 Task: Slide 4 - Executive Summary.
Action: Mouse moved to (35, 79)
Screenshot: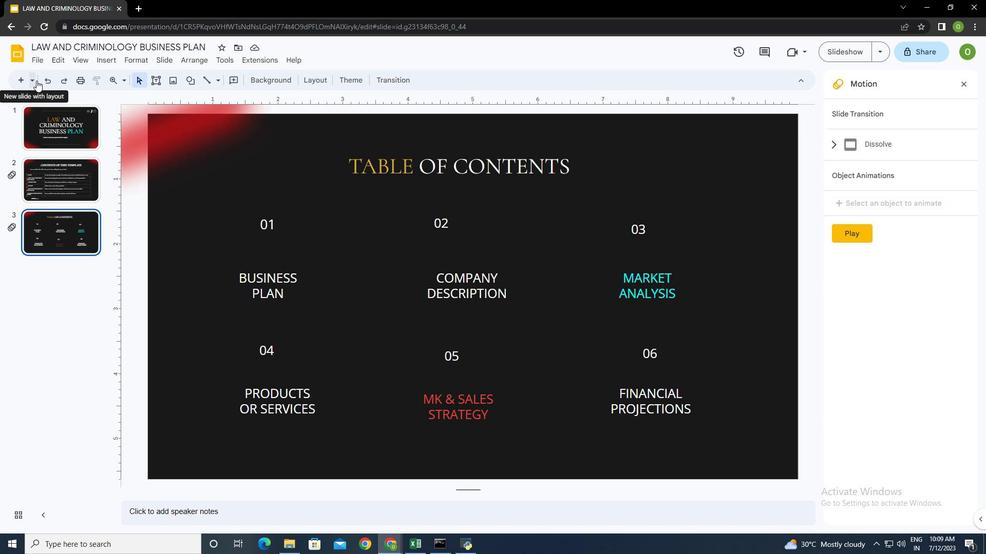 
Action: Mouse pressed left at (35, 79)
Screenshot: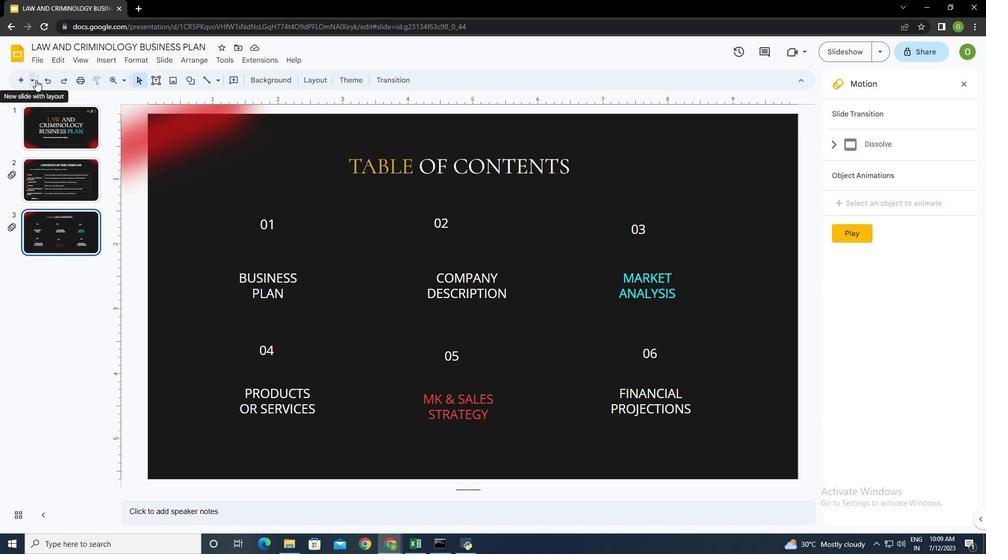 
Action: Mouse moved to (186, 164)
Screenshot: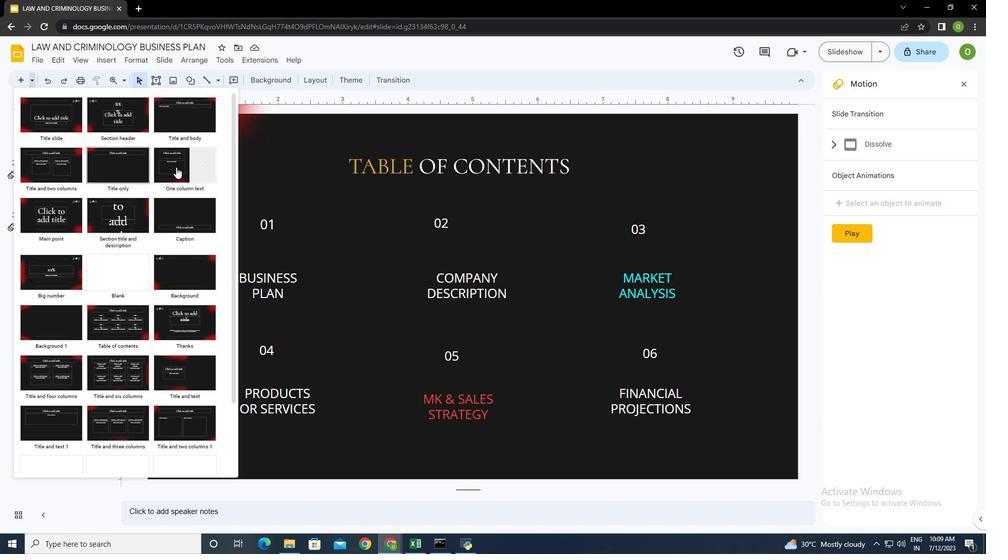 
Action: Mouse pressed left at (186, 164)
Screenshot: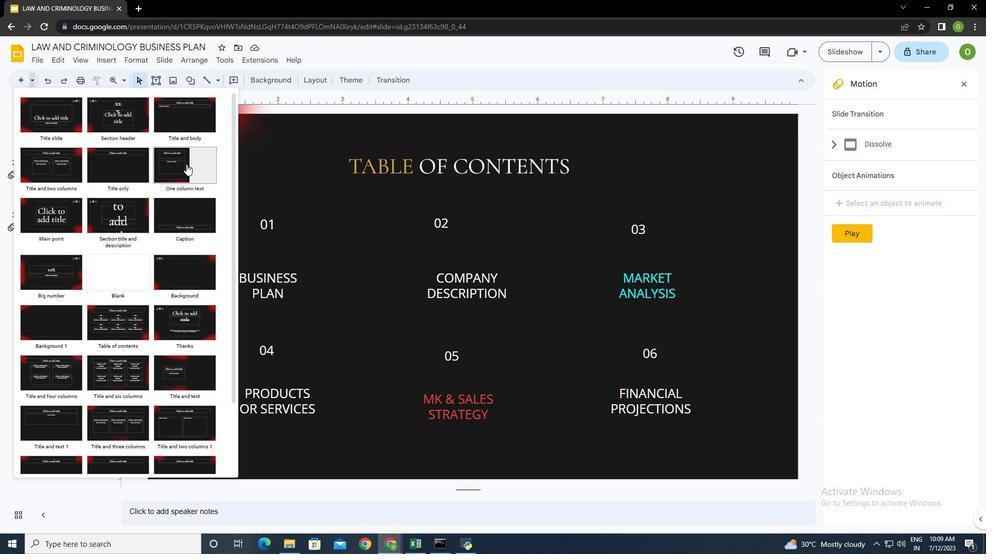 
Action: Mouse moved to (259, 189)
Screenshot: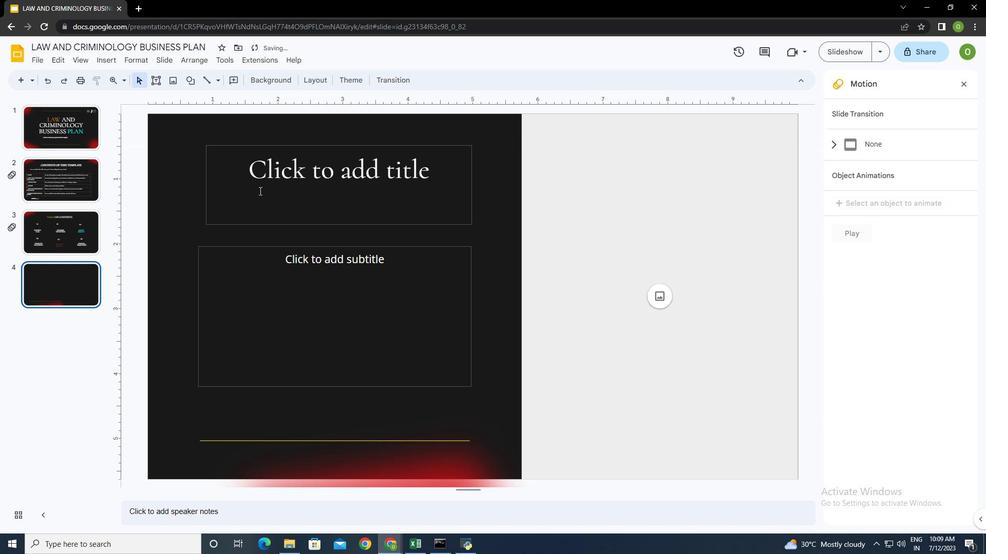 
Action: Mouse pressed left at (259, 189)
Screenshot: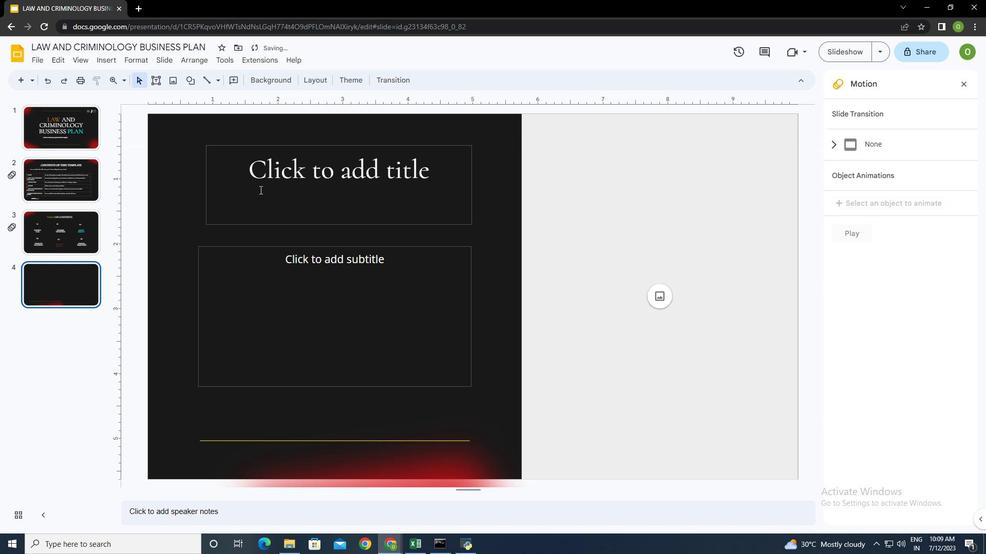 
Action: Mouse moved to (259, 189)
Screenshot: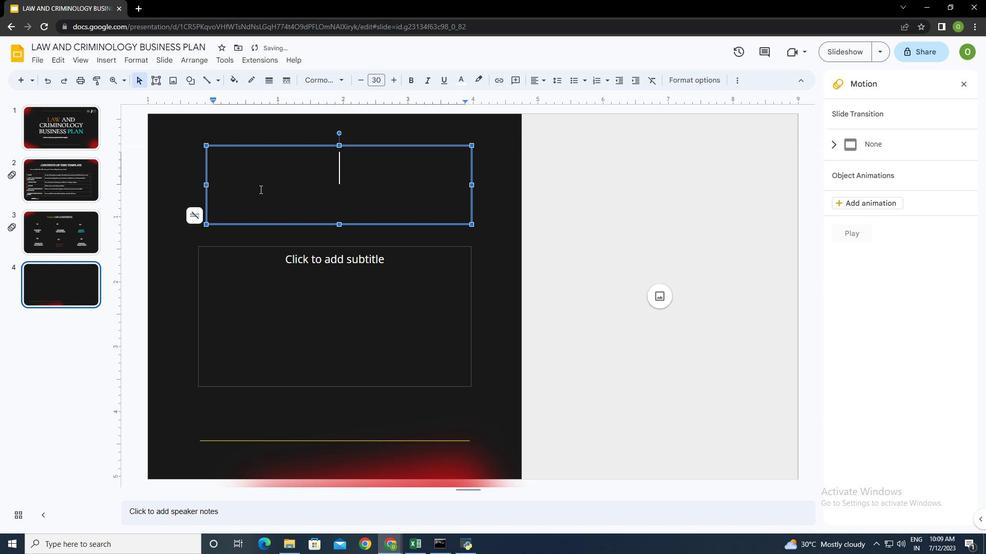 
Action: Key pressed executive<Key.space>summary
Screenshot: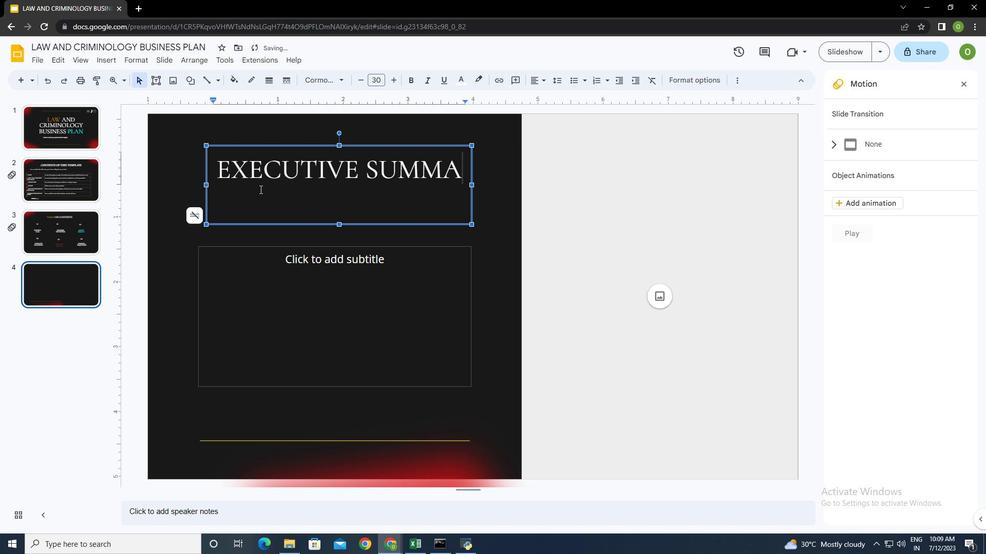 
Action: Mouse moved to (413, 205)
Screenshot: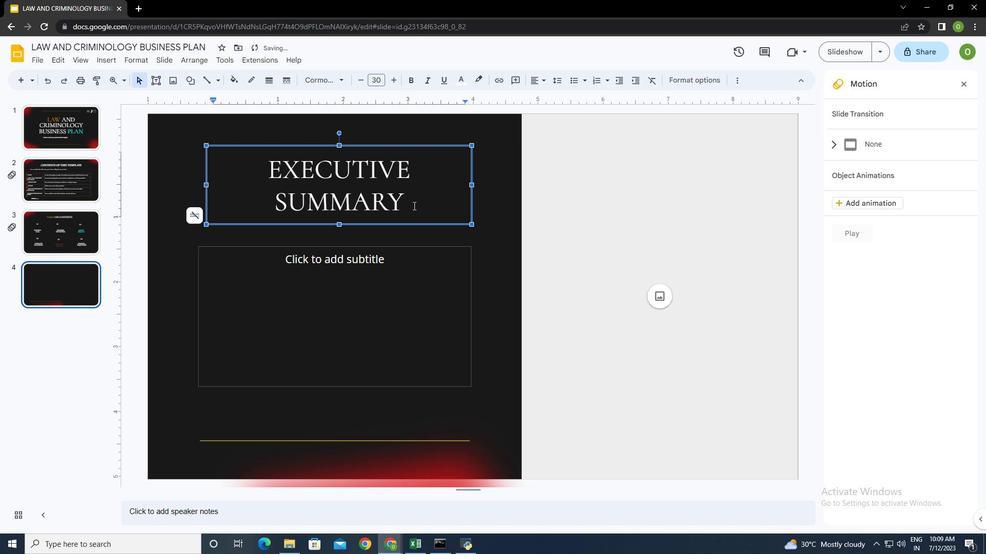 
Action: Mouse pressed left at (413, 205)
Screenshot: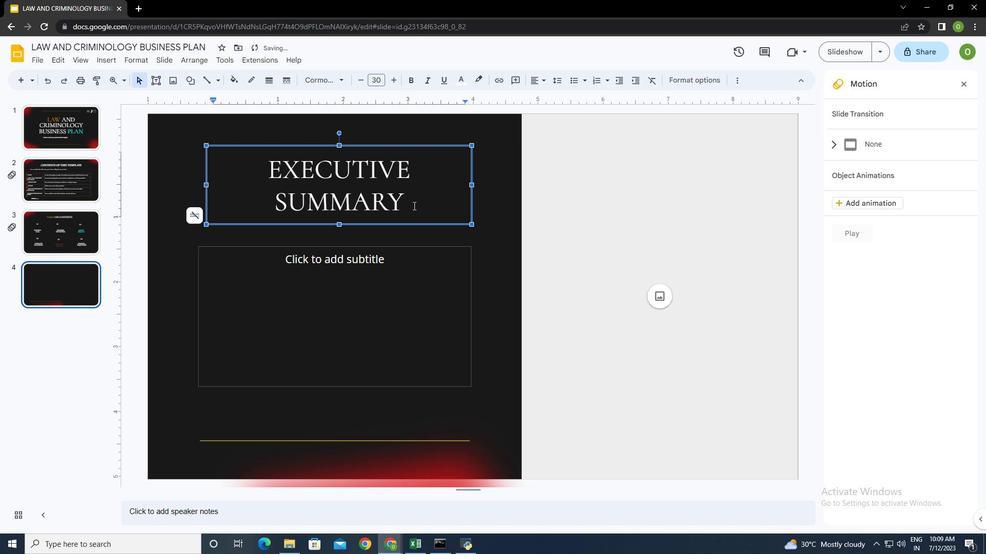 
Action: Mouse moved to (262, 170)
Screenshot: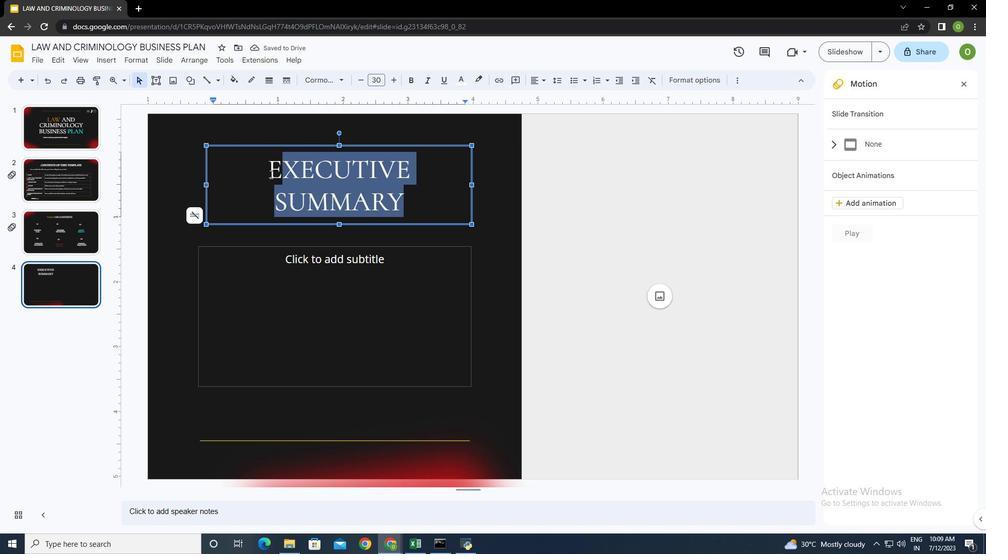 
Action: Mouse pressed left at (262, 170)
Screenshot: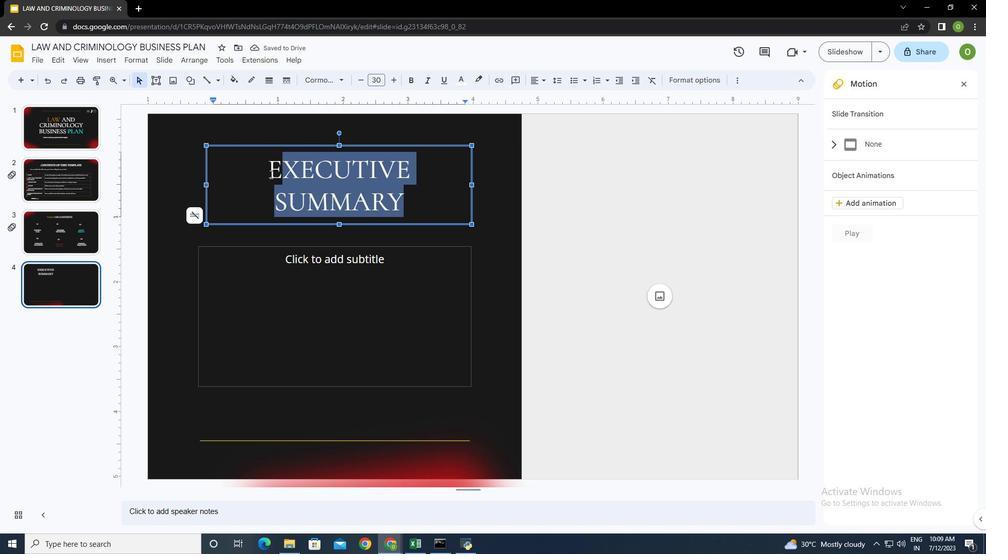 
Action: Mouse moved to (260, 167)
Screenshot: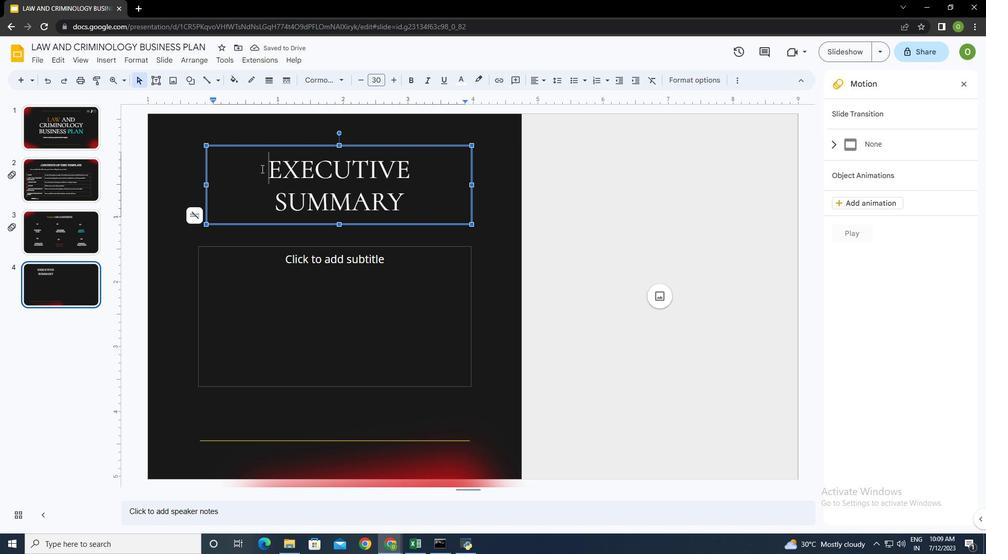 
Action: Mouse pressed left at (260, 167)
Screenshot: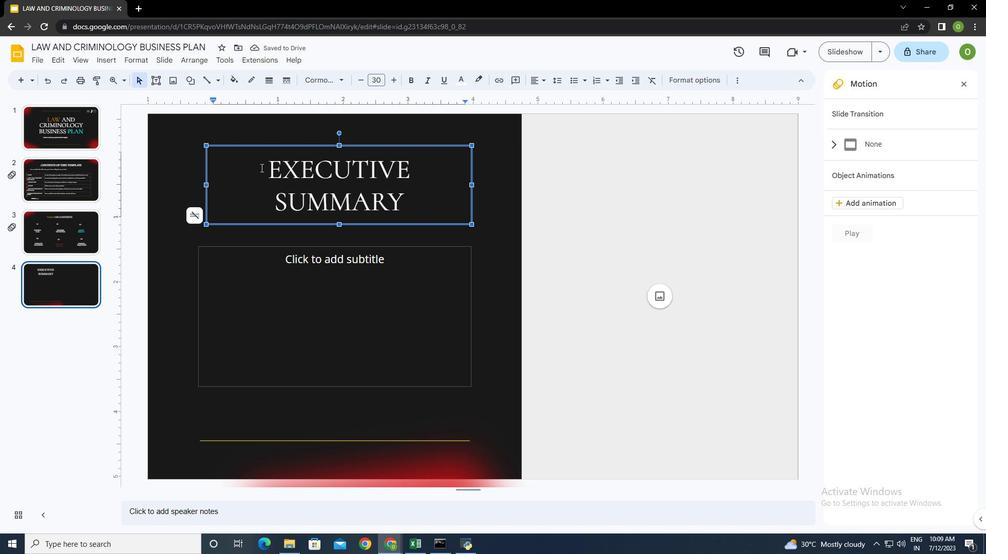 
Action: Mouse moved to (440, 79)
Screenshot: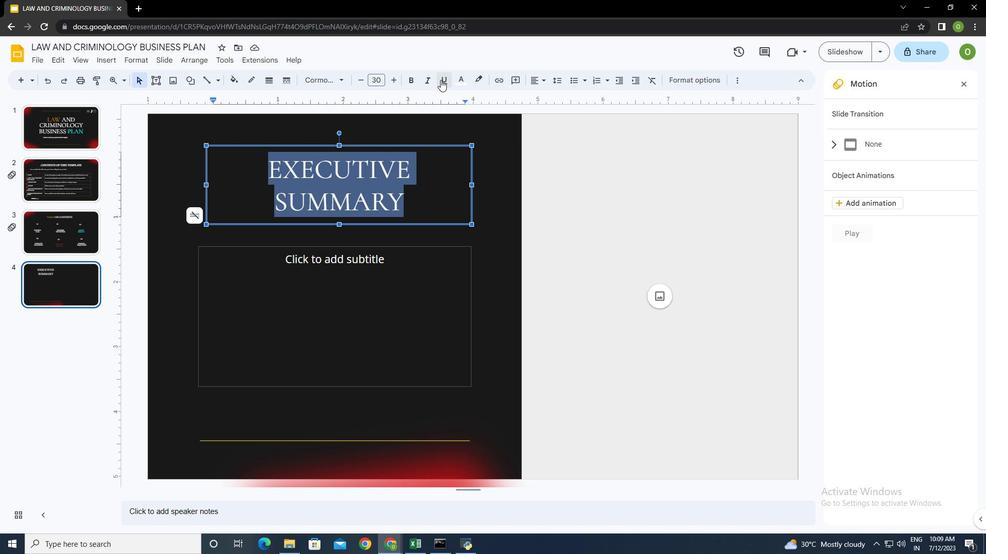 
Action: Mouse pressed left at (440, 79)
Screenshot: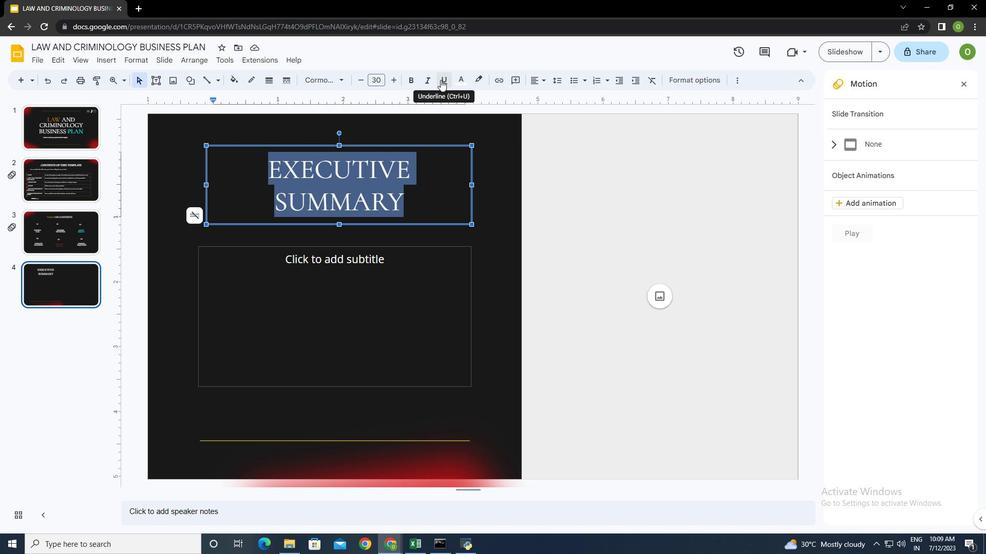 
Action: Mouse moved to (359, 80)
Screenshot: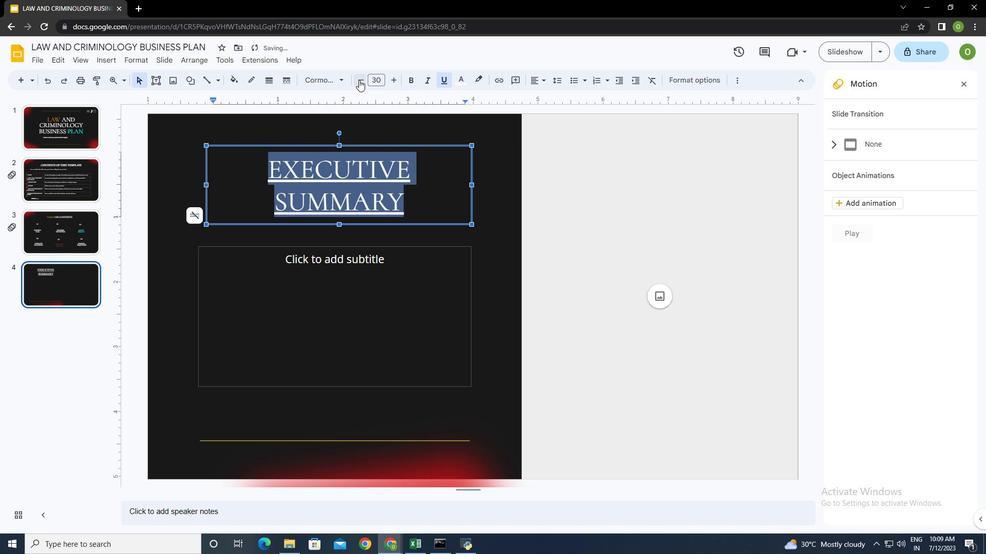 
Action: Mouse pressed left at (359, 80)
Screenshot: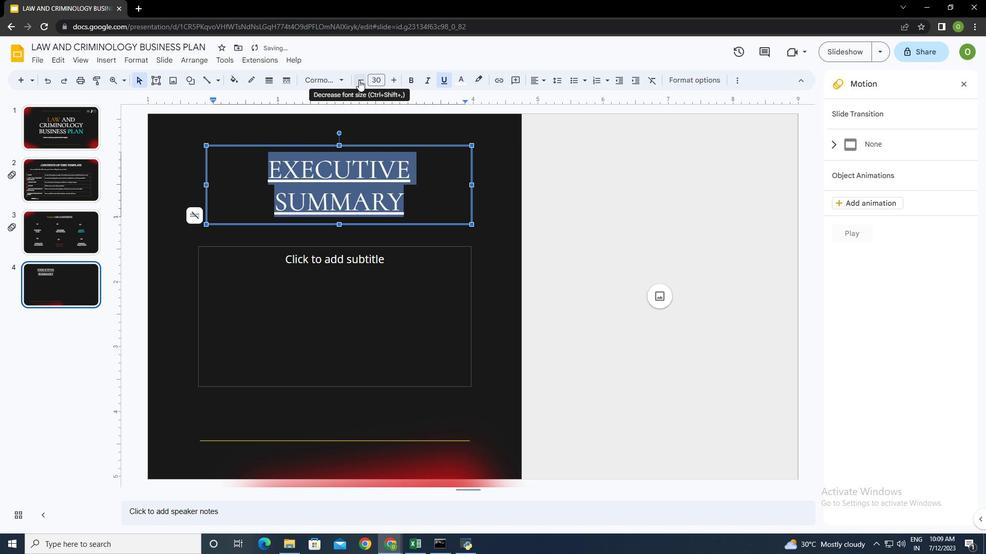 
Action: Mouse pressed left at (359, 80)
Screenshot: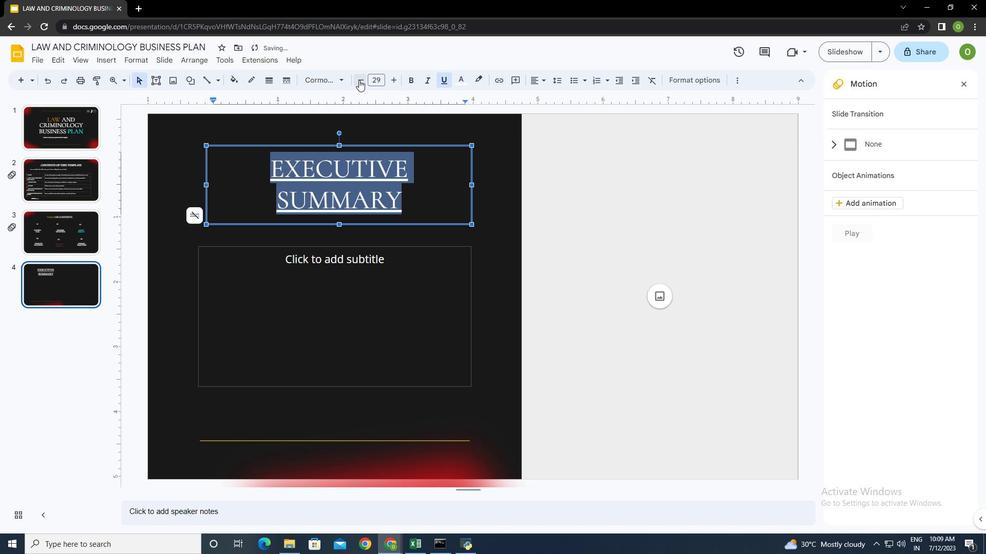 
Action: Mouse moved to (427, 78)
Screenshot: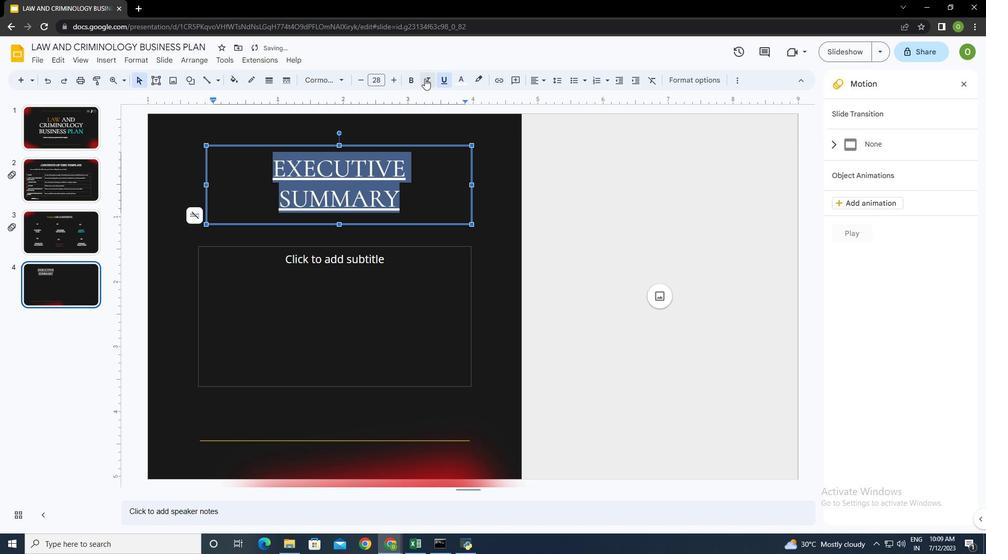 
Action: Mouse pressed left at (427, 78)
Screenshot: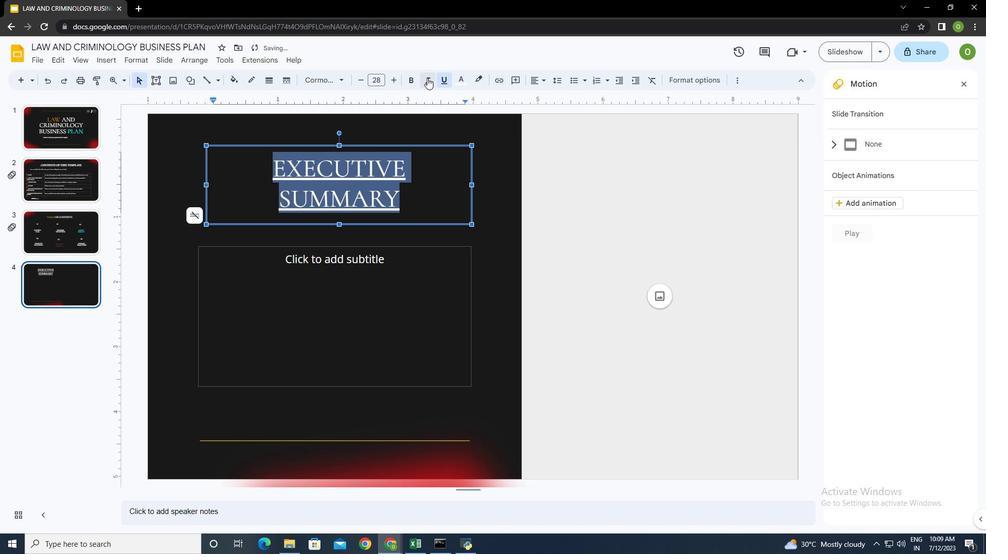 
Action: Mouse moved to (339, 223)
Screenshot: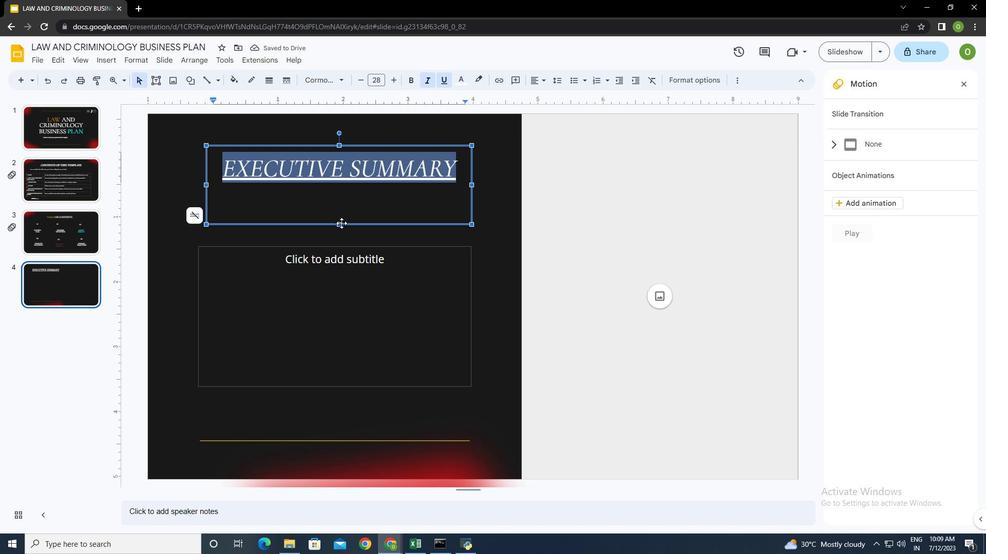 
Action: Mouse pressed left at (339, 223)
Screenshot: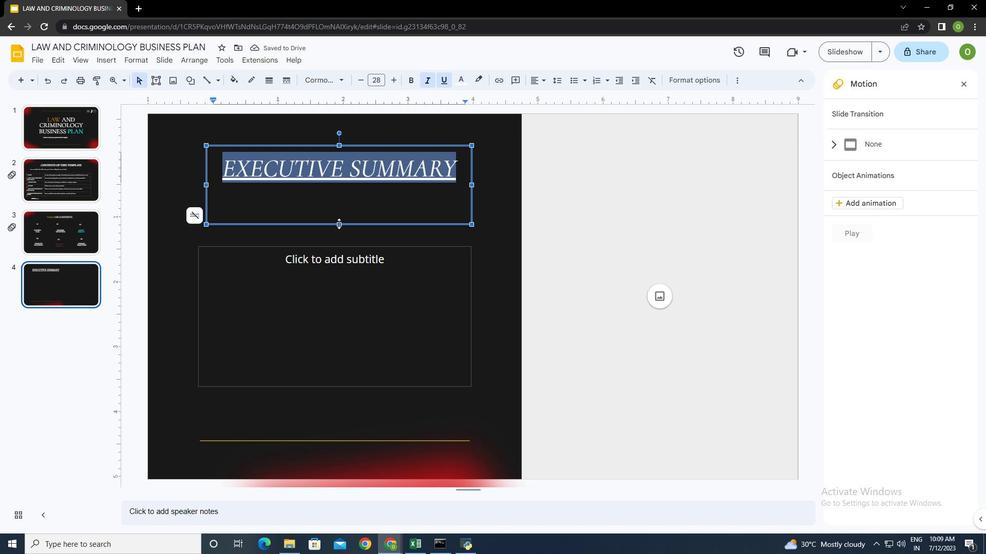 
Action: Mouse moved to (340, 207)
Screenshot: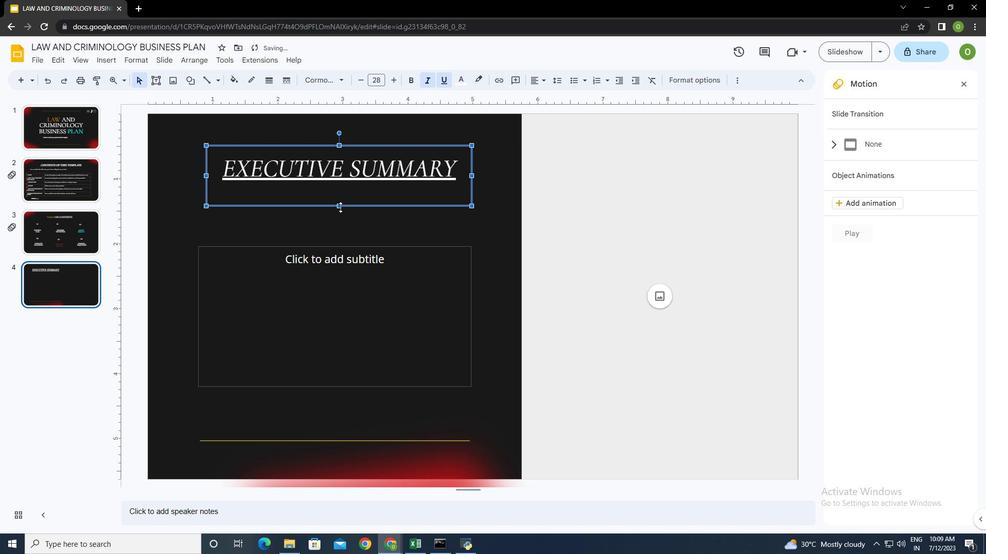 
Action: Mouse pressed left at (340, 207)
Screenshot: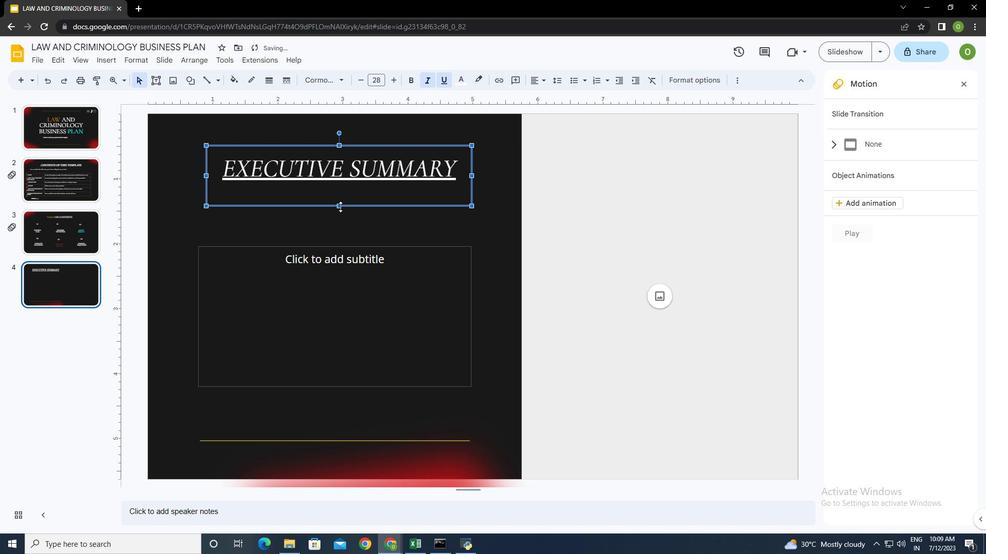 
Action: Mouse moved to (460, 82)
Screenshot: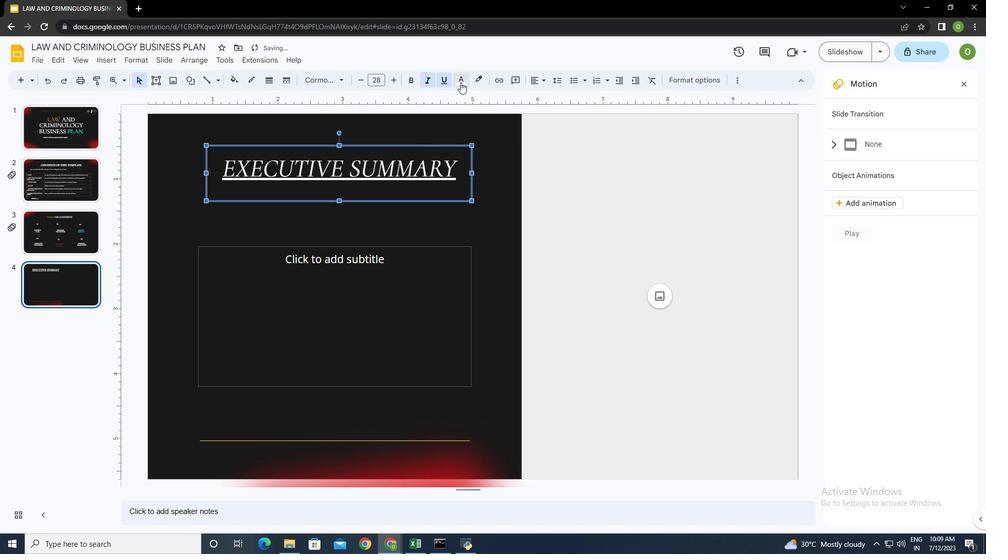 
Action: Mouse pressed left at (460, 82)
Screenshot: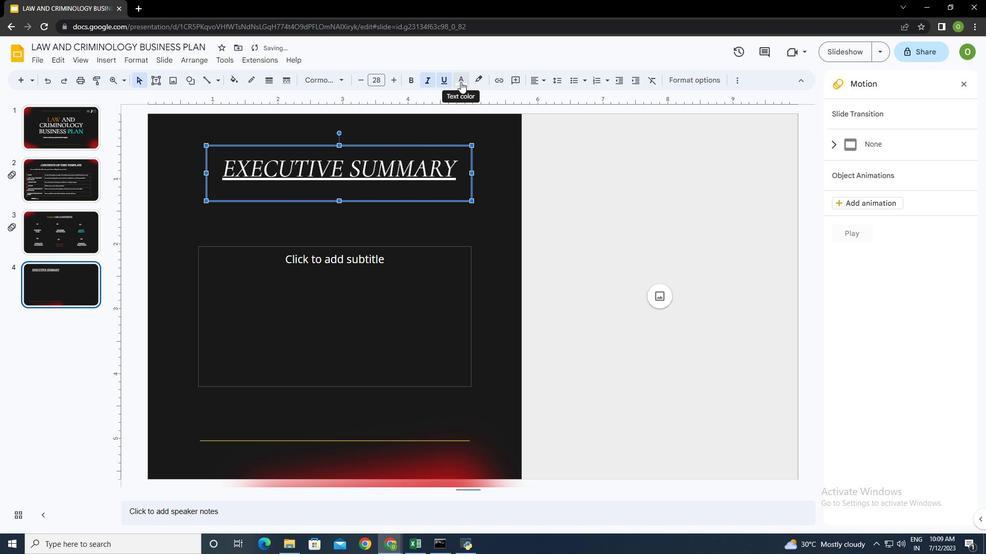 
Action: Mouse moved to (522, 178)
Screenshot: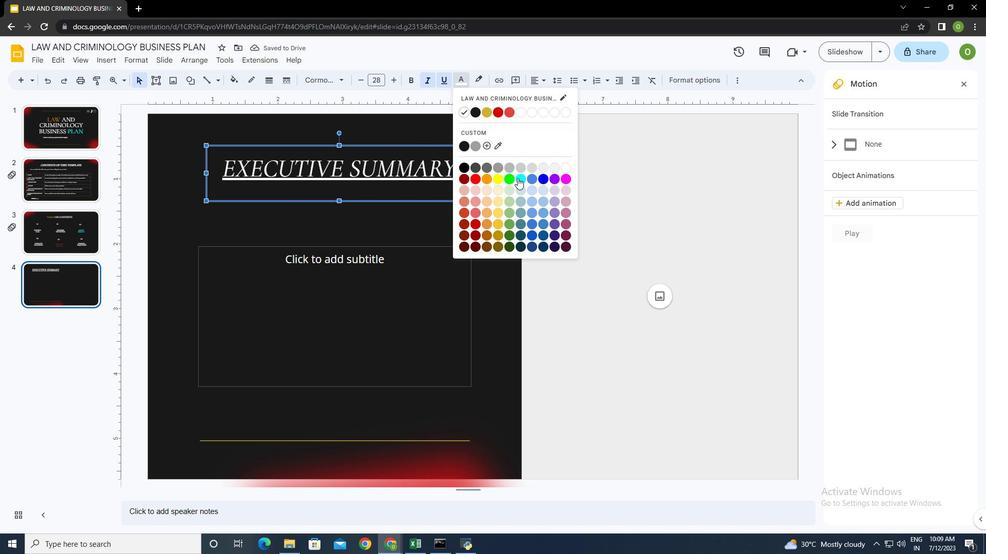 
Action: Mouse pressed left at (522, 178)
Screenshot: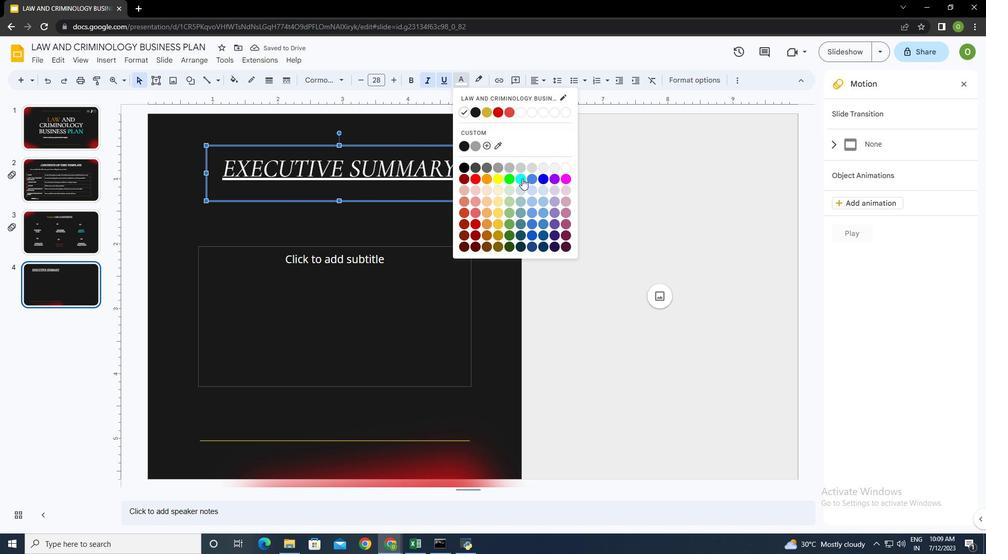 
Action: Mouse moved to (246, 285)
Screenshot: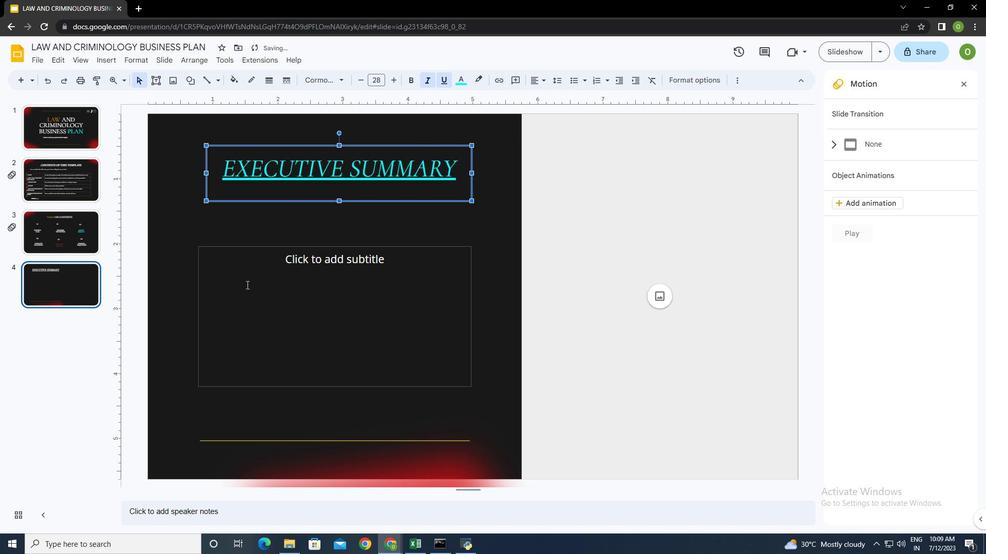 
Action: Mouse pressed left at (246, 285)
Screenshot: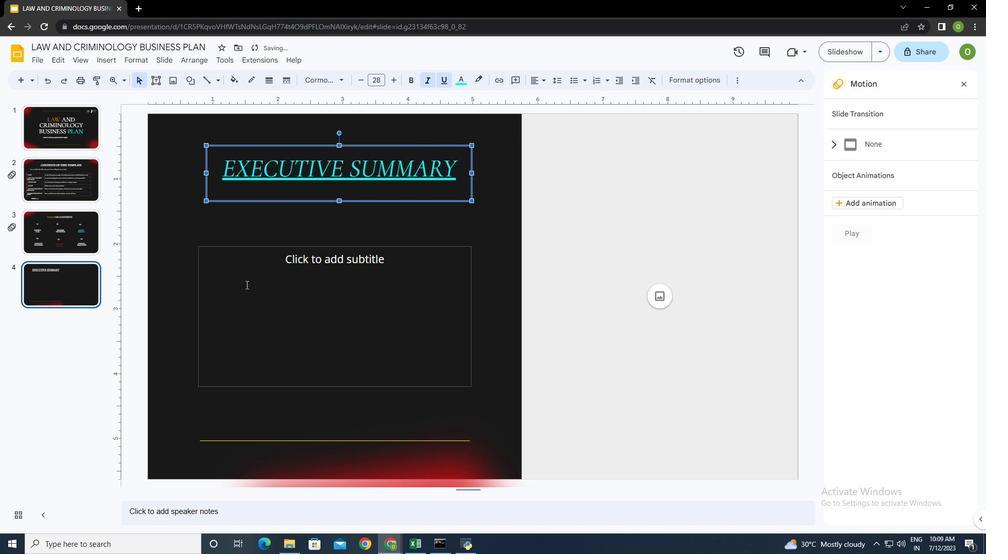
Action: Mouse moved to (246, 285)
Screenshot: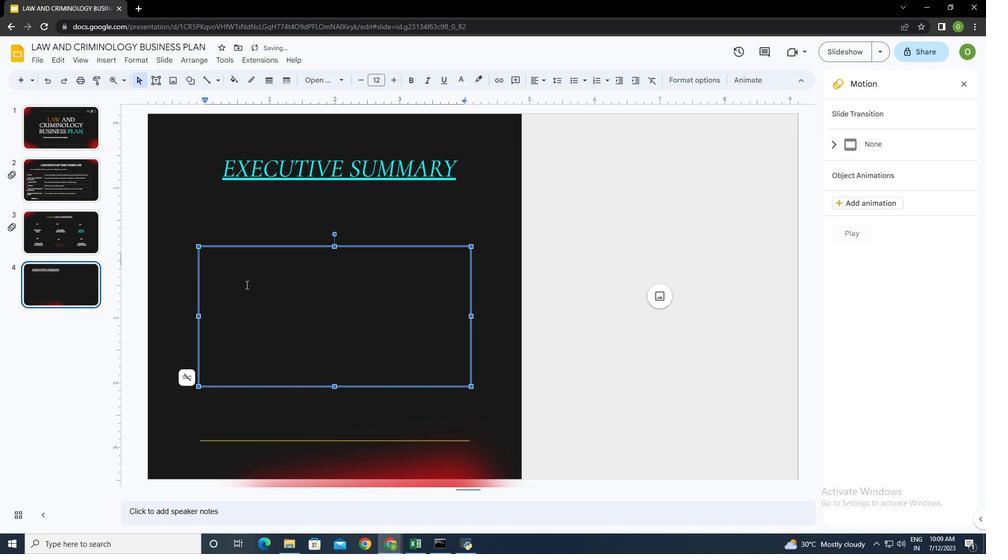 
Action: Key pressed <Key.caps_lock><Key.shift>oUR<Key.space>BUSINESS<Key.space>PLAN<Key.space>OUTLINES<Key.space>THE<Key.space>STATEGY<Key.space>FOR<Key.space>SOFTAGE,<Key.space>A<Key.space>STRUCTURE<Key.space>THAT<Key.space>PROVIDES<Key.space>TO<Key.space>OUR<Key.space>MISSION<Key.space>IS<Key.space>TO<Key.space>THE<Key.space>COMPANAY<Key.enter><Key.shift><Key.shift><Key.shift><Key.shift><Key.shift><Key.shift><Key.shift><Key.shift><Key.shift><Key.shift><Key.shift><Key.shift>tHE<Key.space>MARKET<Key.space>ANALYSIS<Key.space>SHOW<Key.space>THAT<Key.space>THERE<Key.space>IS<Key.space>A<Key.space>HIGH<Key.space>DEMAND<Key.space>FOR<Key.space>OUR<Key.space>PRODUCTS/<Key.space>SERVICES<Key.space>IN<Key.space>THE<Key.space>INDUSTRY.<Key.space><Key.shift>wE<Key.space>HAVE<Key.space>IDENTIFIED<Key.space>KEY<Key.space>COMPETITORS<Key.space>AND<Key.space>BELIEVE<Key.space>WE<Key.space>CAN<Key.space>DIFFERENTIATE<Key.space>OURSELVES<Key.space>THROUGH<Key.space>OUR<Key.space>UNIQUE<Key.space>SELLING<Key.space>PROPOSITIONS
Screenshot: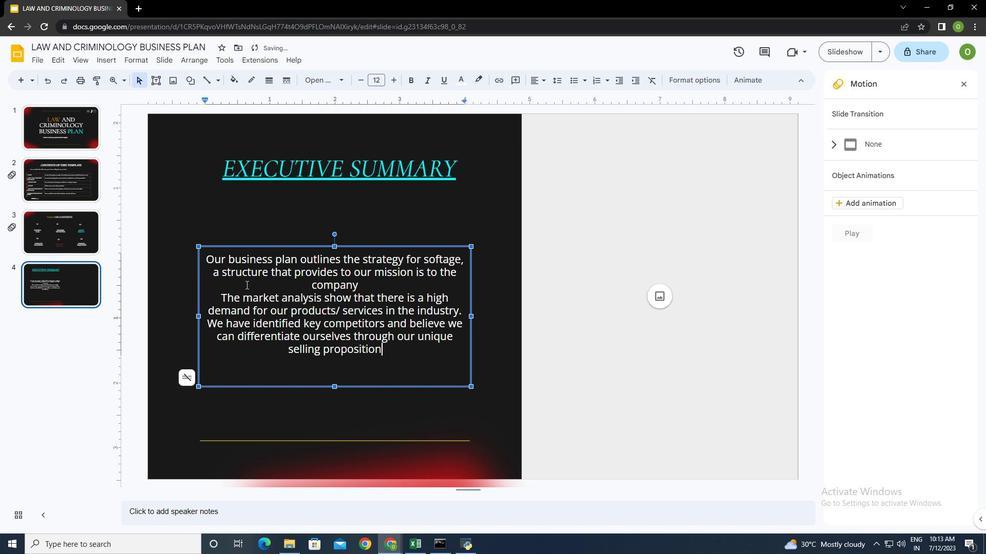 
Action: Mouse moved to (390, 350)
Screenshot: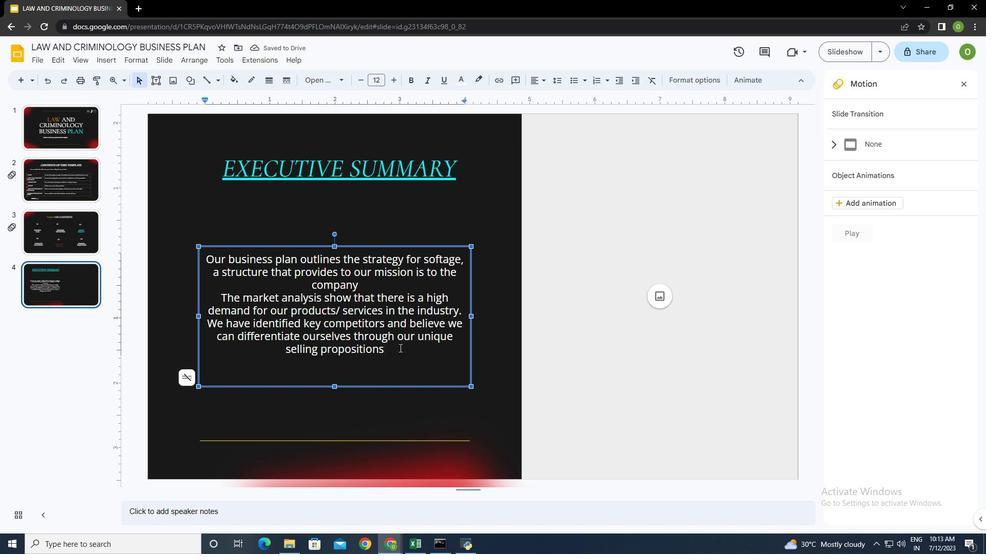 
Action: Mouse pressed left at (390, 350)
Screenshot: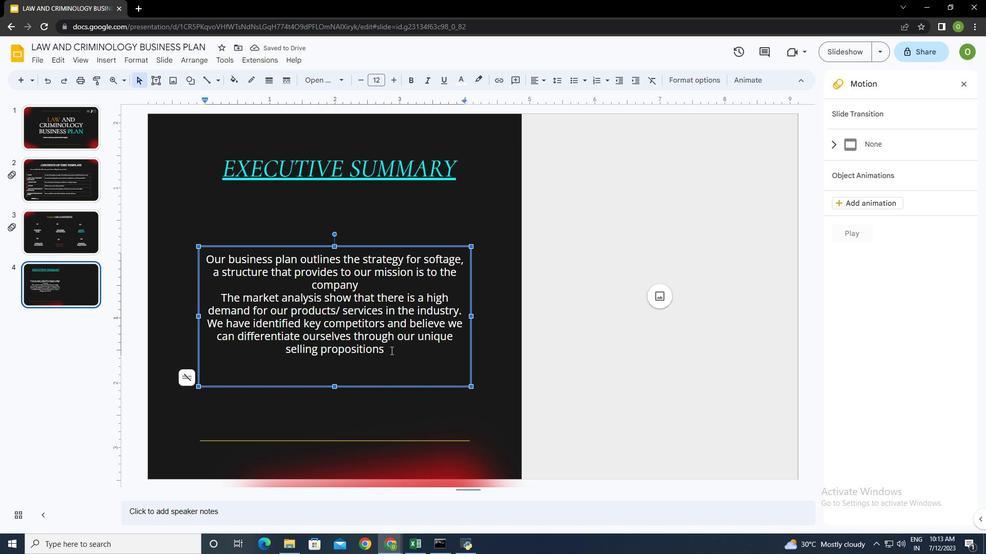 
Action: Mouse moved to (322, 79)
Screenshot: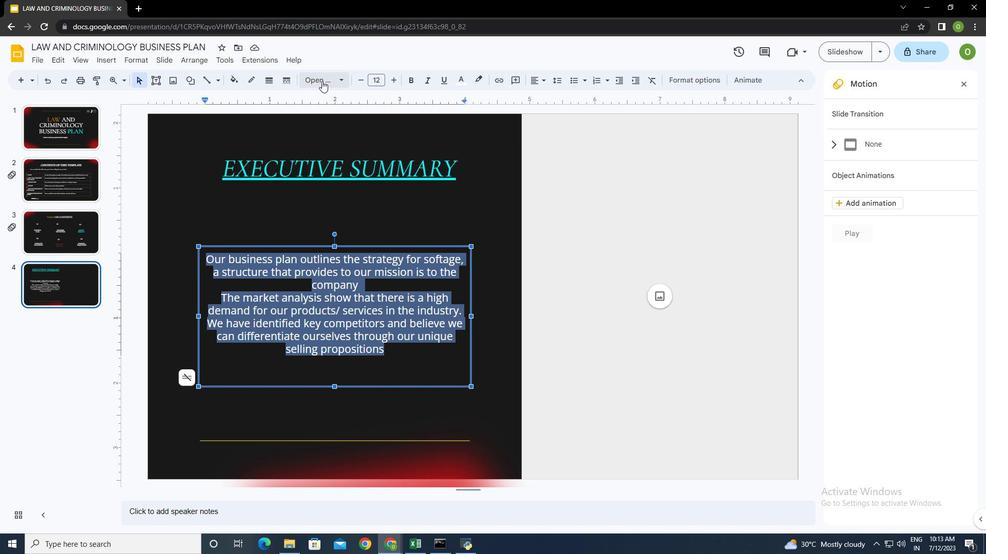 
Action: Mouse pressed left at (322, 79)
Screenshot: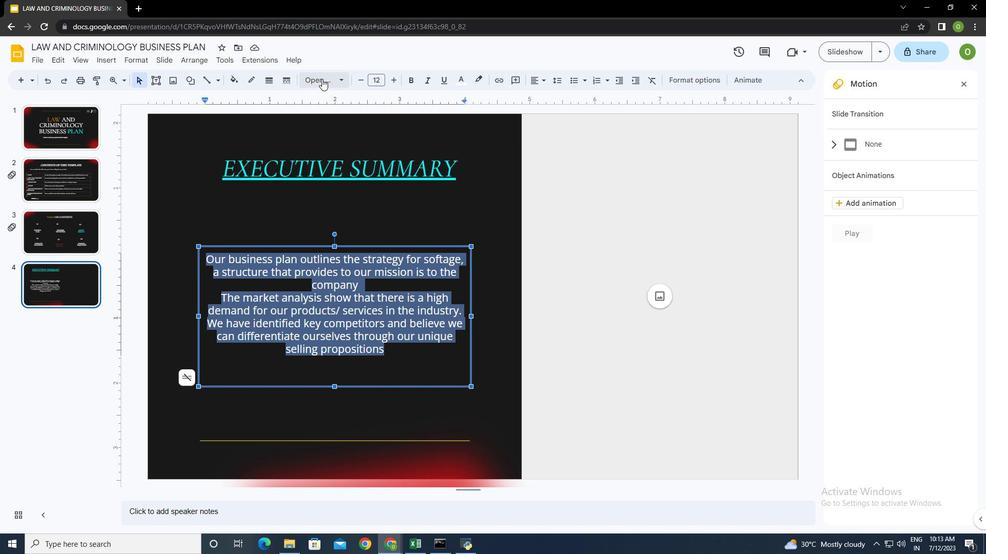 
Action: Mouse moved to (338, 212)
Screenshot: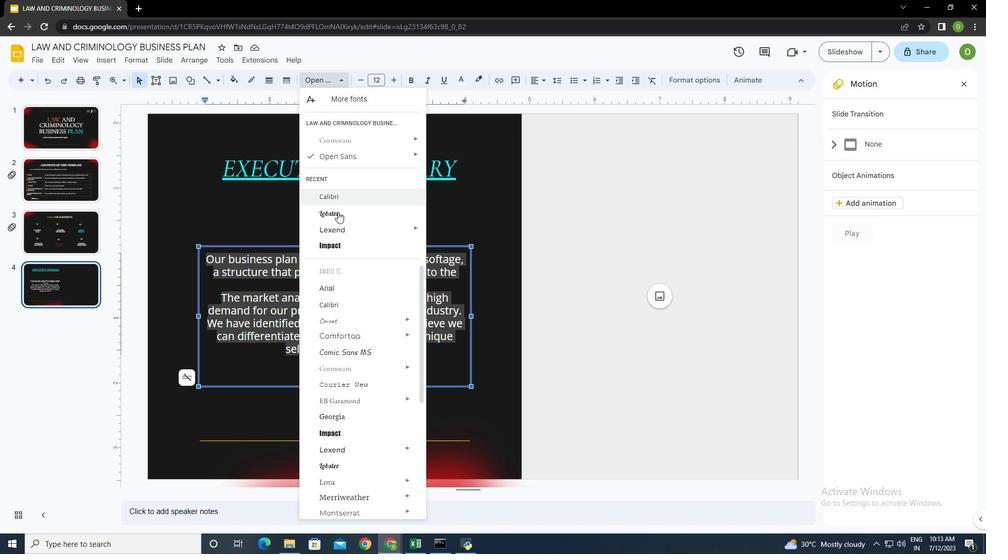 
Action: Mouse pressed left at (338, 212)
Screenshot: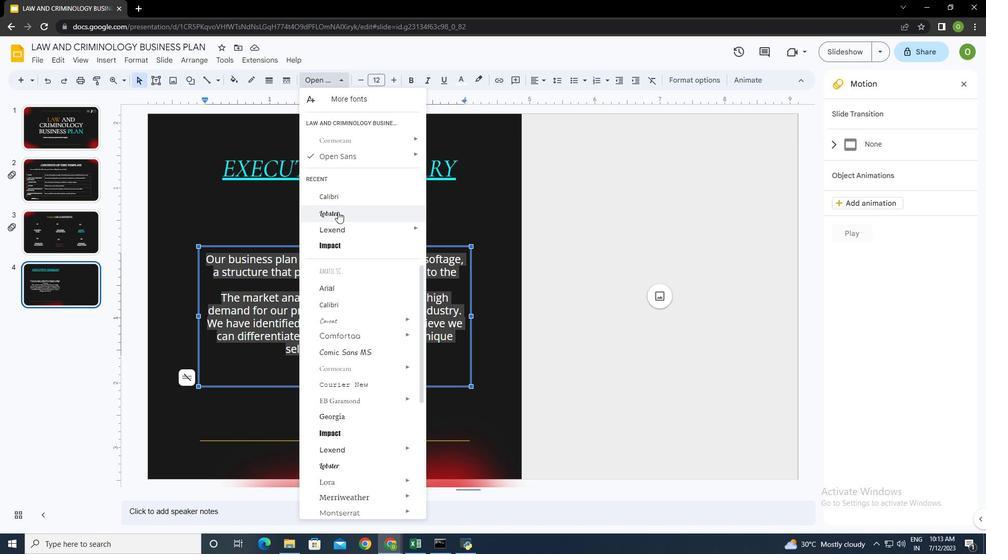 
Action: Mouse moved to (334, 387)
Screenshot: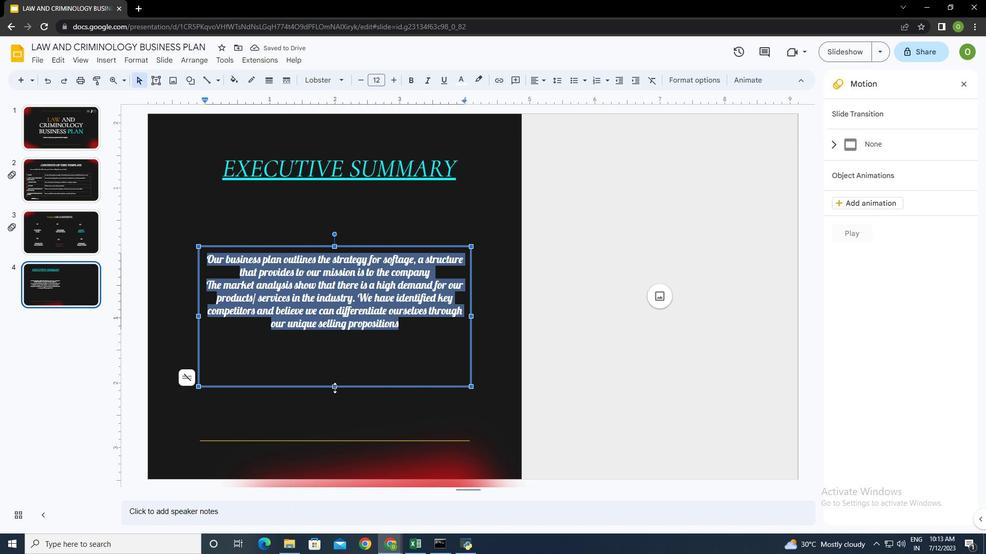 
Action: Mouse pressed left at (334, 387)
Screenshot: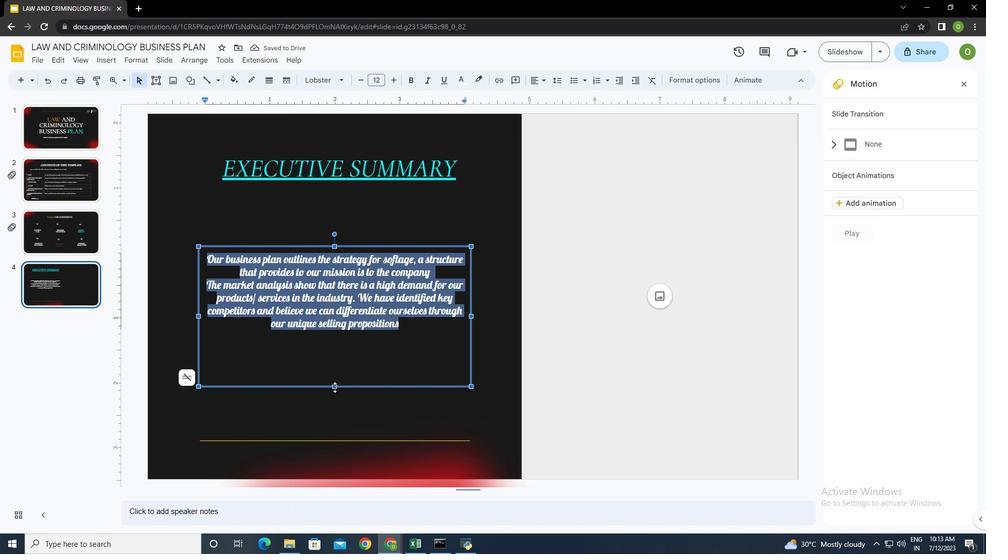 
Action: Mouse moved to (406, 324)
Screenshot: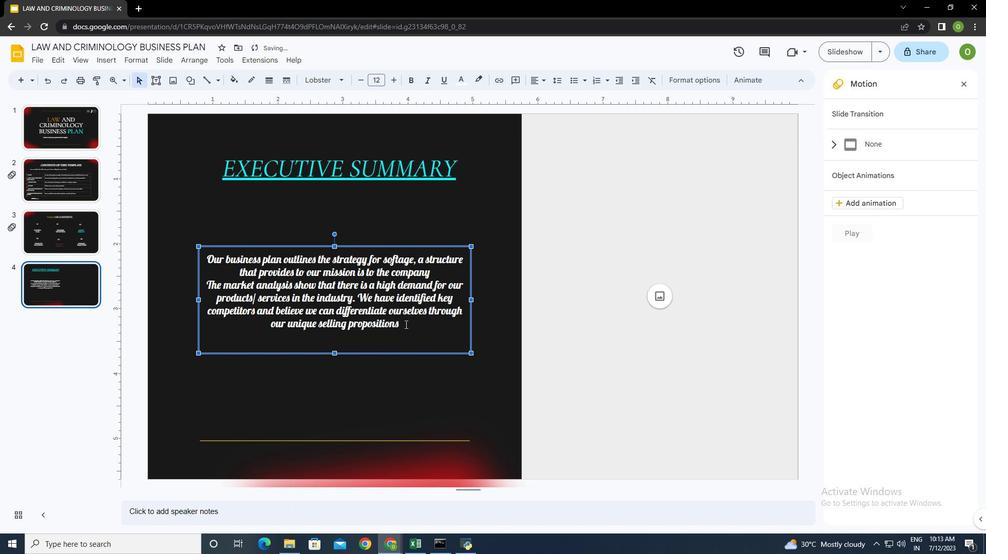 
Action: Mouse pressed left at (406, 324)
Screenshot: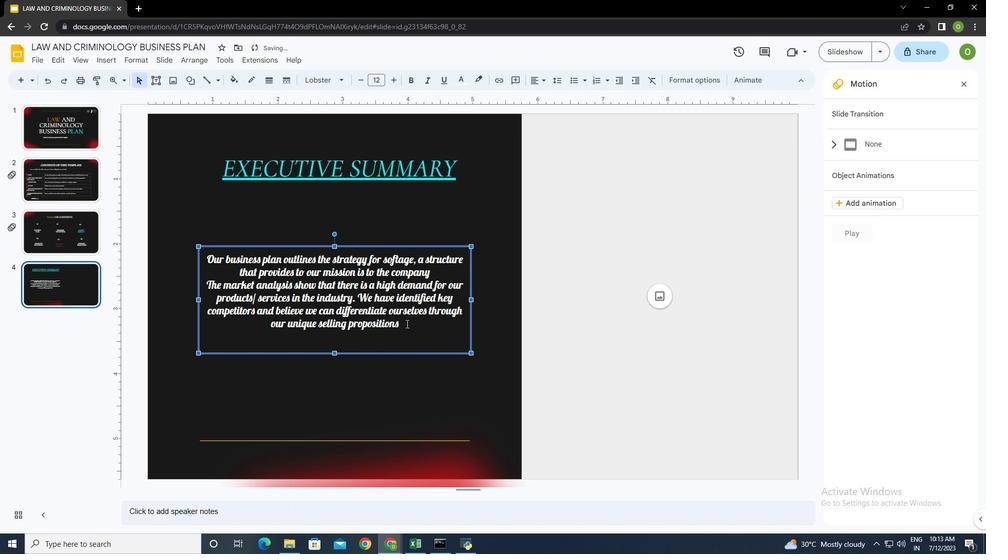 
Action: Mouse moved to (406, 325)
Screenshot: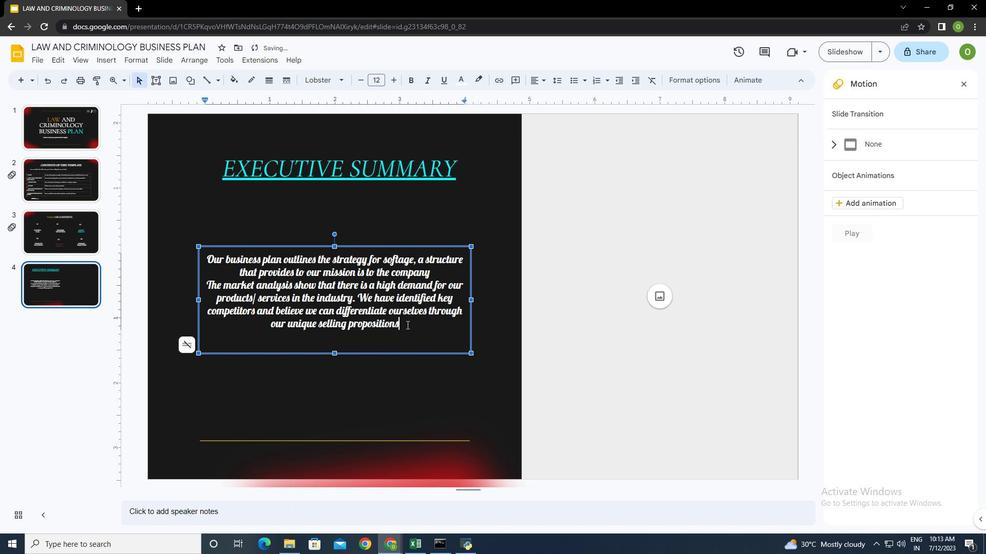 
Action: Mouse pressed left at (406, 325)
Screenshot: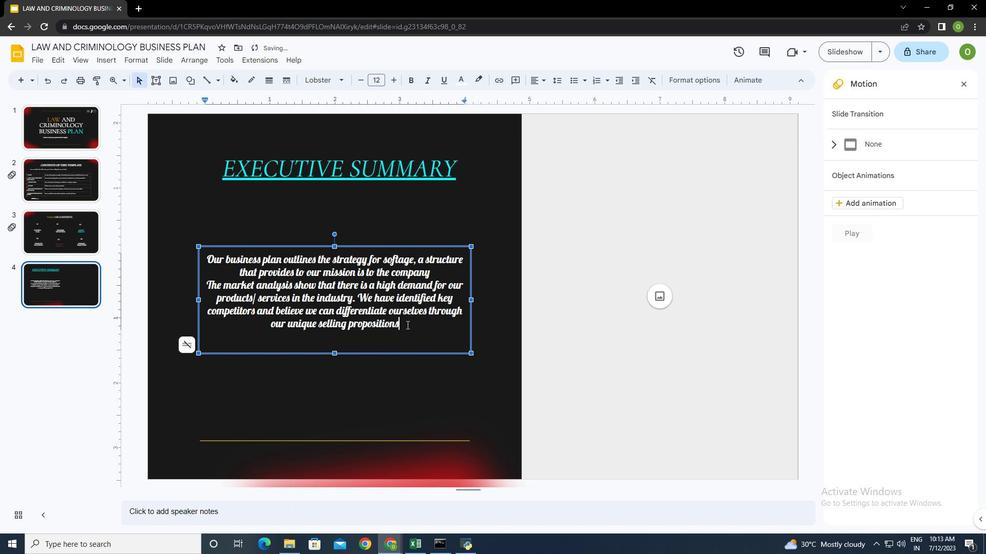 
Action: Mouse moved to (390, 79)
Screenshot: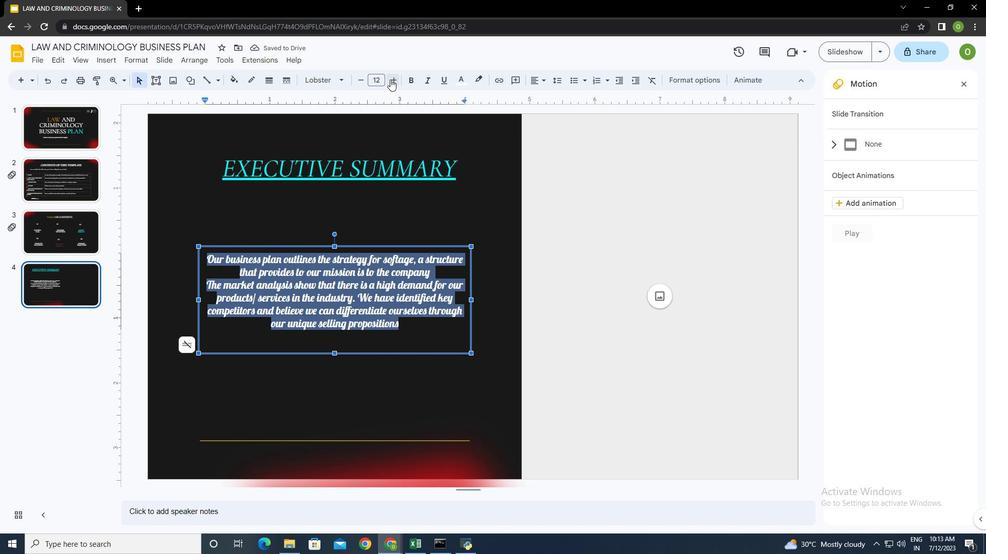 
Action: Mouse pressed left at (390, 79)
Screenshot: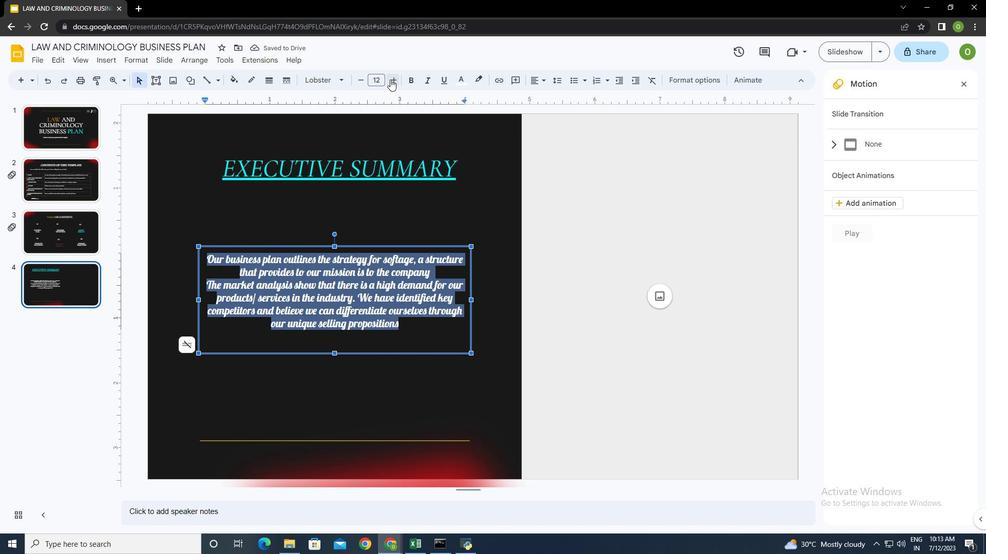 
Action: Mouse pressed left at (390, 79)
Screenshot: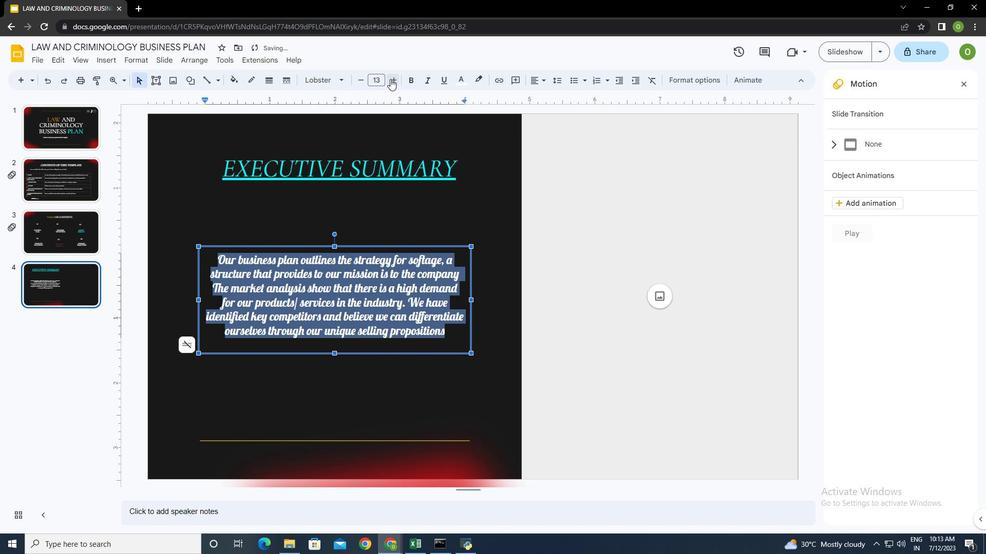 
Action: Mouse moved to (333, 353)
Screenshot: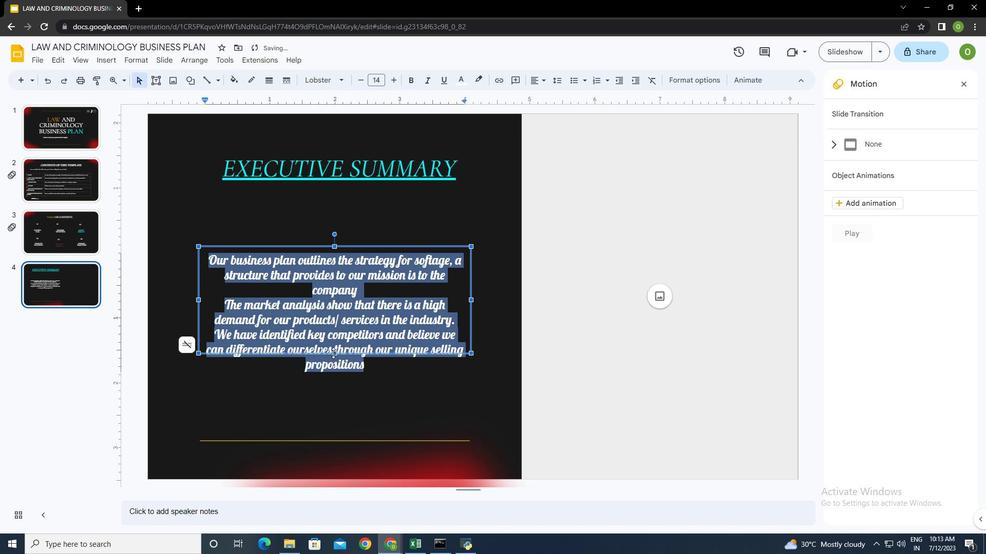 
Action: Mouse pressed left at (333, 353)
Screenshot: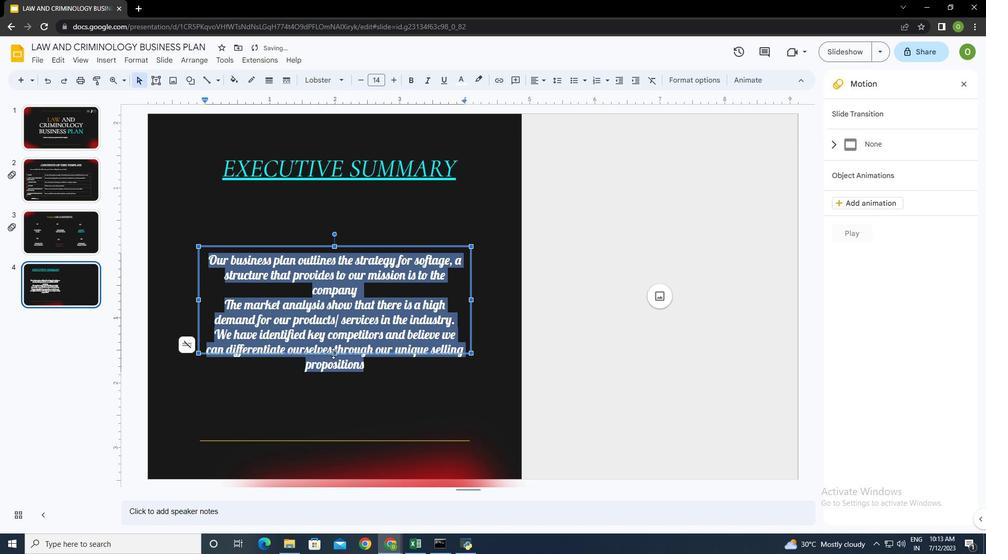 
Action: Mouse moved to (333, 378)
Screenshot: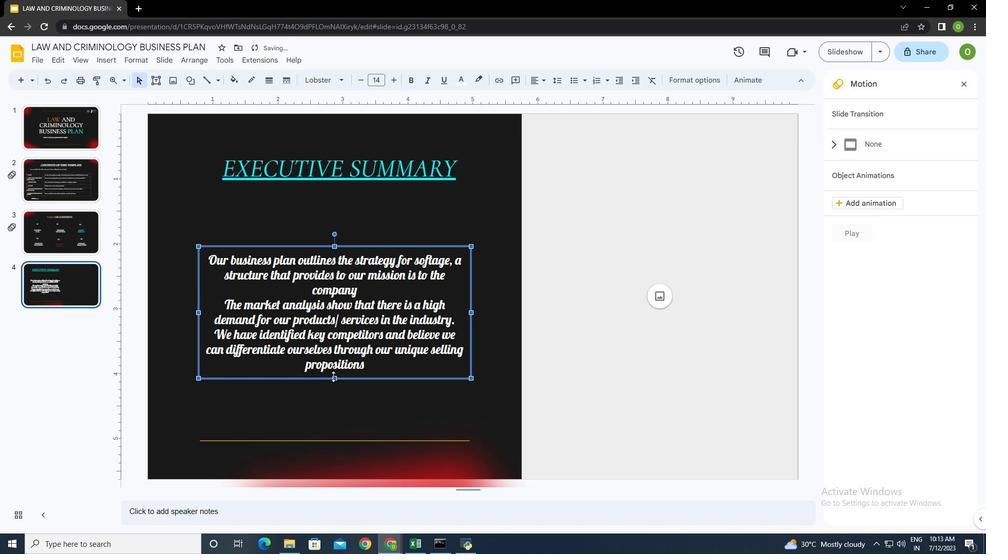 
Action: Mouse pressed left at (333, 378)
Screenshot: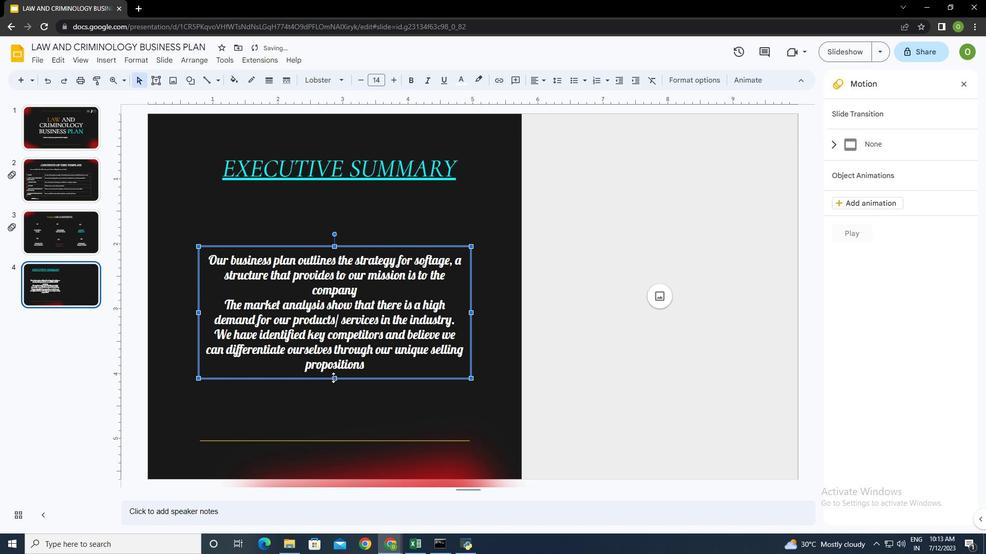 
Action: Mouse moved to (387, 375)
Screenshot: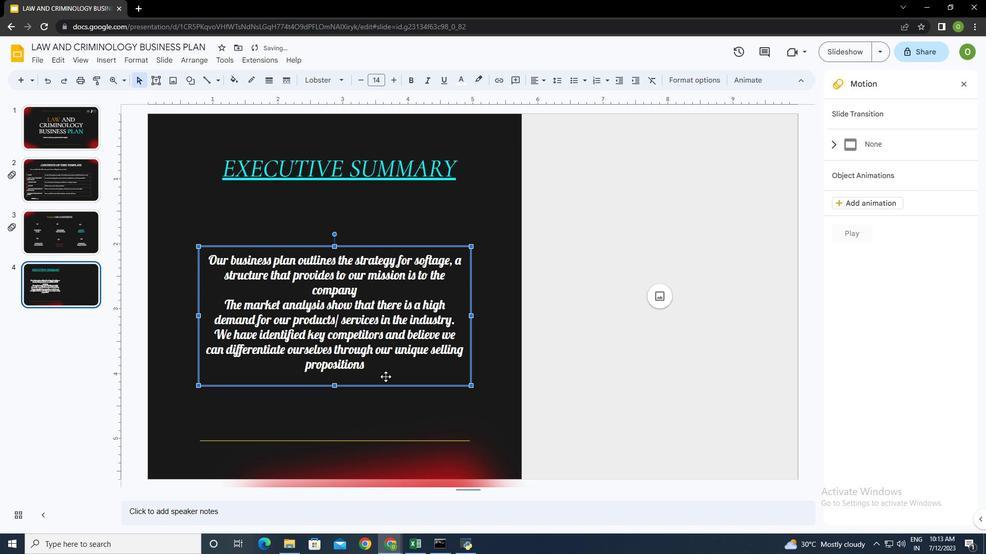 
Action: Mouse pressed left at (387, 375)
Screenshot: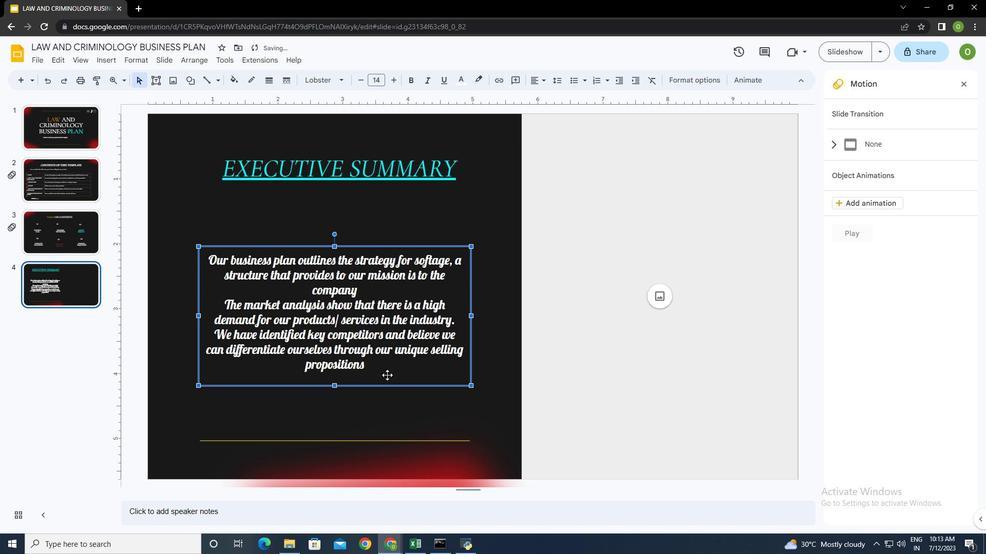 
Action: Mouse moved to (449, 289)
Screenshot: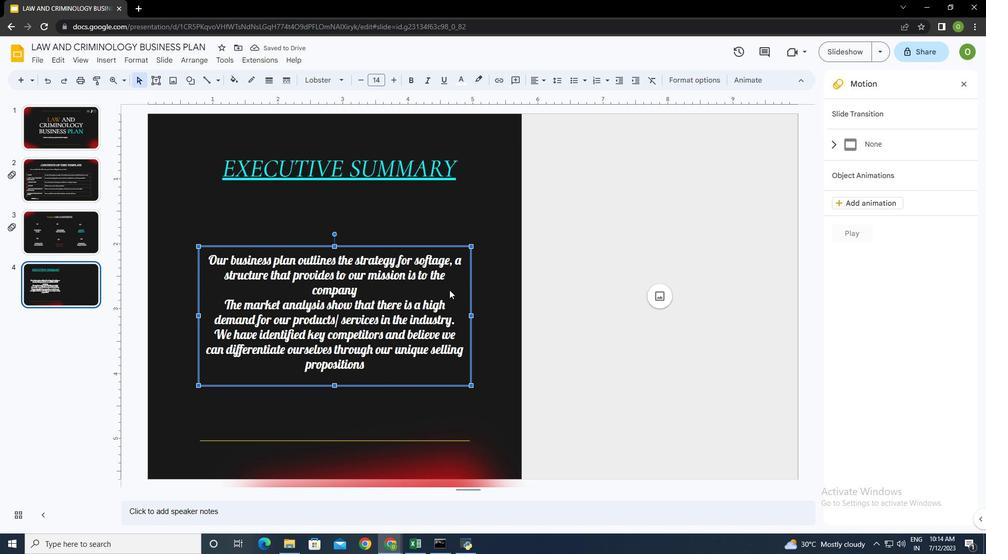 
Action: Mouse pressed left at (449, 289)
Screenshot: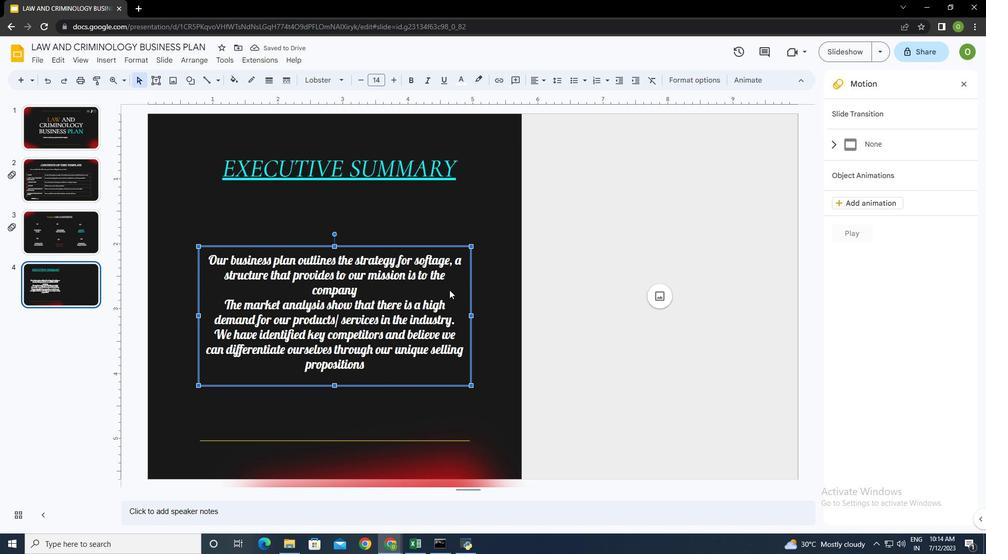 
Action: Mouse moved to (456, 163)
Screenshot: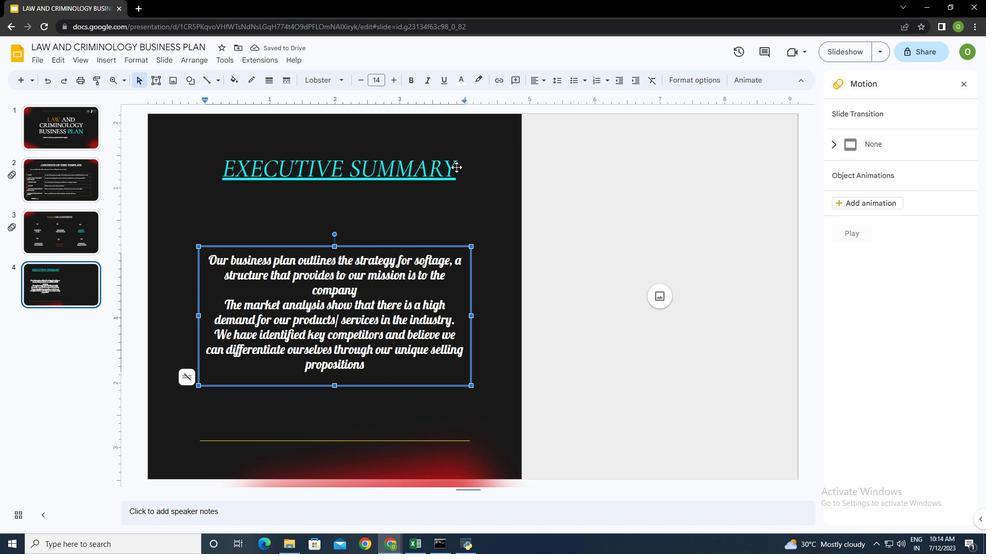 
Action: Mouse pressed left at (456, 163)
Screenshot: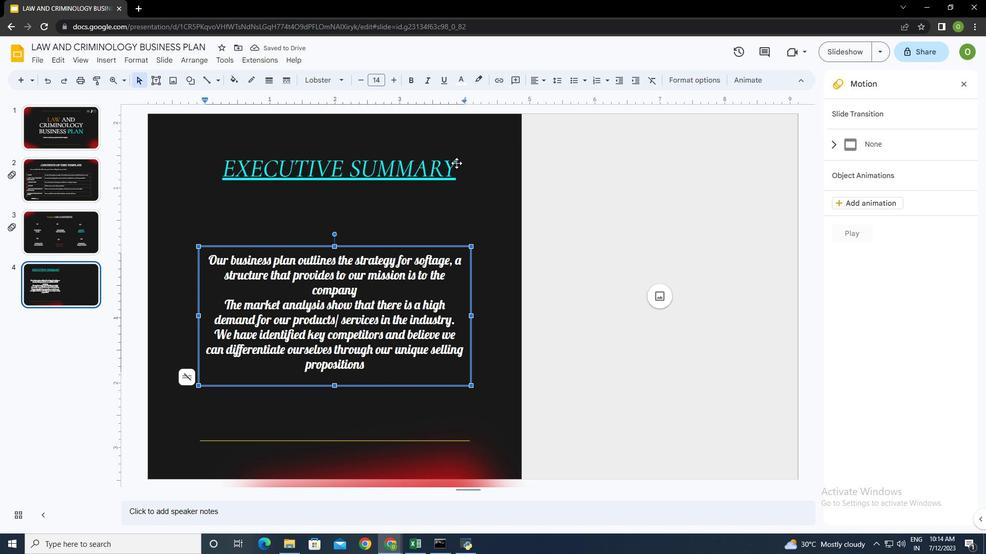 
Action: Mouse moved to (462, 170)
Screenshot: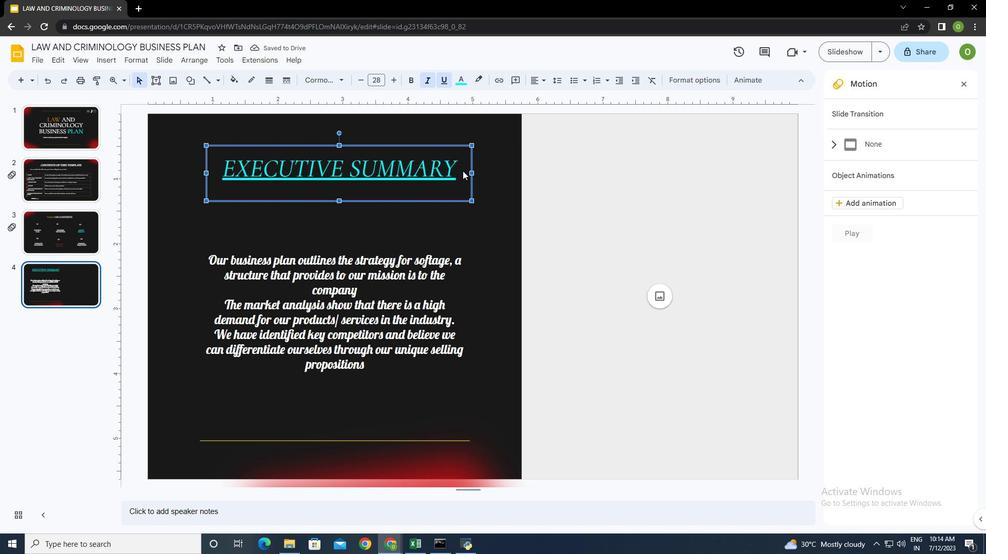 
Action: Mouse pressed left at (462, 170)
Screenshot: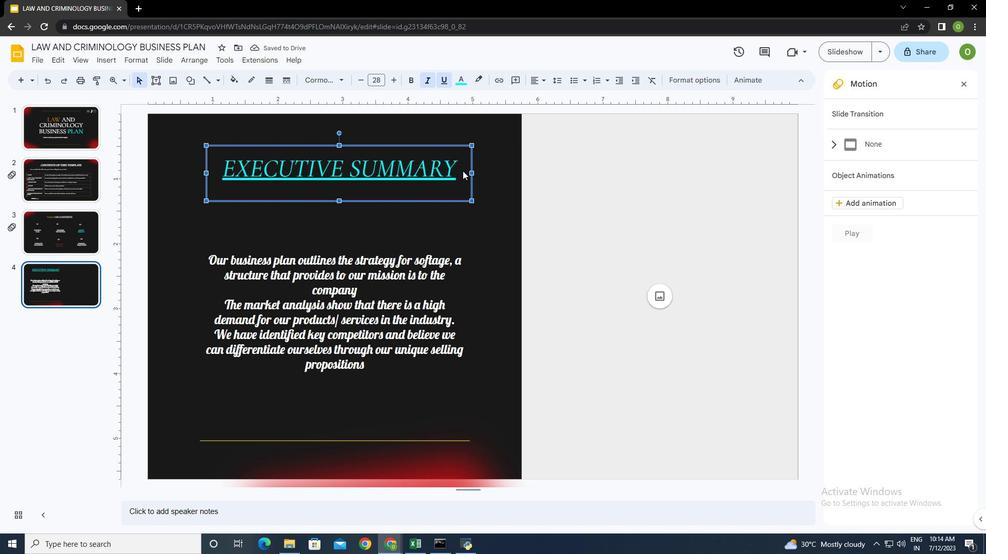 
Action: Mouse moved to (450, 180)
Screenshot: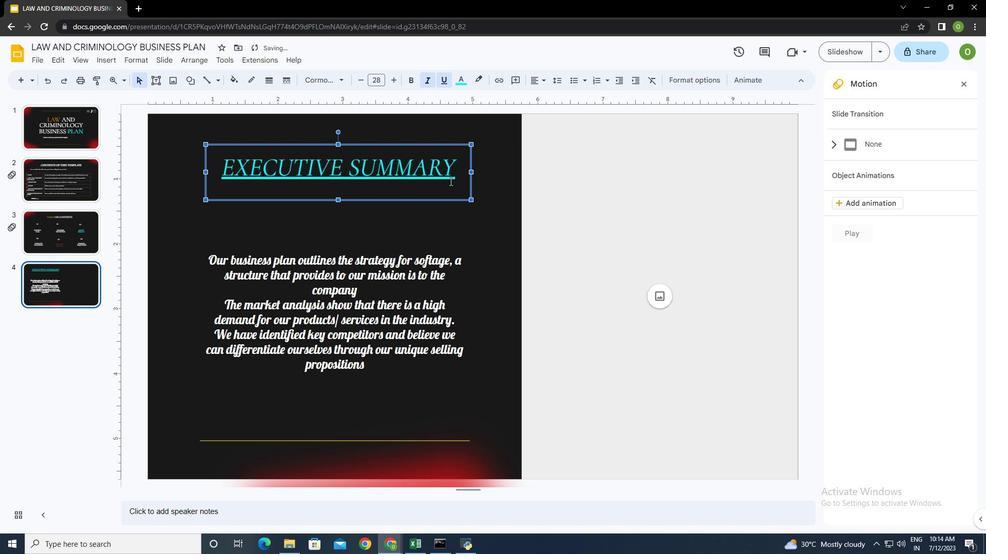 
Action: Mouse pressed left at (450, 180)
Screenshot: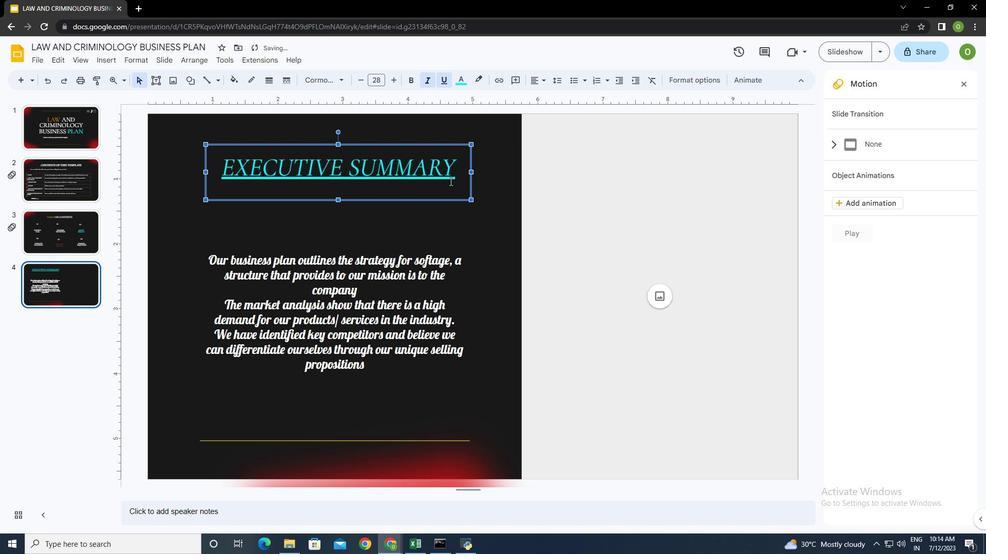 
Action: Mouse moved to (483, 258)
Screenshot: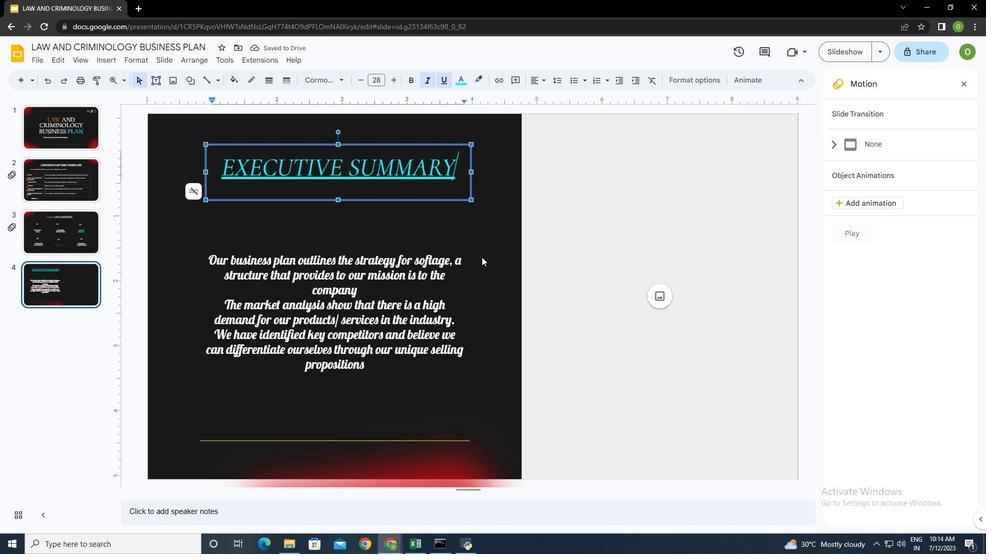 
Action: Mouse pressed left at (483, 258)
Screenshot: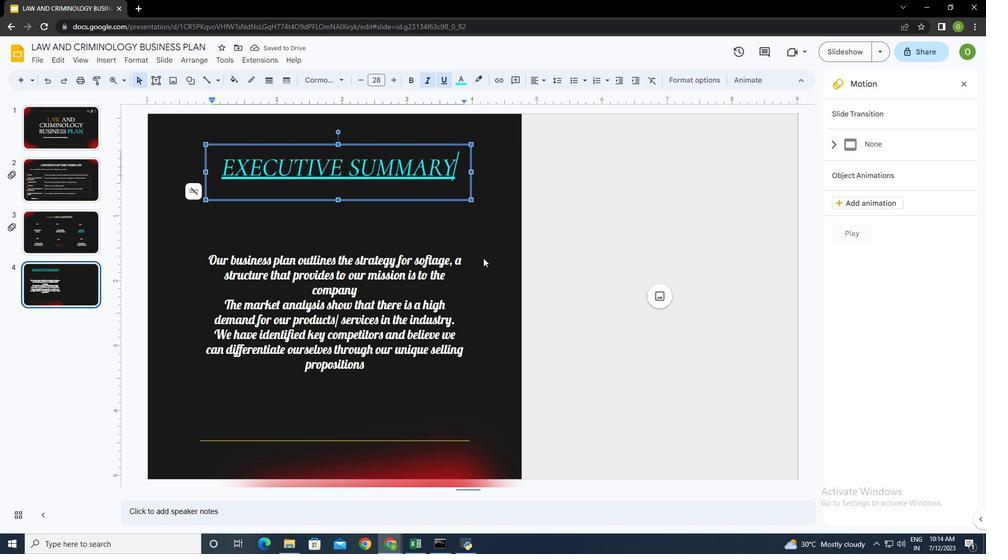 
Action: Mouse moved to (442, 372)
Screenshot: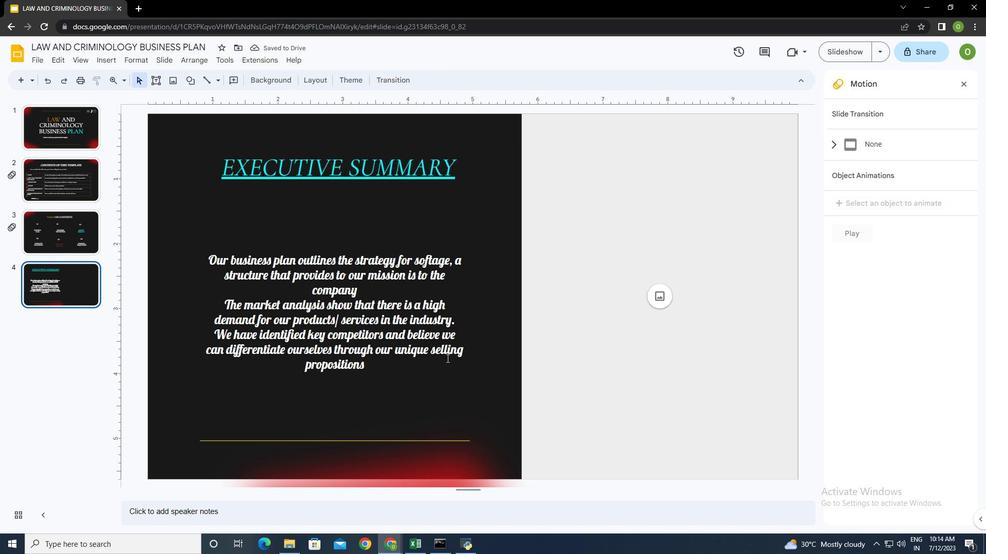 
Action: Mouse pressed left at (442, 372)
Screenshot: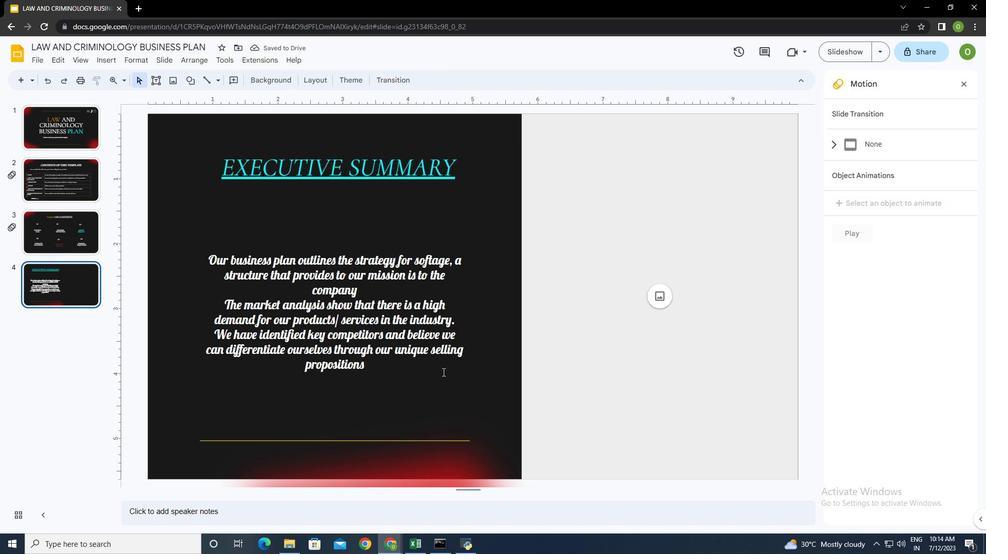 
Action: Mouse moved to (661, 297)
Screenshot: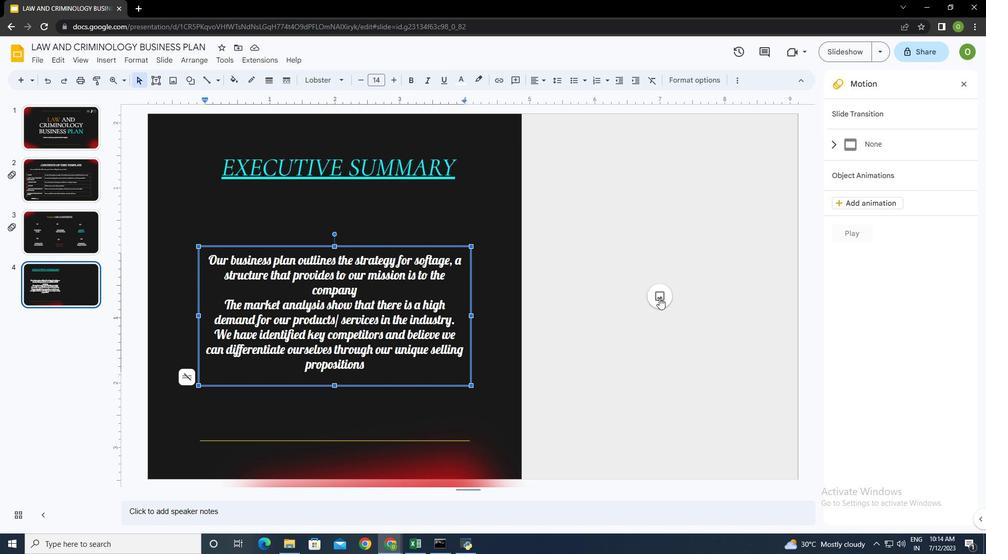 
Action: Mouse pressed left at (661, 297)
Screenshot: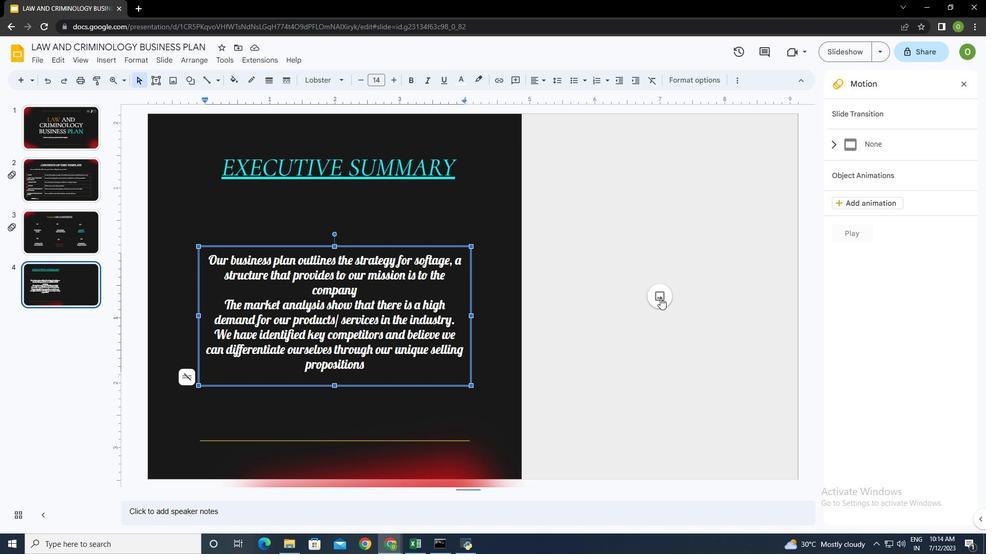 
Action: Mouse moved to (723, 304)
Screenshot: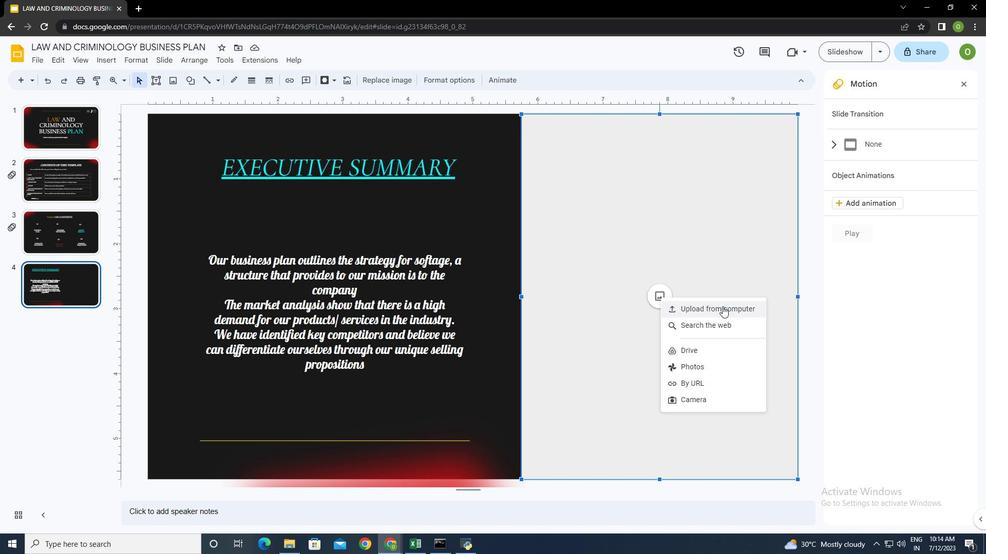 
Action: Mouse pressed left at (723, 304)
Screenshot: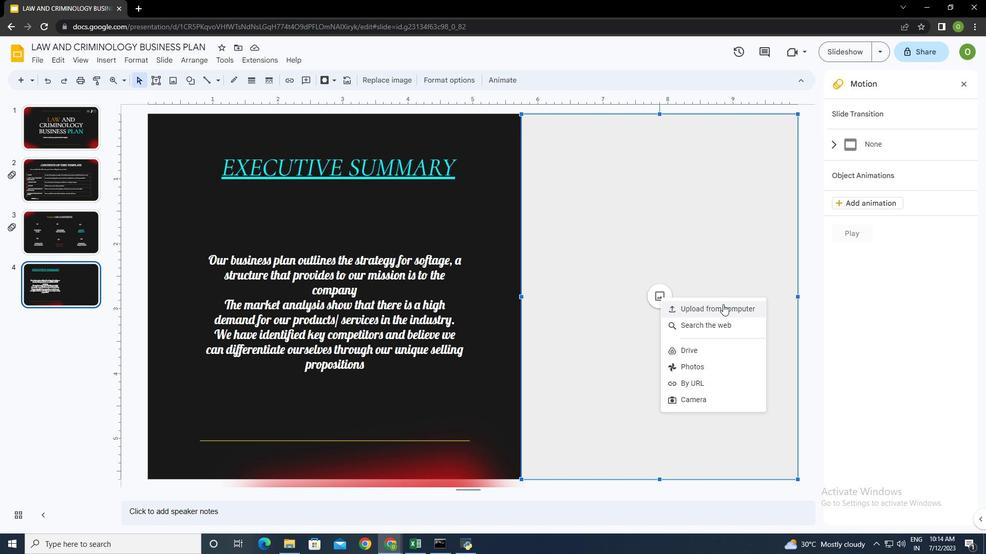 
Action: Mouse moved to (51, 104)
Screenshot: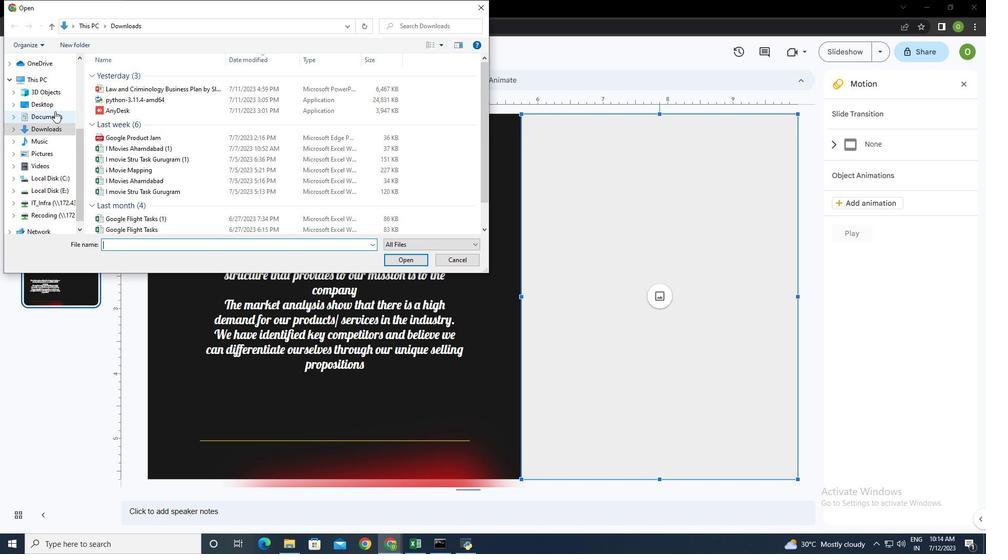 
Action: Mouse pressed left at (51, 104)
Screenshot: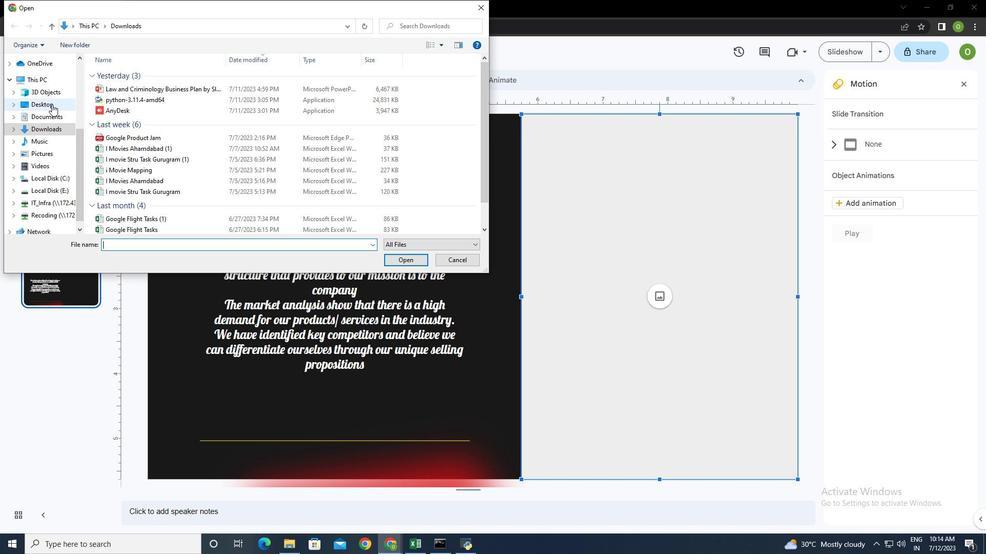 
Action: Mouse moved to (150, 109)
Screenshot: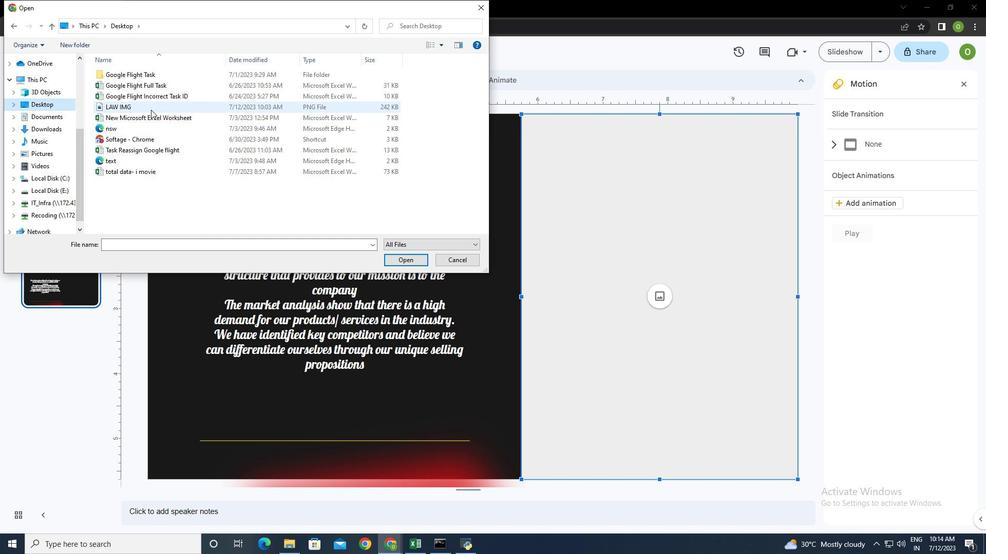 
Action: Mouse pressed left at (150, 109)
Screenshot: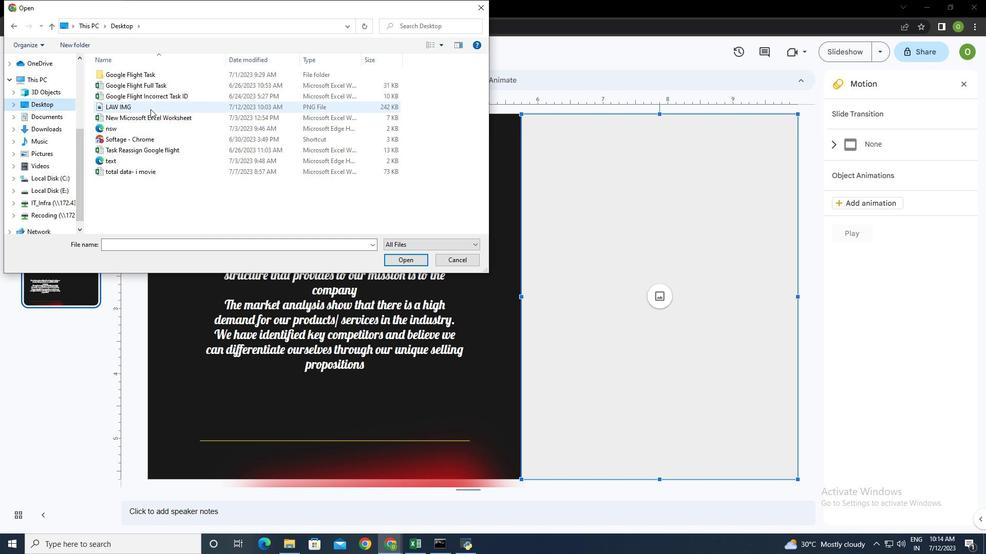 
Action: Mouse pressed left at (150, 109)
Screenshot: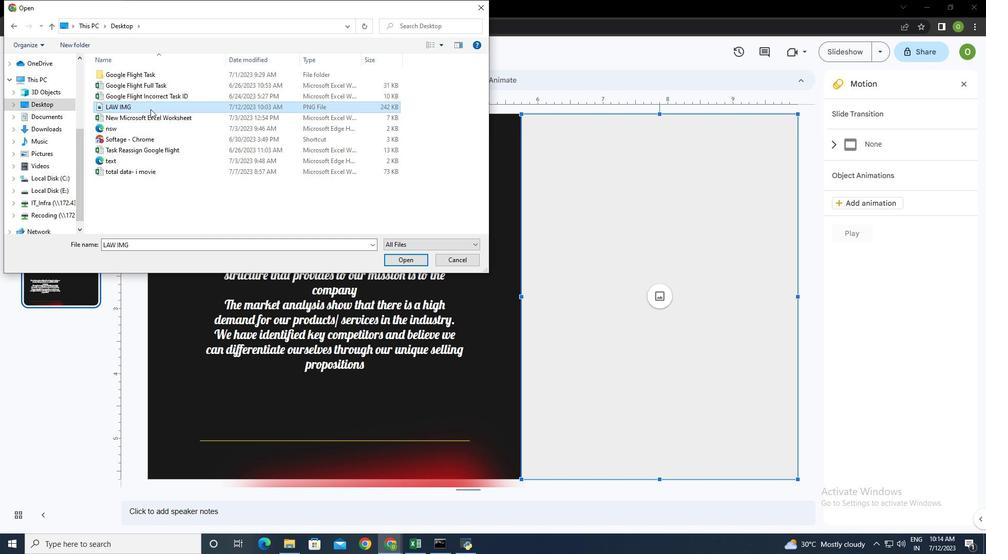 
Action: Mouse moved to (670, 326)
Screenshot: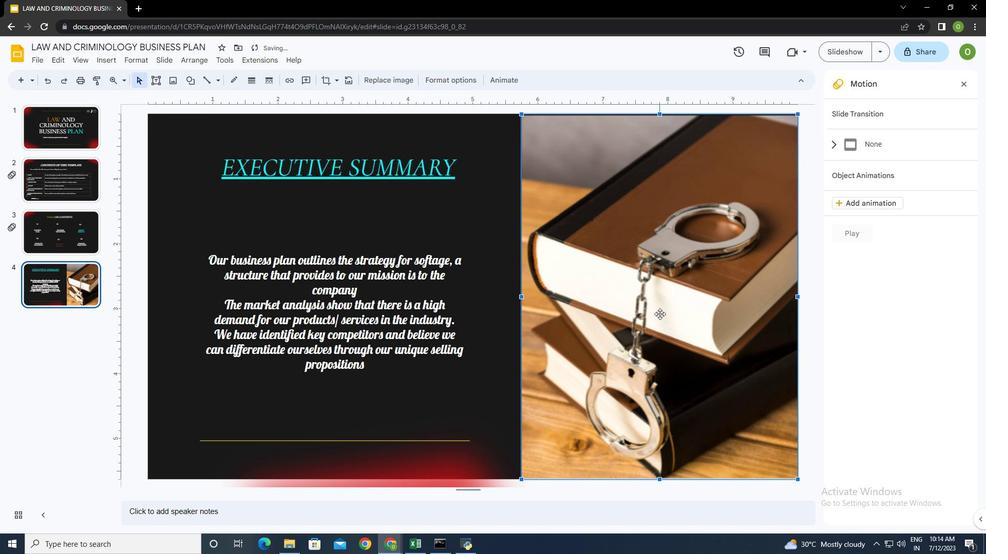 
Action: Mouse pressed left at (670, 326)
Screenshot: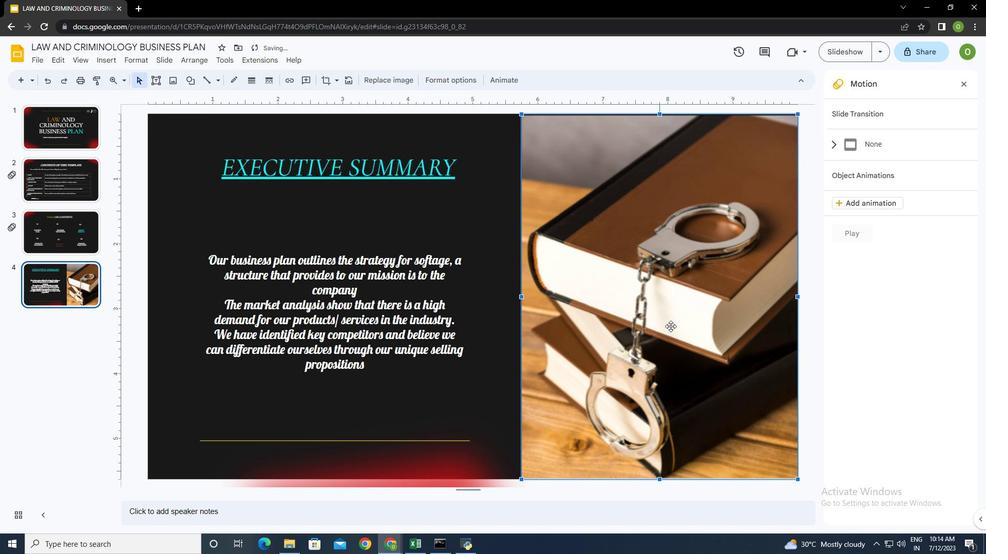 
Action: Mouse moved to (796, 115)
Screenshot: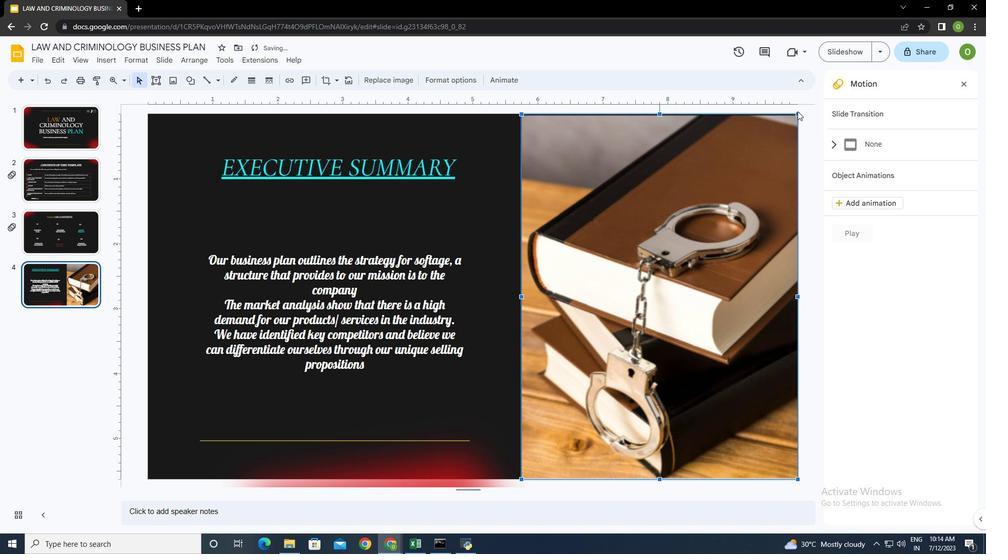 
Action: Mouse pressed left at (796, 115)
Screenshot: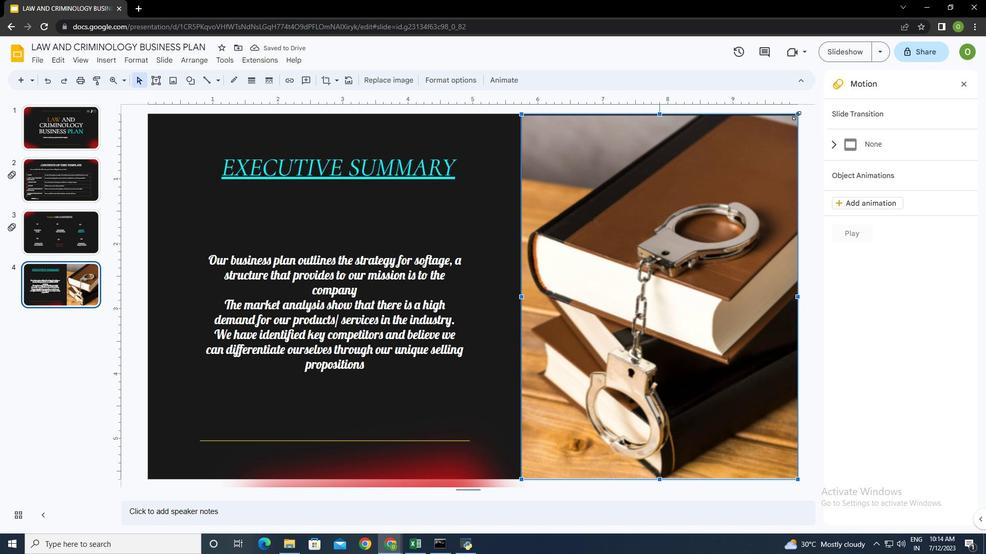 
Action: Mouse moved to (690, 239)
Screenshot: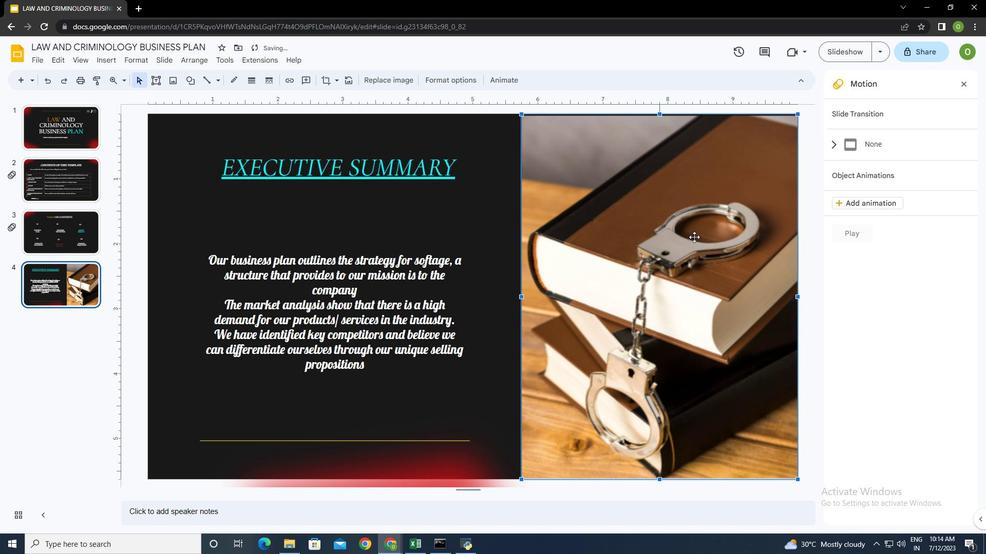 
Action: Mouse pressed left at (690, 239)
Screenshot: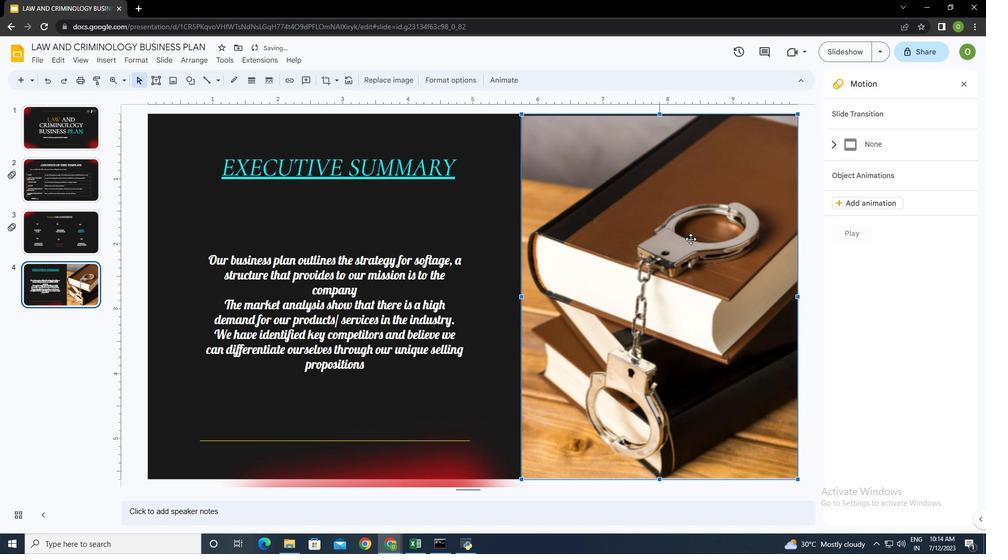 
Action: Mouse moved to (831, 140)
Screenshot: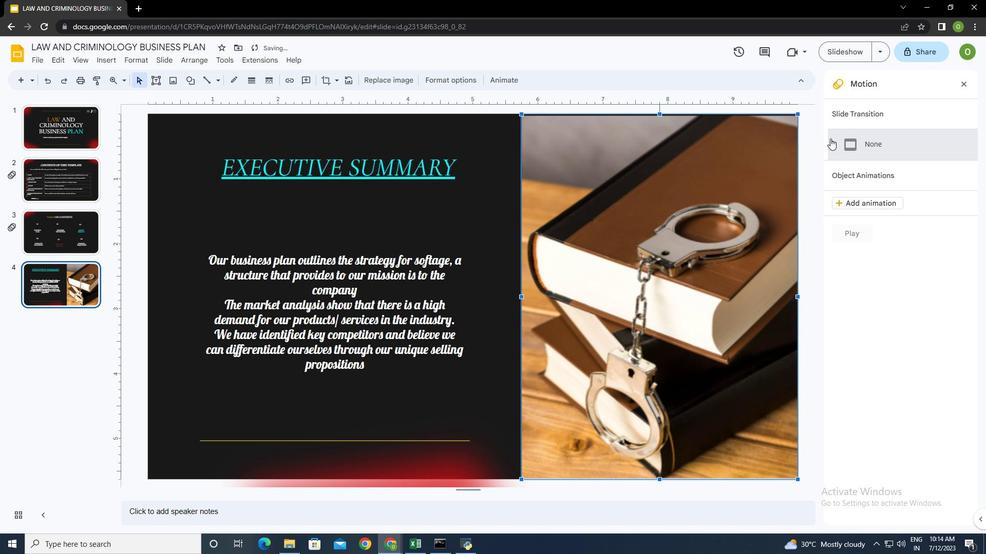 
Action: Mouse pressed left at (831, 140)
Screenshot: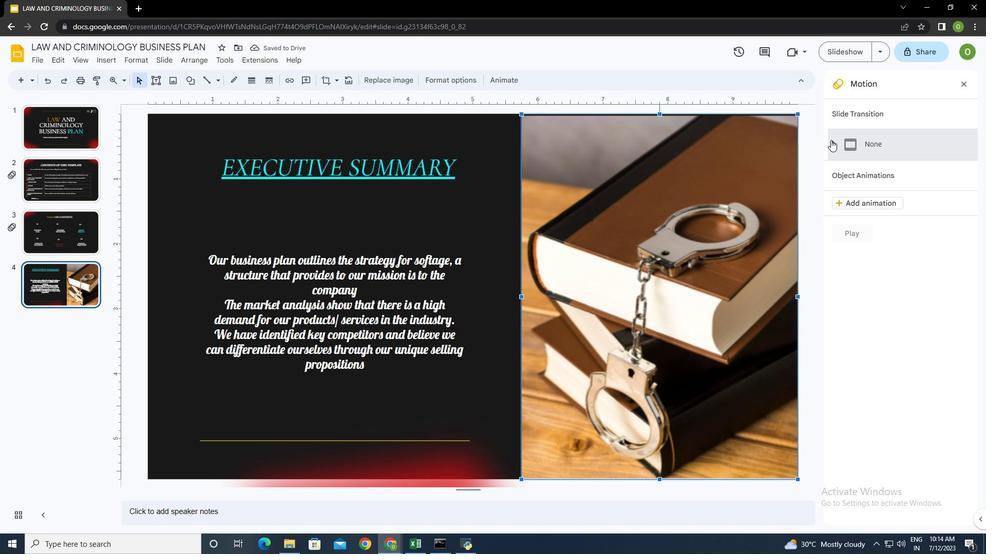 
Action: Mouse moved to (869, 177)
Screenshot: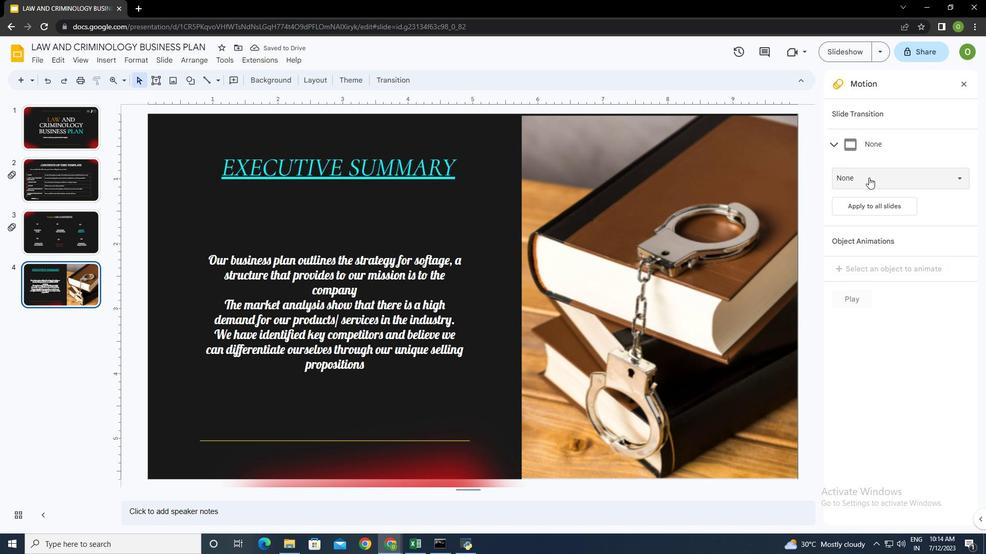 
Action: Mouse pressed left at (869, 177)
Screenshot: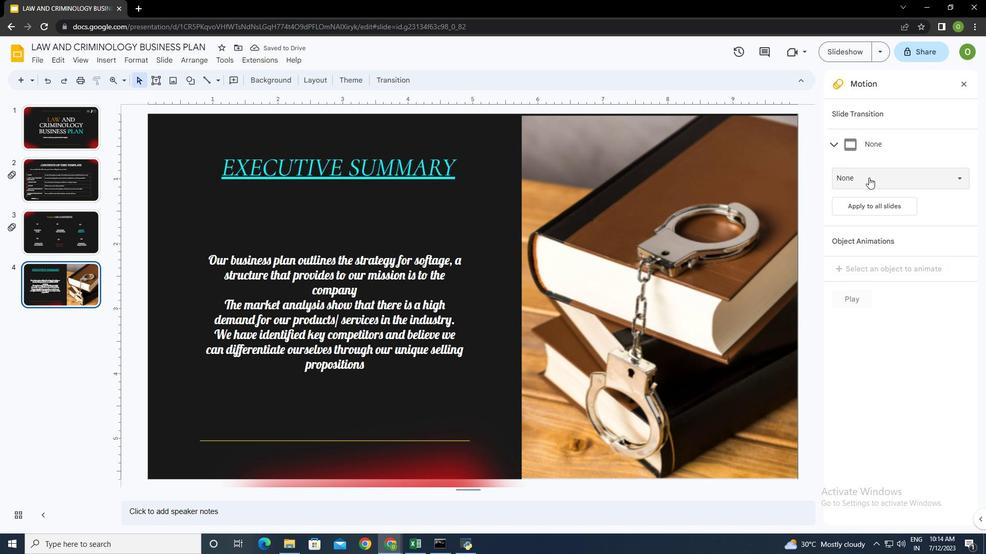 
Action: Mouse moved to (873, 249)
Screenshot: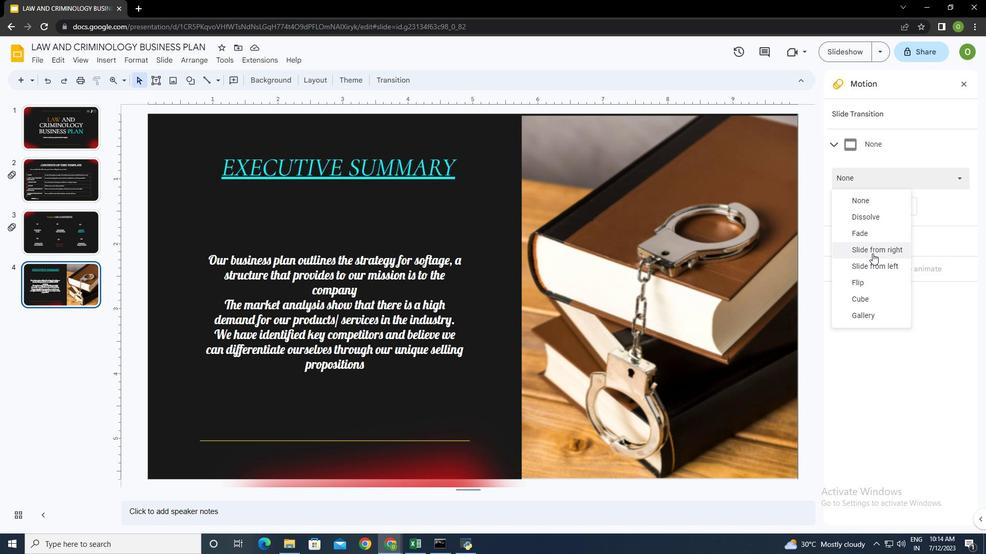 
Action: Mouse pressed left at (873, 249)
Screenshot: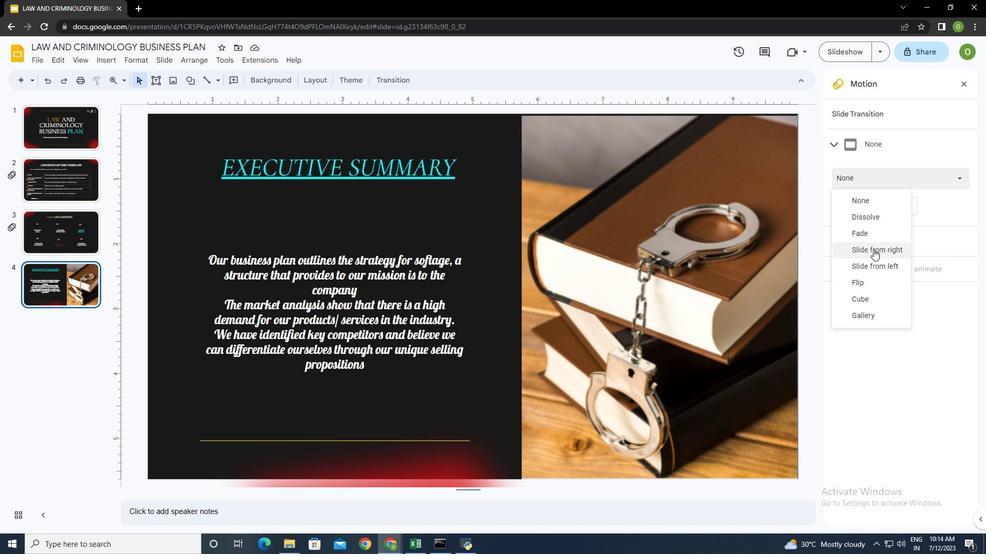 
Action: Mouse moved to (955, 200)
Screenshot: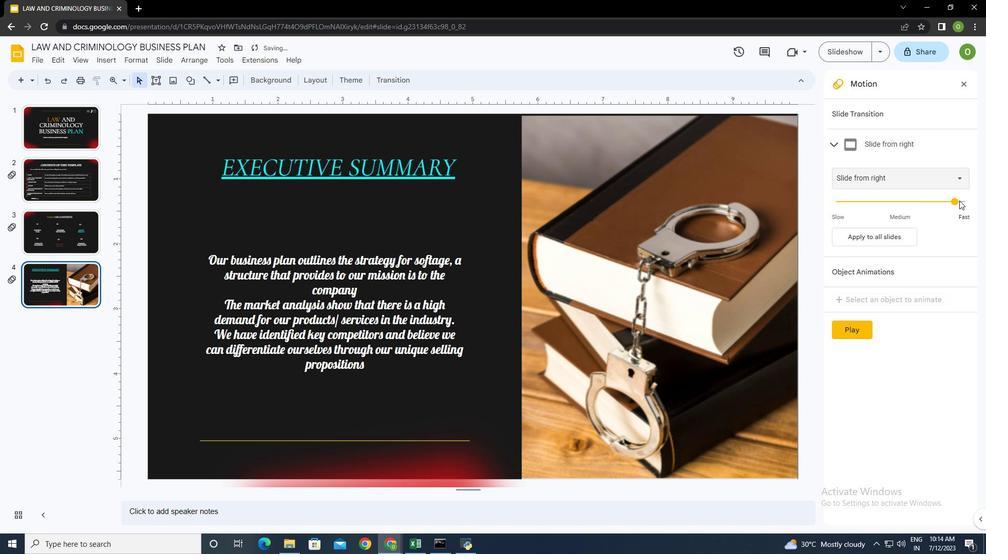 
Action: Mouse pressed left at (955, 200)
Screenshot: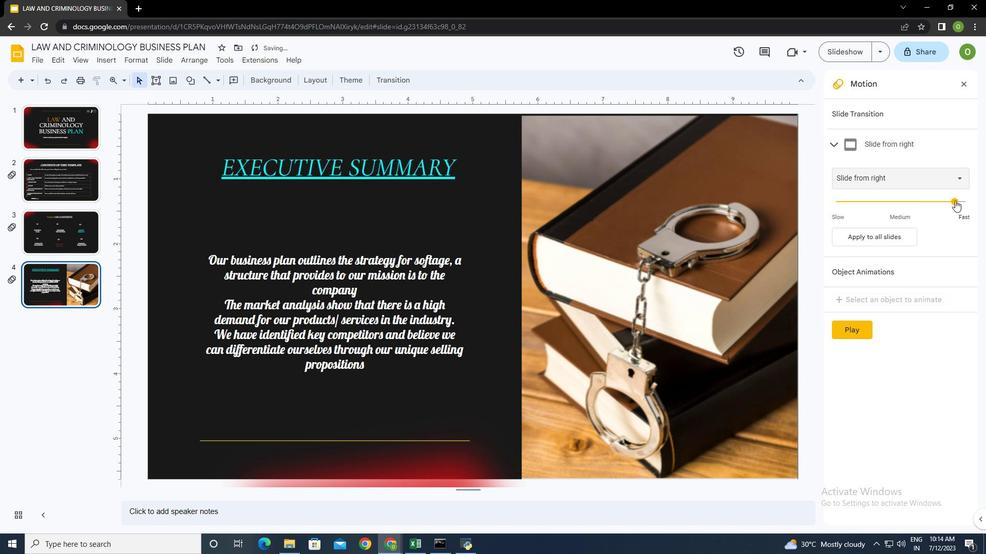 
Action: Mouse moved to (849, 330)
Screenshot: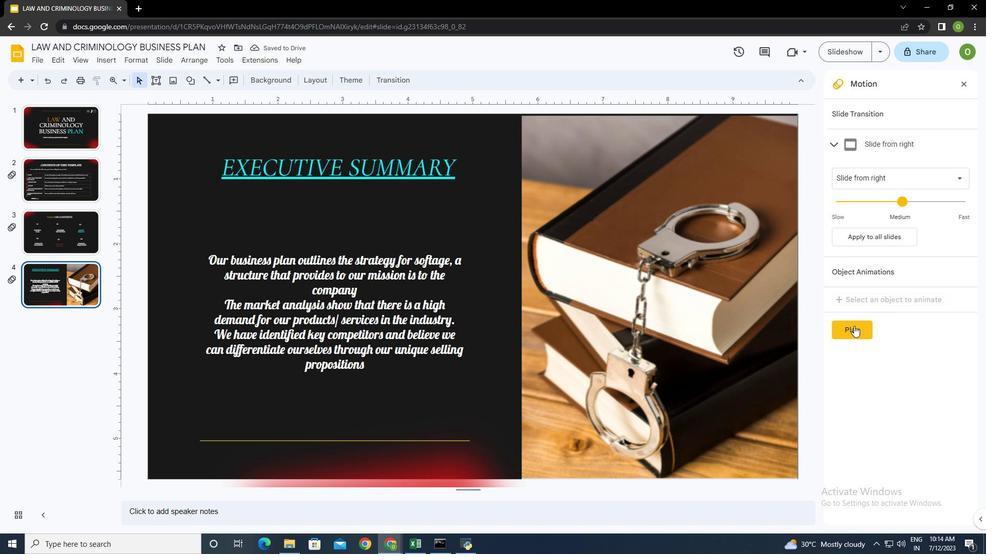 
Action: Mouse pressed left at (849, 330)
Screenshot: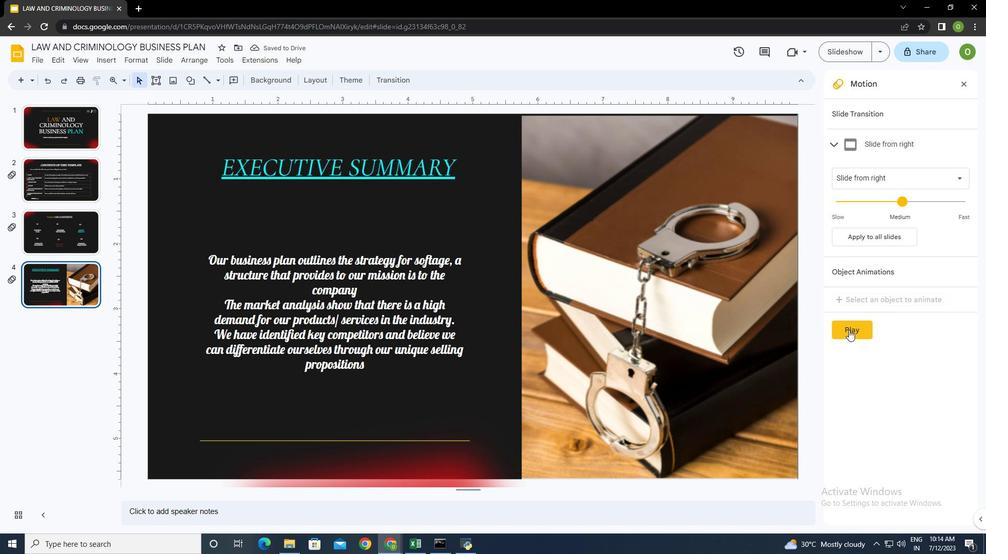 
Action: Mouse moved to (859, 331)
Screenshot: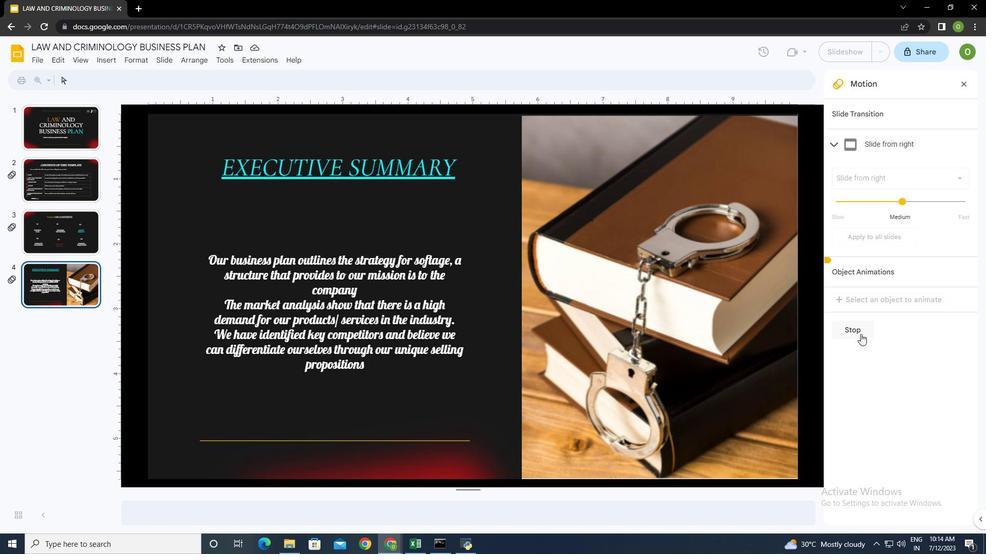 
Action: Mouse pressed left at (859, 331)
Screenshot: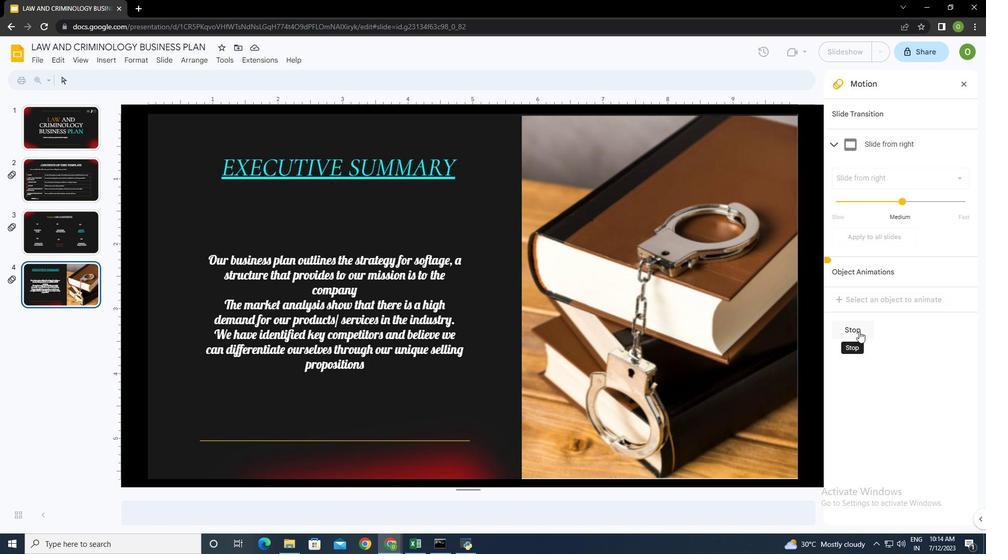 
Action: Mouse moved to (963, 84)
Screenshot: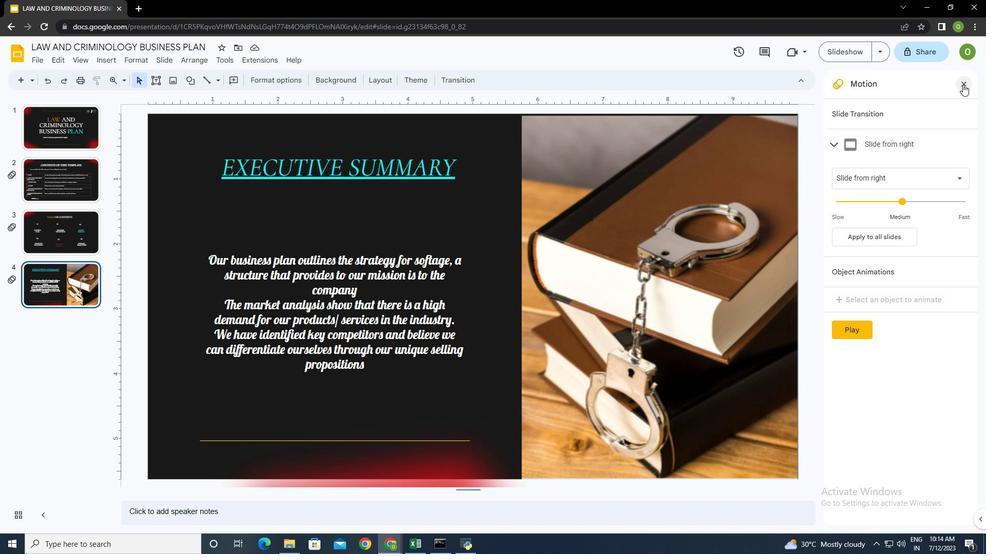 
Action: Mouse pressed left at (963, 84)
Screenshot: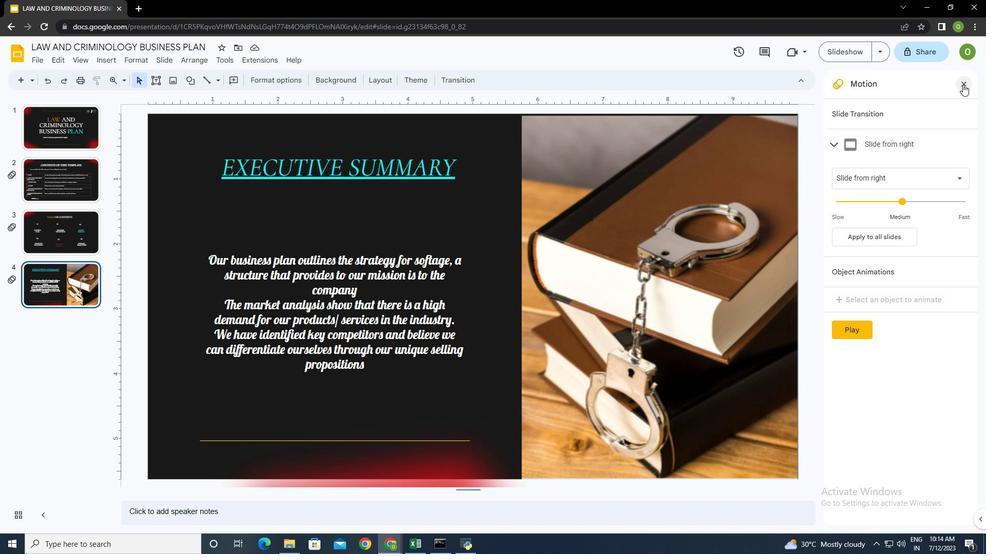 
Action: Mouse moved to (554, 219)
Screenshot: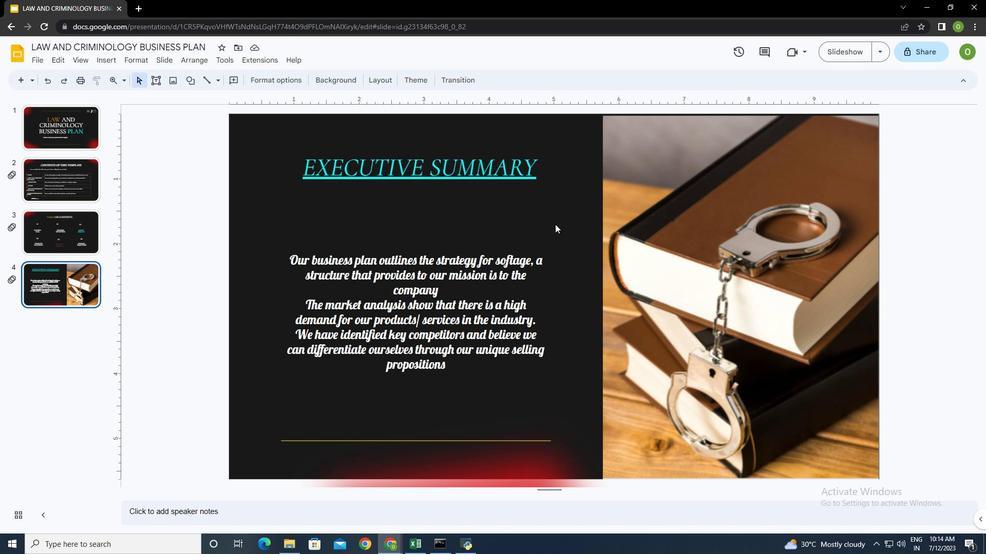 
Action: Mouse pressed left at (554, 219)
Screenshot: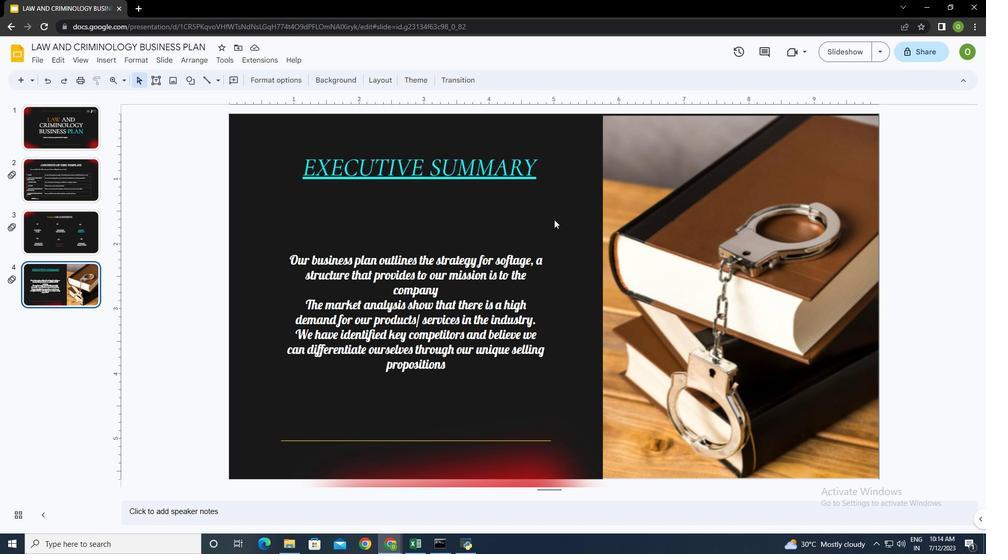 
Action: Mouse moved to (289, 78)
Screenshot: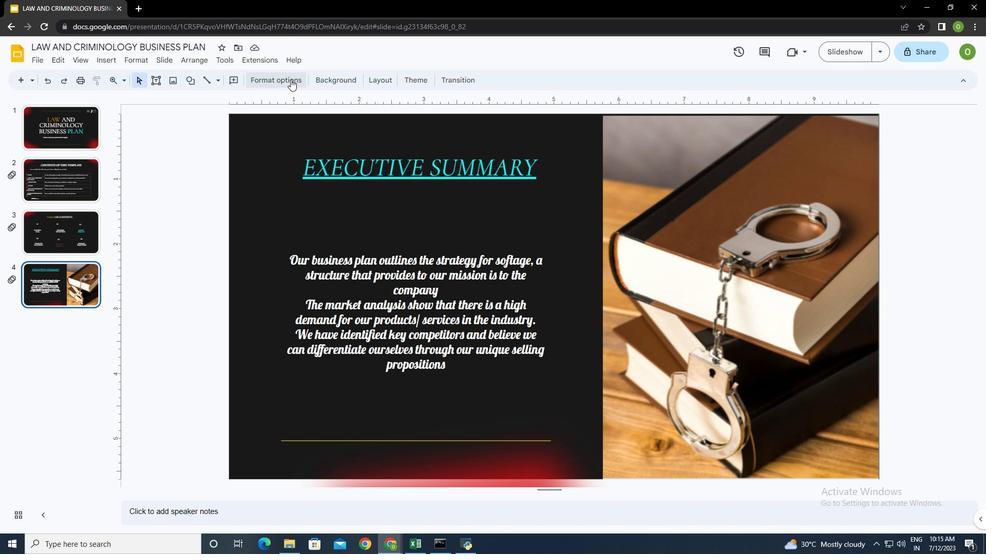 
Action: Mouse pressed left at (289, 78)
Screenshot: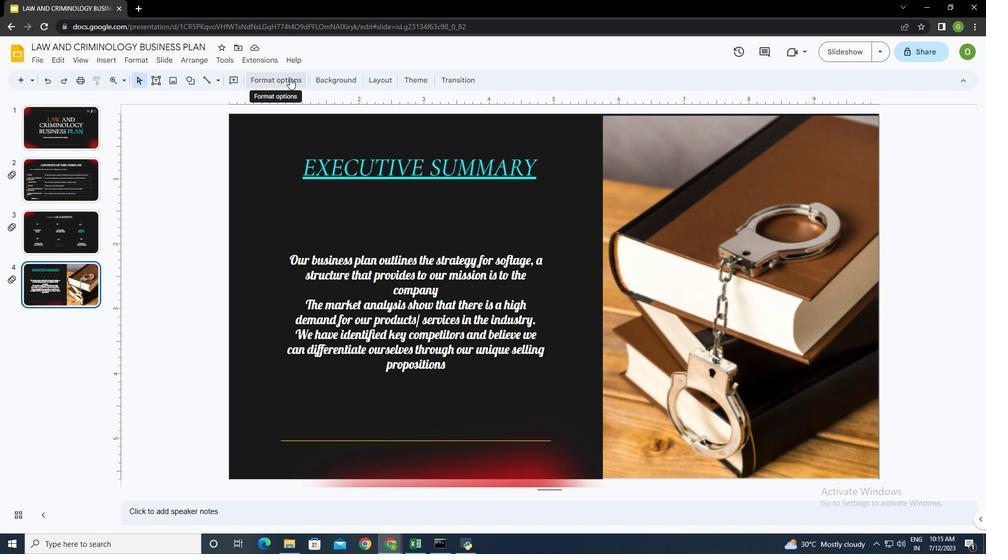 
Action: Mouse moved to (331, 165)
Screenshot: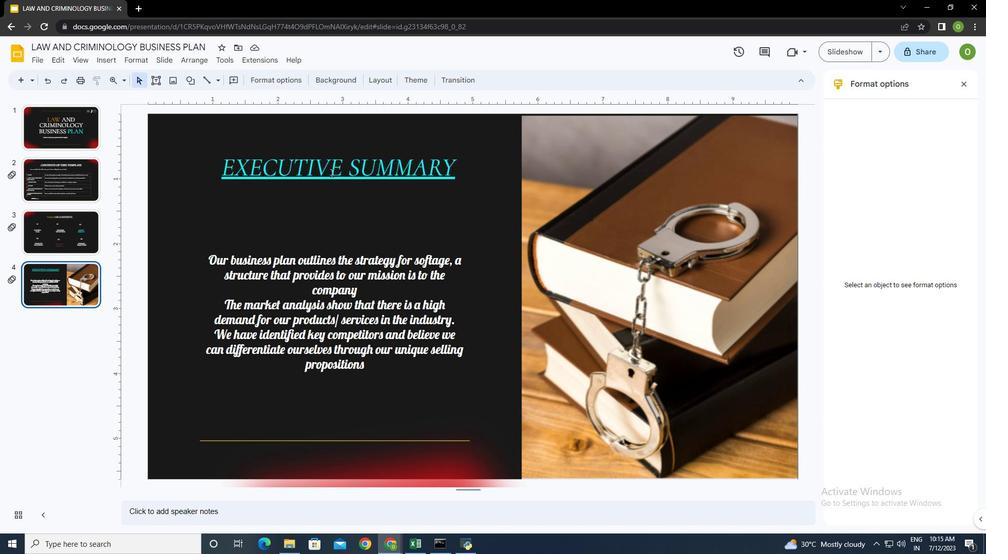 
Action: Mouse pressed left at (331, 165)
Screenshot: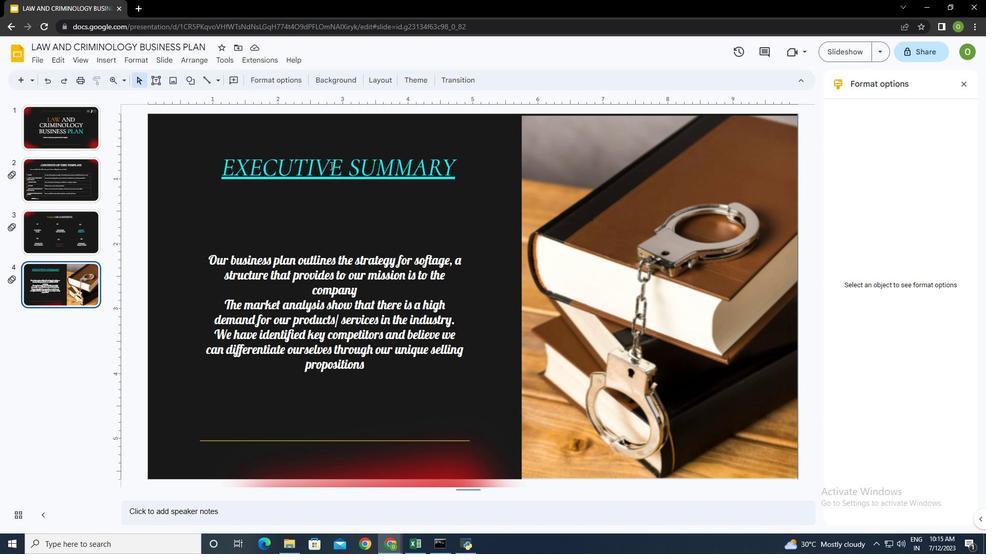 
Action: Mouse moved to (869, 166)
Screenshot: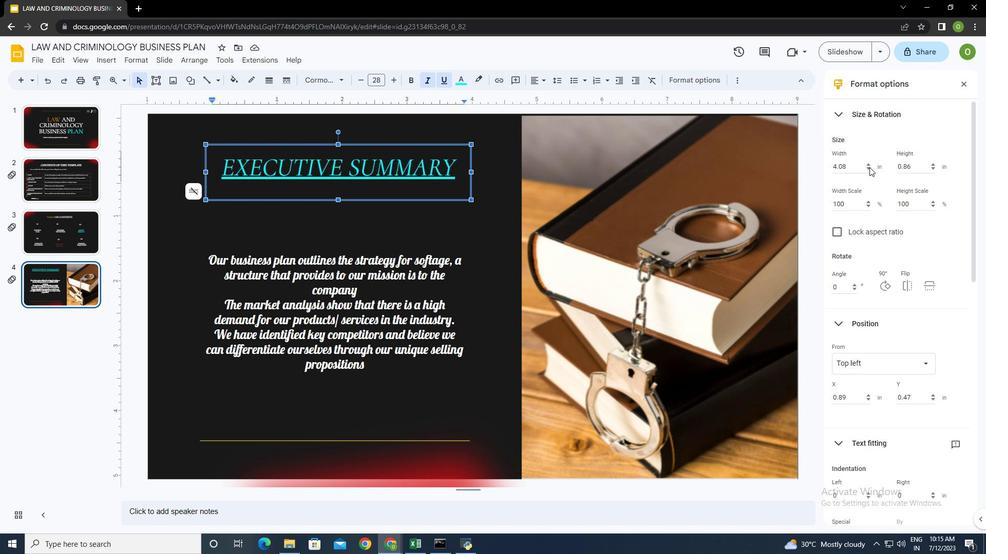 
Action: Mouse pressed left at (869, 166)
Screenshot: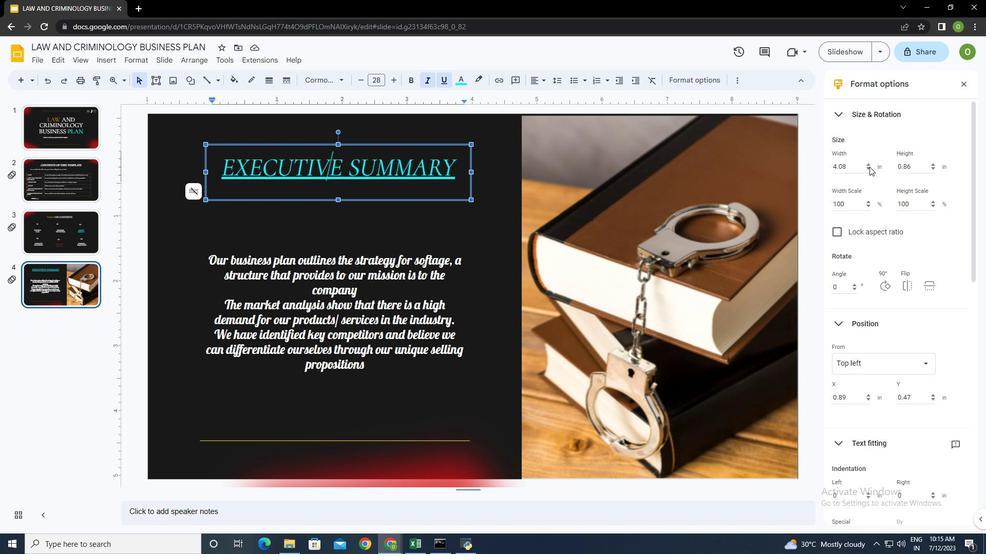 
Action: Mouse moved to (868, 167)
Screenshot: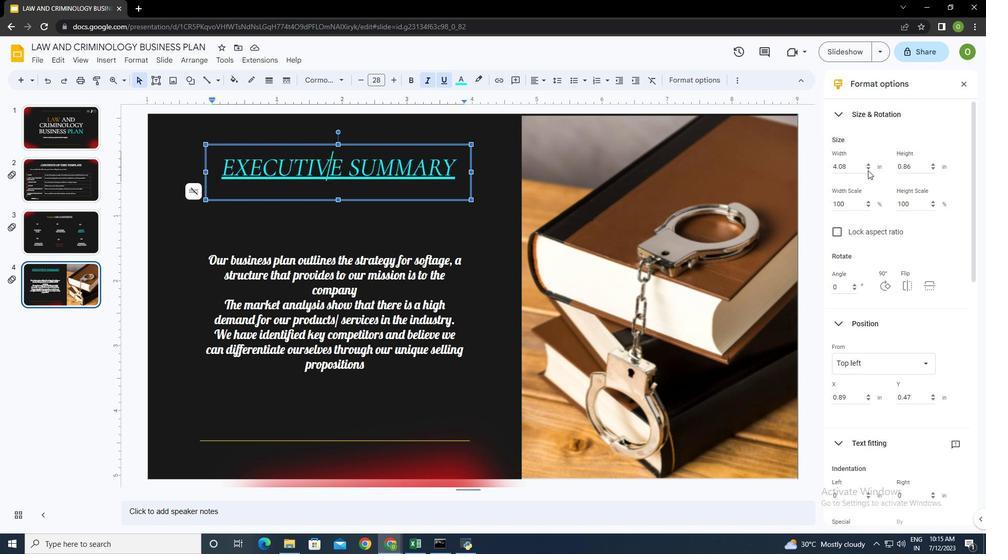 
Action: Mouse pressed left at (868, 167)
Screenshot: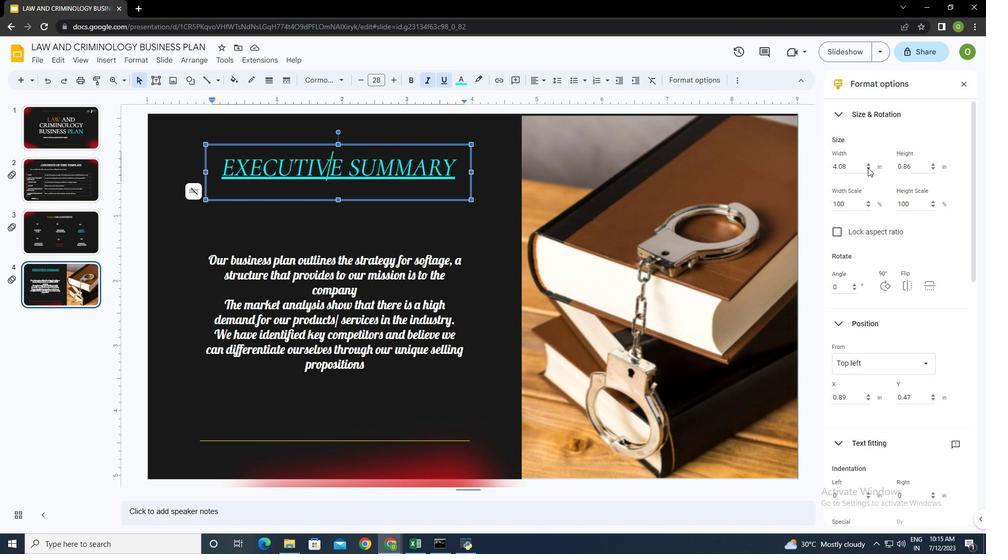 
Action: Mouse moved to (869, 162)
Screenshot: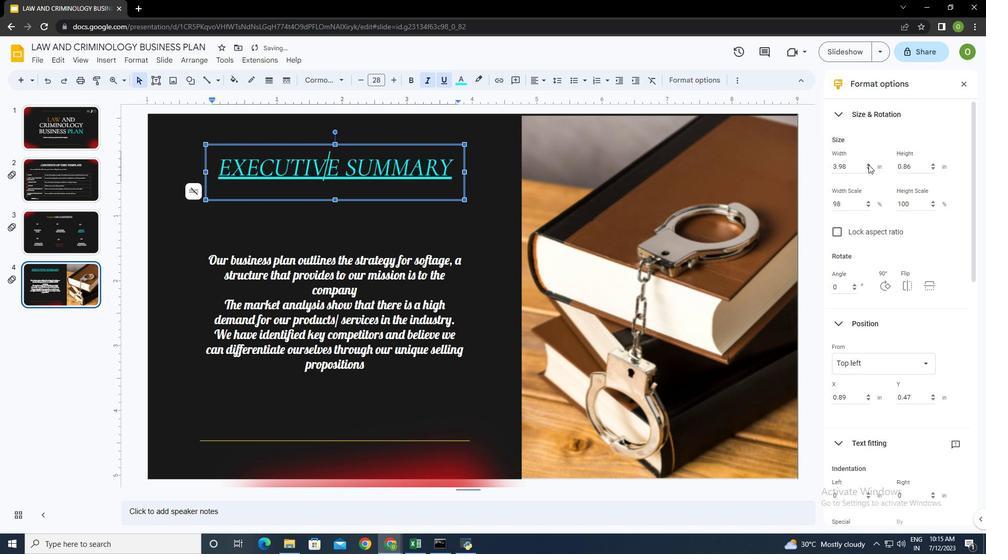 
Action: Mouse pressed left at (869, 162)
Screenshot: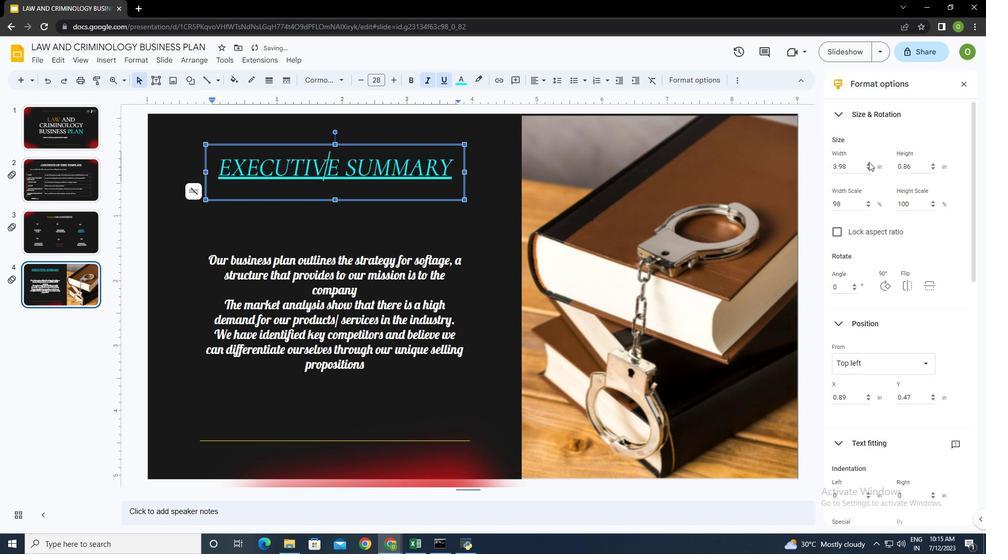 
Action: Mouse pressed left at (869, 162)
Screenshot: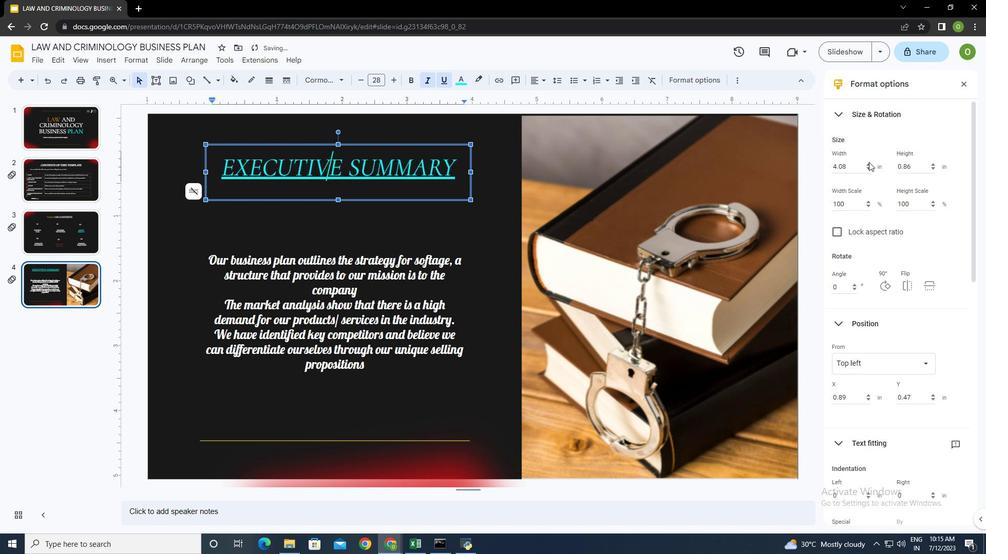 
Action: Mouse pressed left at (869, 162)
Screenshot: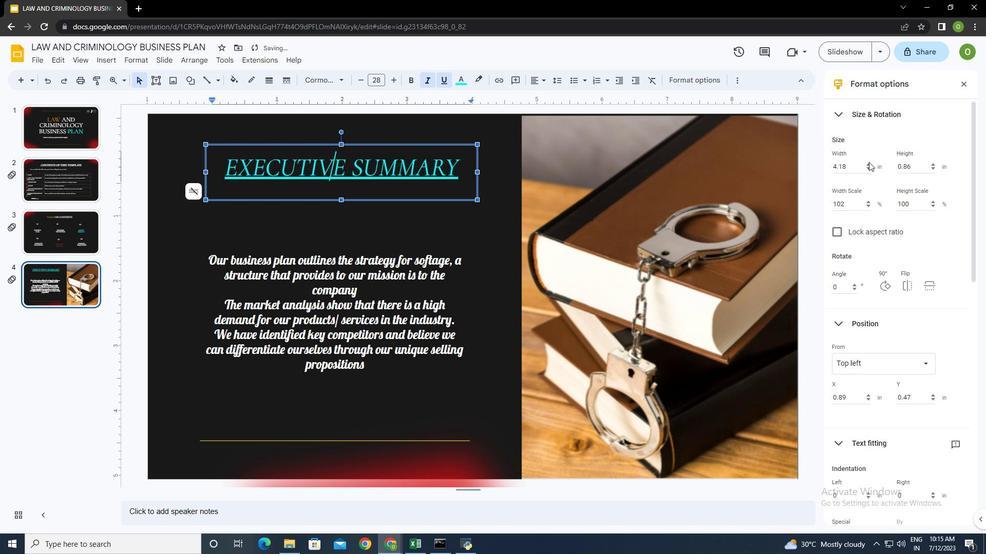 
Action: Mouse moved to (483, 229)
Screenshot: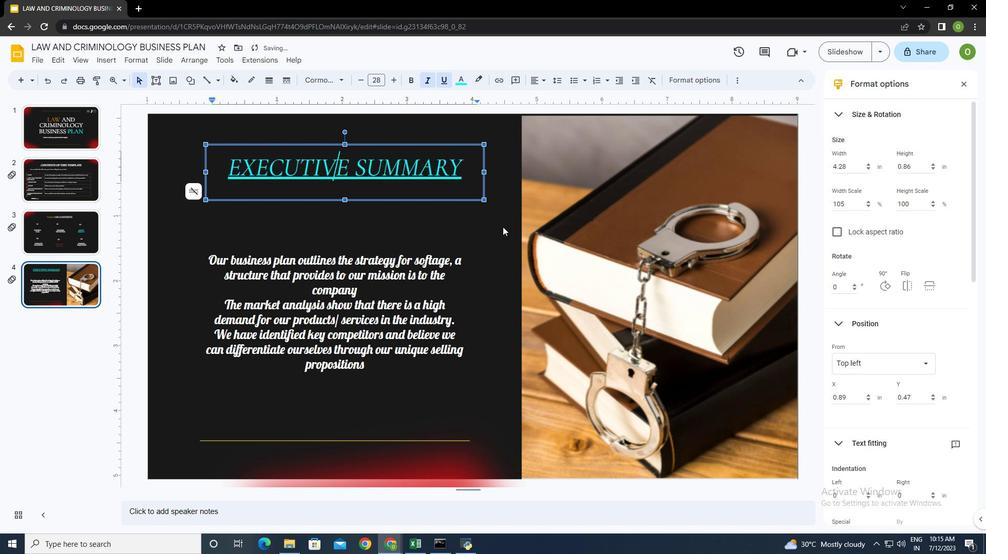 
Action: Mouse pressed left at (483, 229)
Screenshot: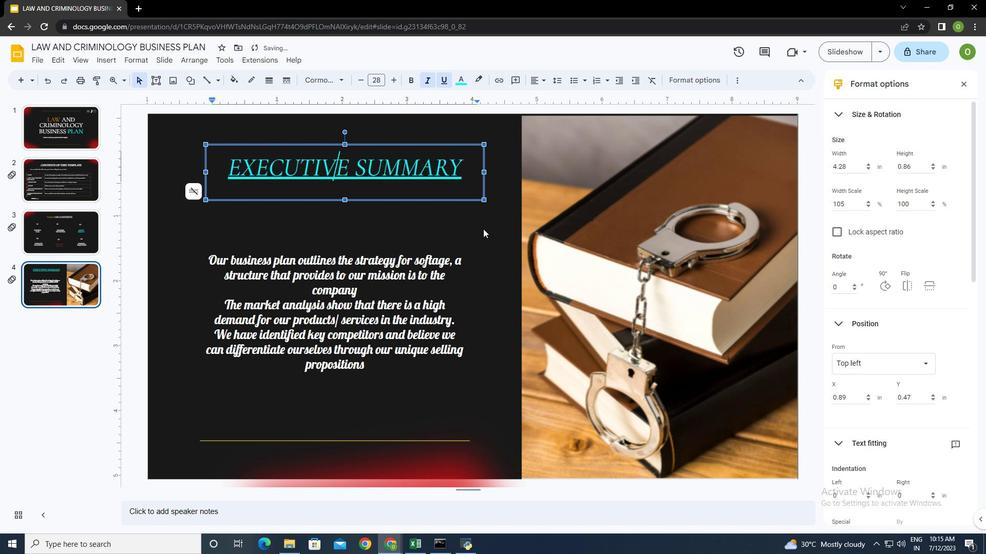 
Action: Mouse moved to (455, 285)
Screenshot: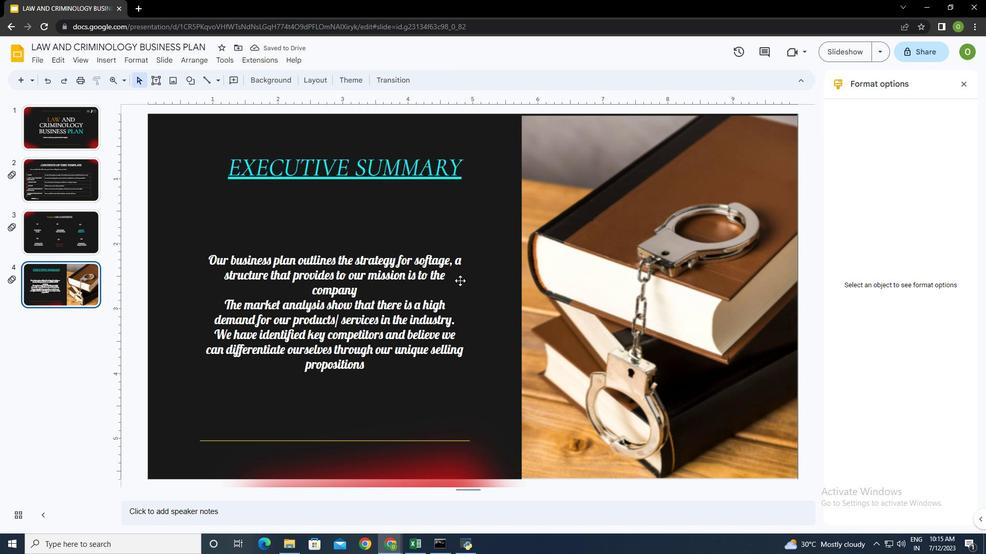 
Action: Mouse pressed left at (455, 285)
Screenshot: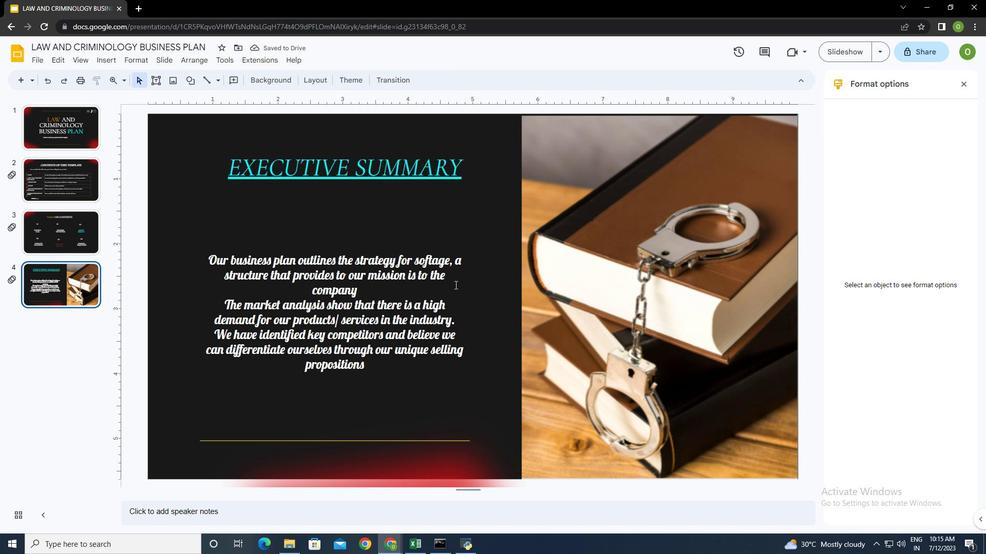 
Action: Mouse moved to (932, 169)
Screenshot: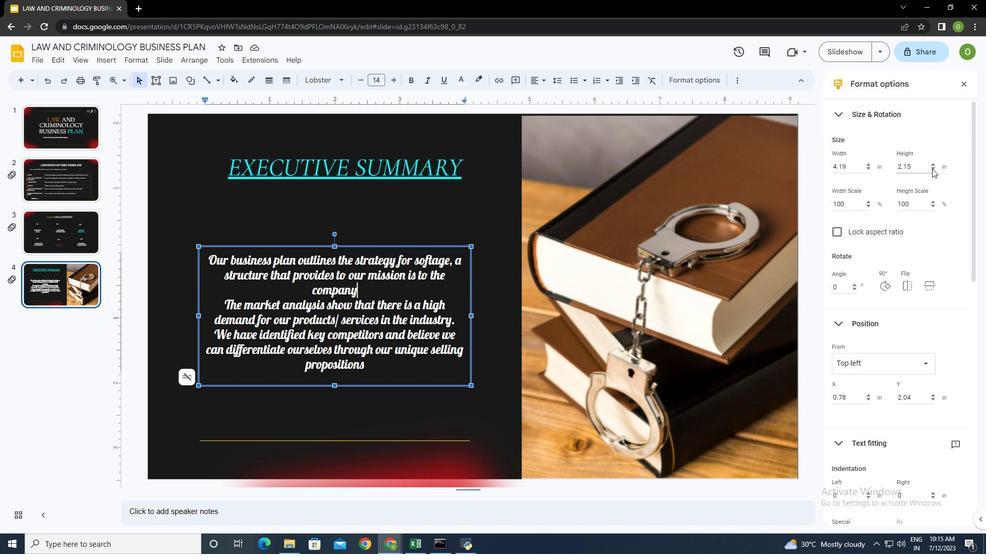 
Action: Mouse pressed left at (932, 169)
Screenshot: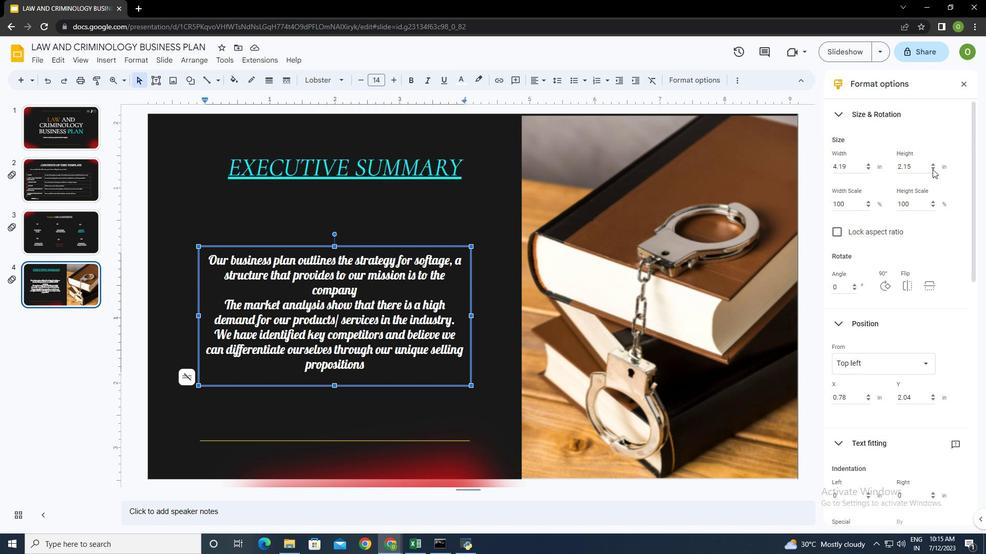 
Action: Mouse moved to (958, 327)
Screenshot: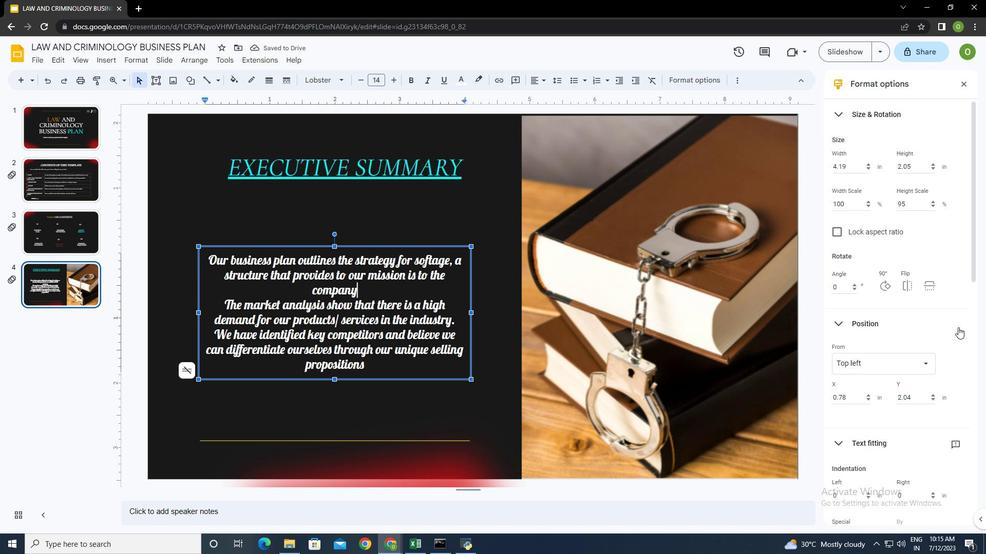 
Action: Mouse pressed left at (958, 327)
Screenshot: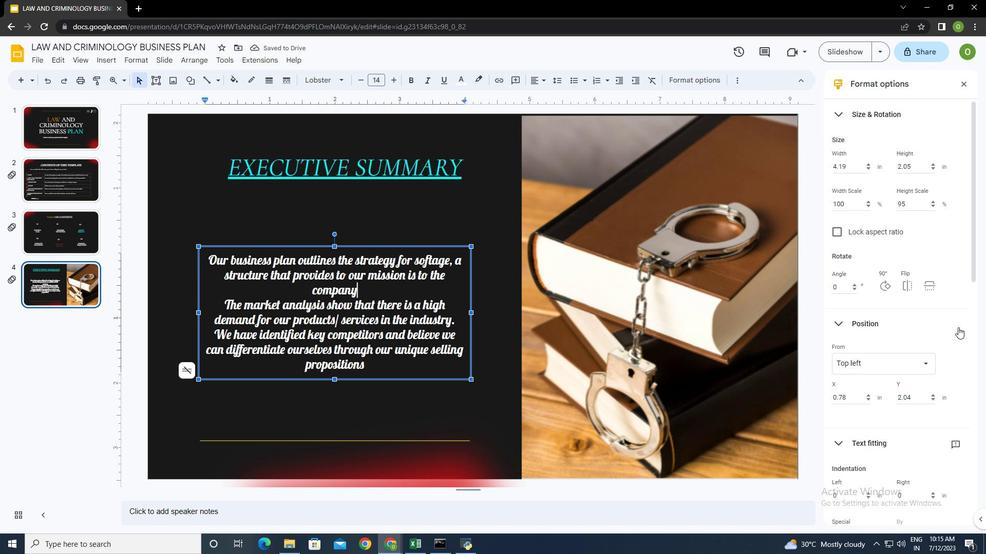 
Action: Mouse moved to (943, 323)
Screenshot: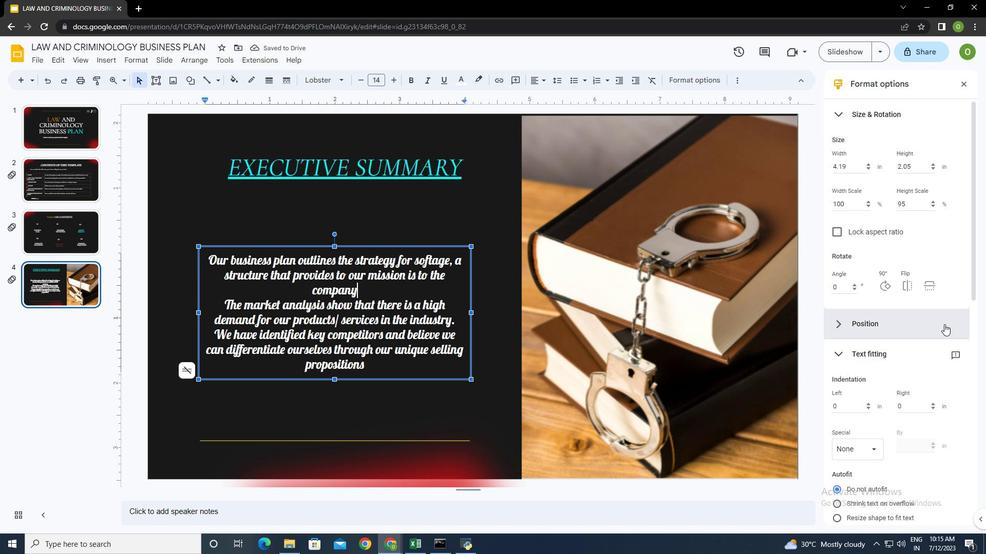 
Action: Mouse pressed left at (943, 323)
Screenshot: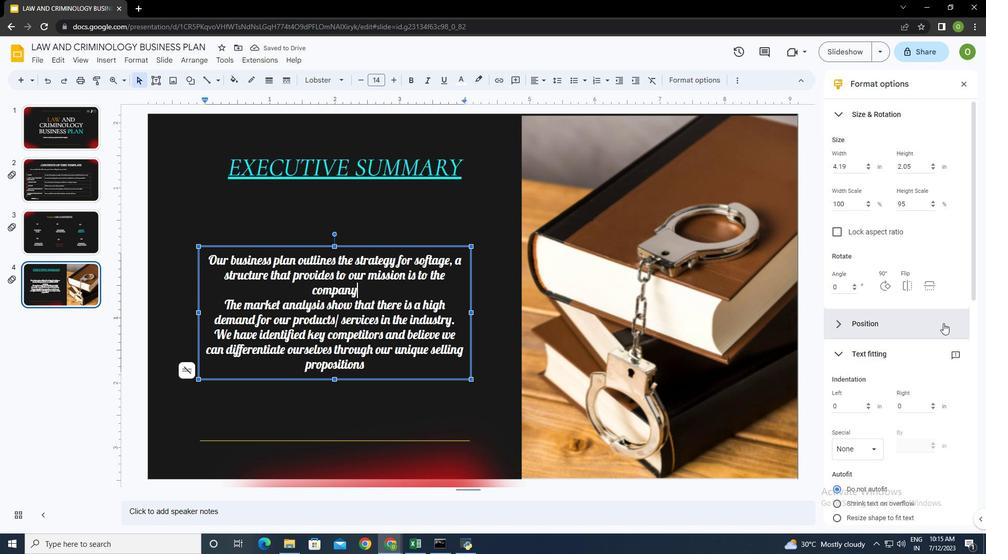
Action: Mouse moved to (932, 408)
Screenshot: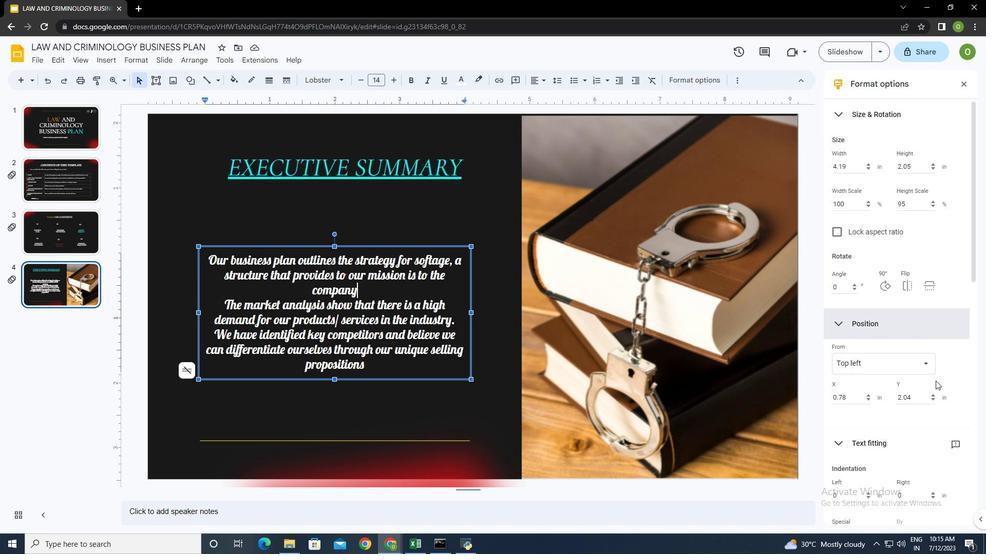 
Action: Mouse scrolled (932, 408) with delta (0, 0)
Screenshot: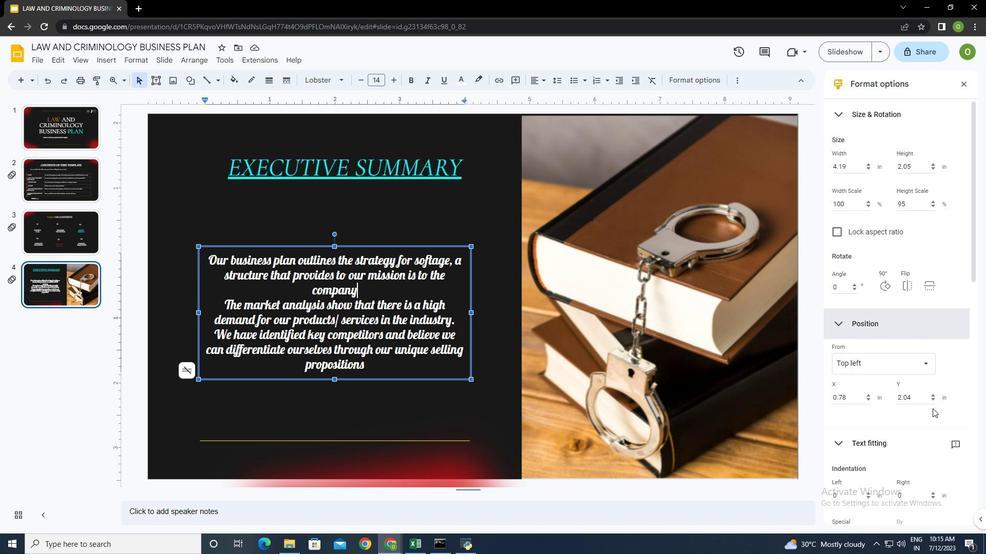 
Action: Mouse moved to (891, 308)
Screenshot: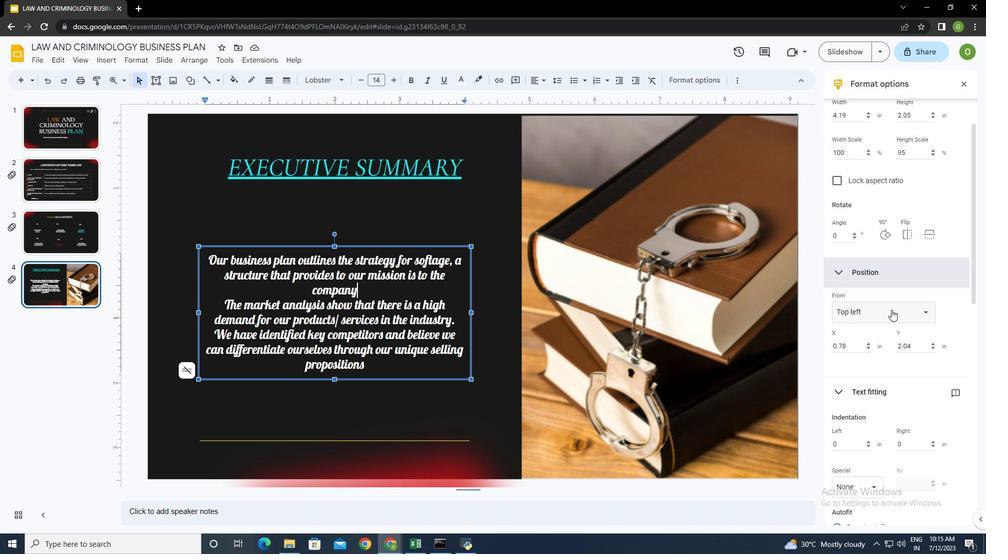 
Action: Mouse pressed left at (891, 308)
Screenshot: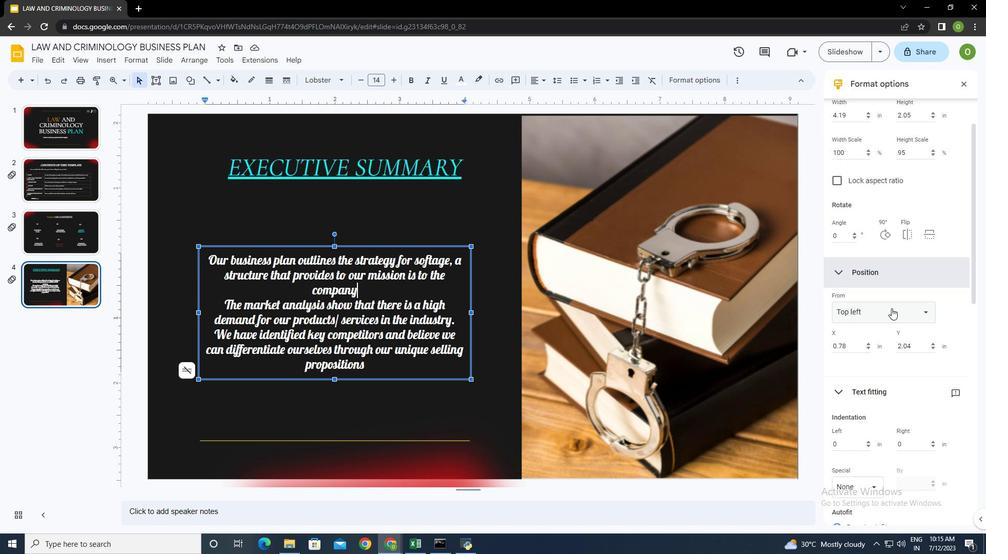 
Action: Mouse moved to (863, 355)
Screenshot: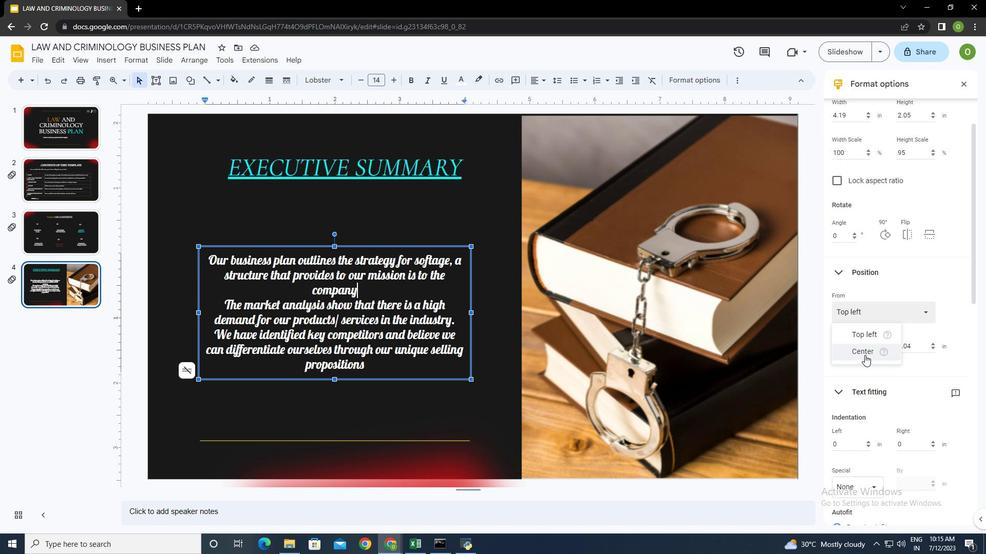 
Action: Mouse pressed left at (863, 355)
Screenshot: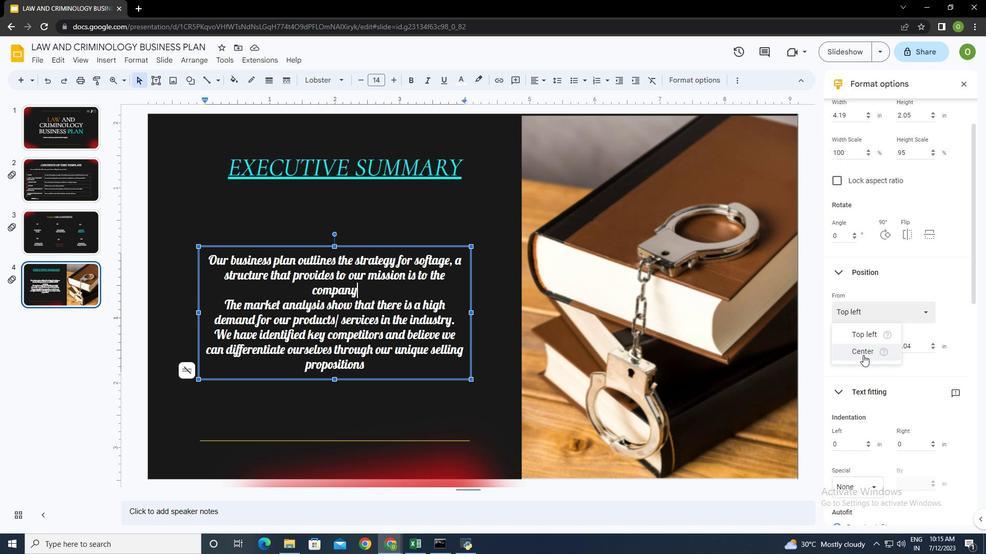 
Action: Mouse moved to (816, 376)
Screenshot: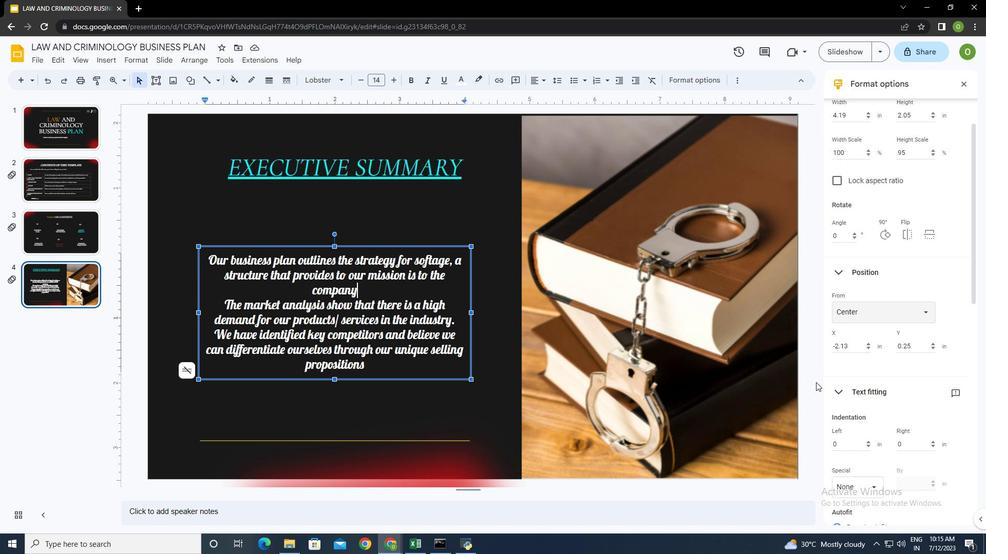 
Action: Mouse pressed left at (816, 376)
Screenshot: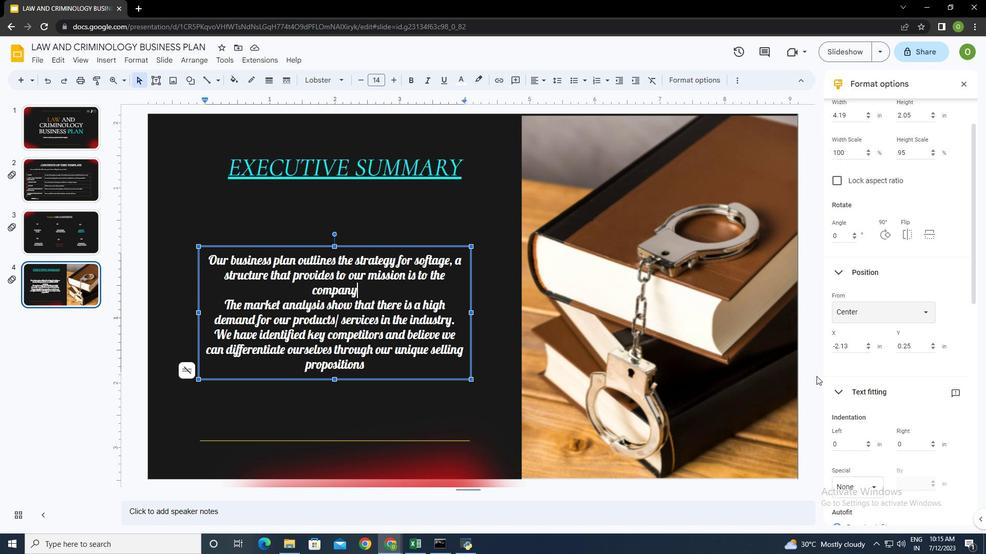 
Action: Mouse moved to (384, 310)
Screenshot: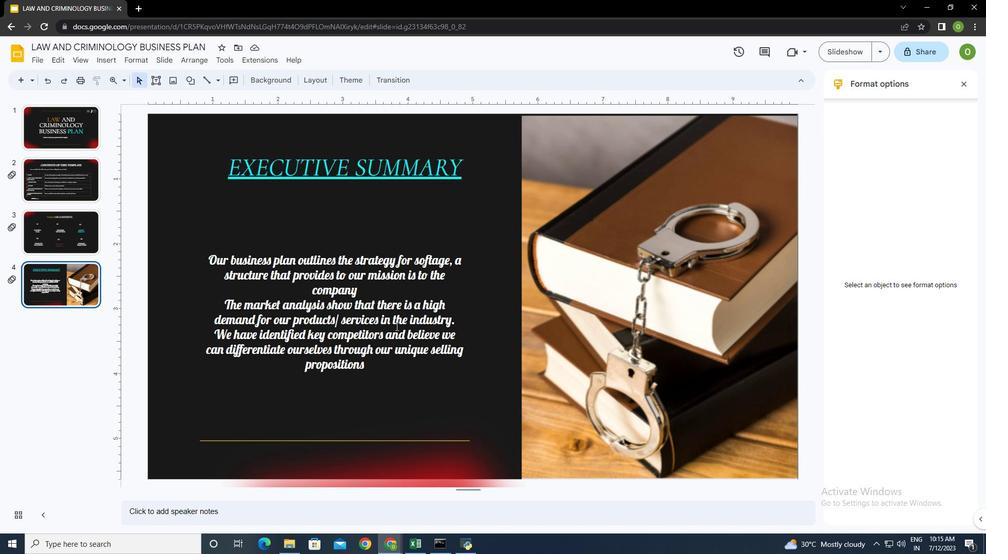 
Action: Mouse pressed left at (384, 310)
Screenshot: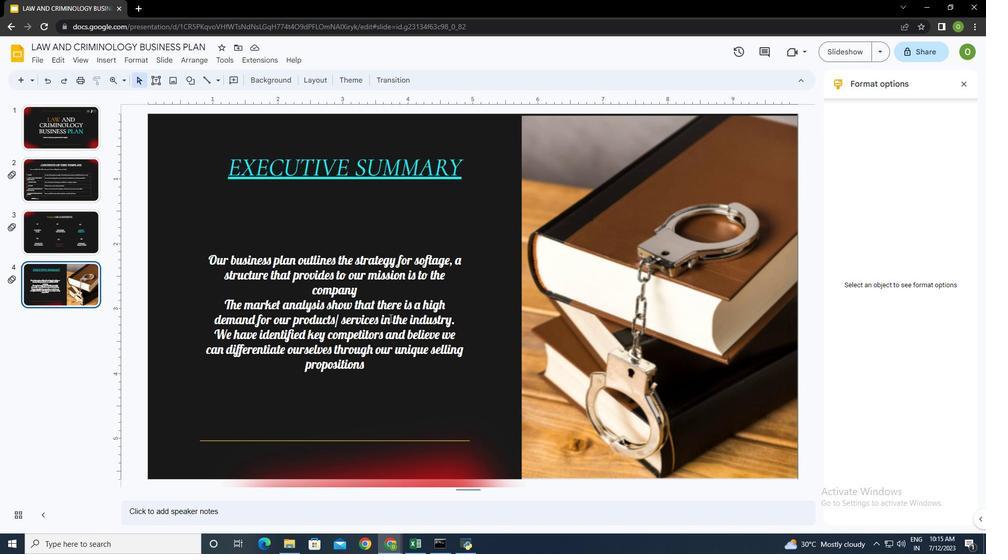 
Action: Mouse moved to (928, 434)
Screenshot: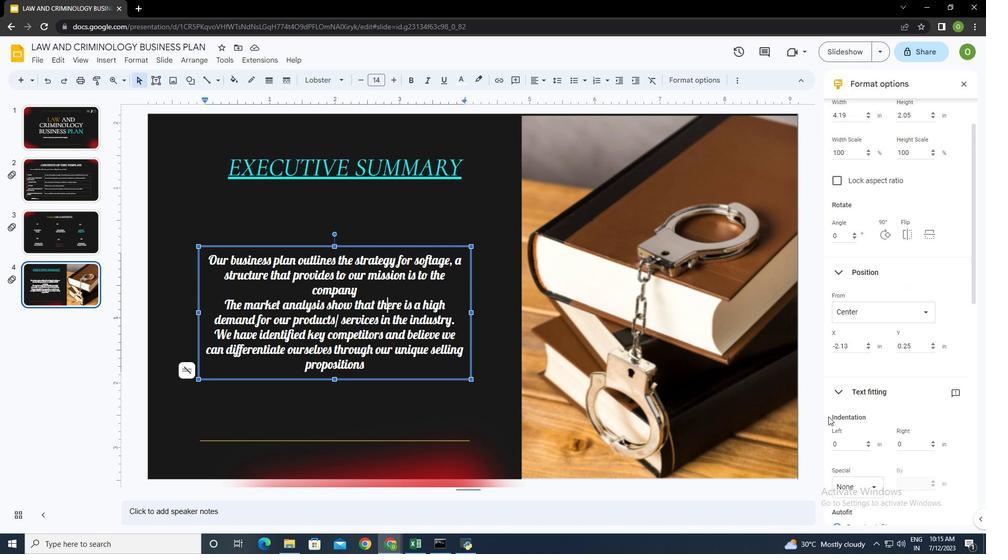 
Action: Mouse scrolled (928, 434) with delta (0, 0)
Screenshot: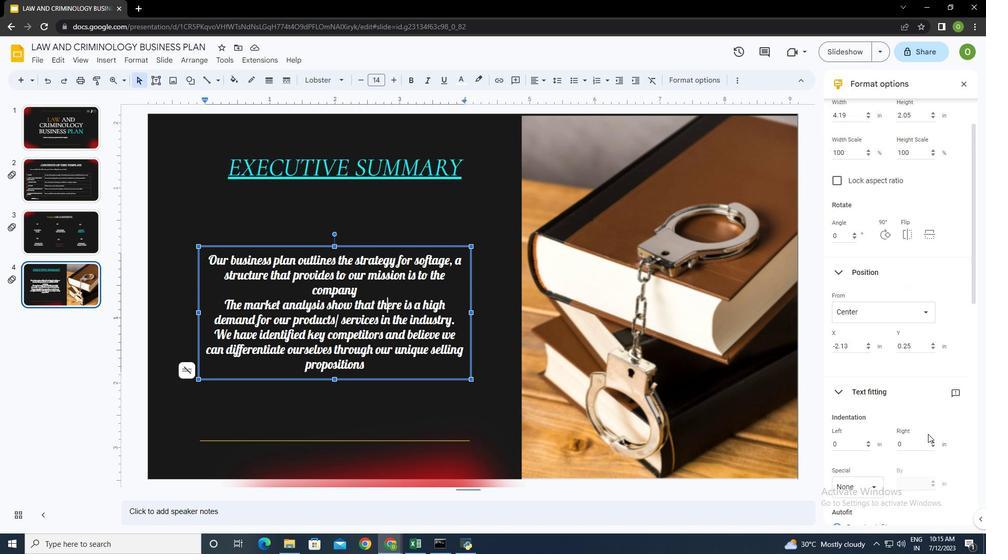 
Action: Mouse moved to (928, 434)
Screenshot: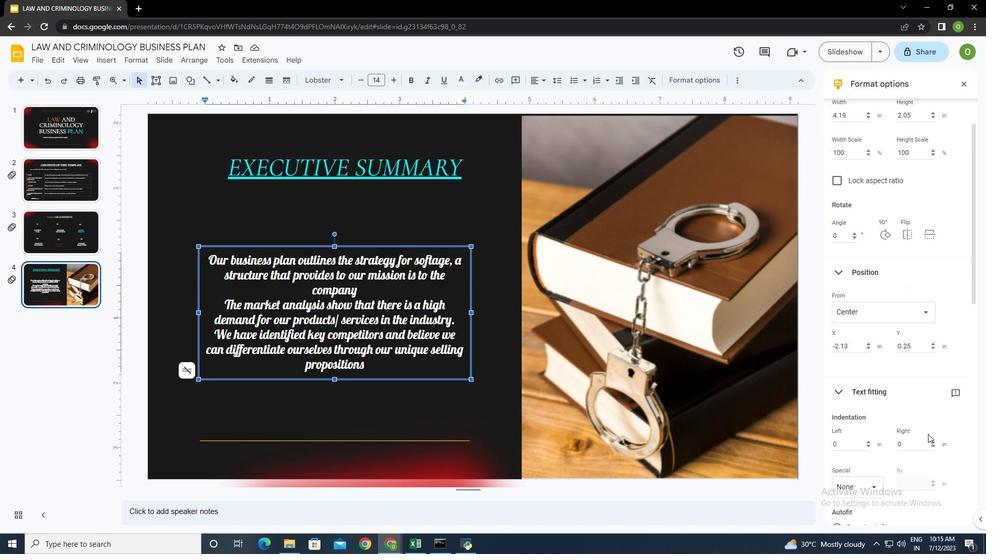 
Action: Mouse scrolled (928, 434) with delta (0, 0)
Screenshot: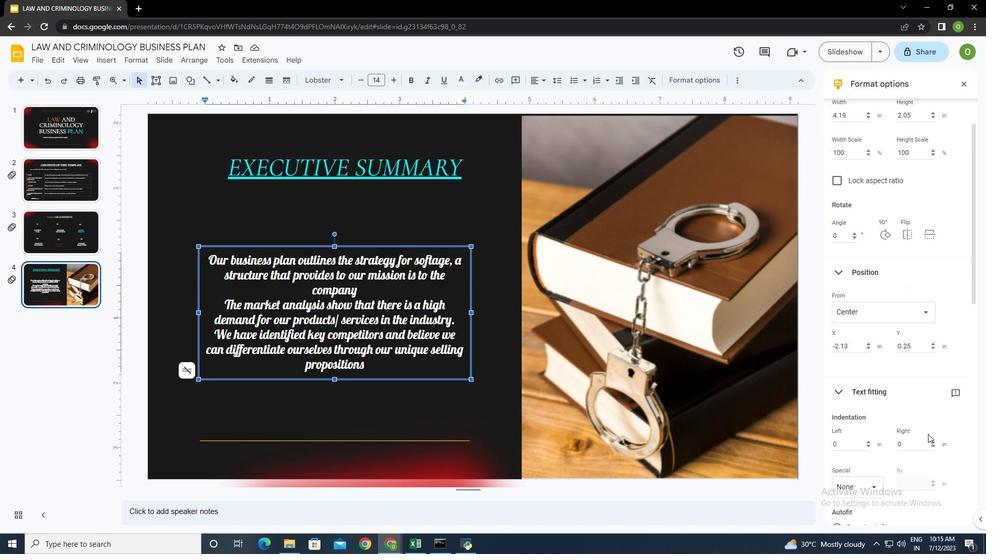 
Action: Mouse moved to (928, 433)
Screenshot: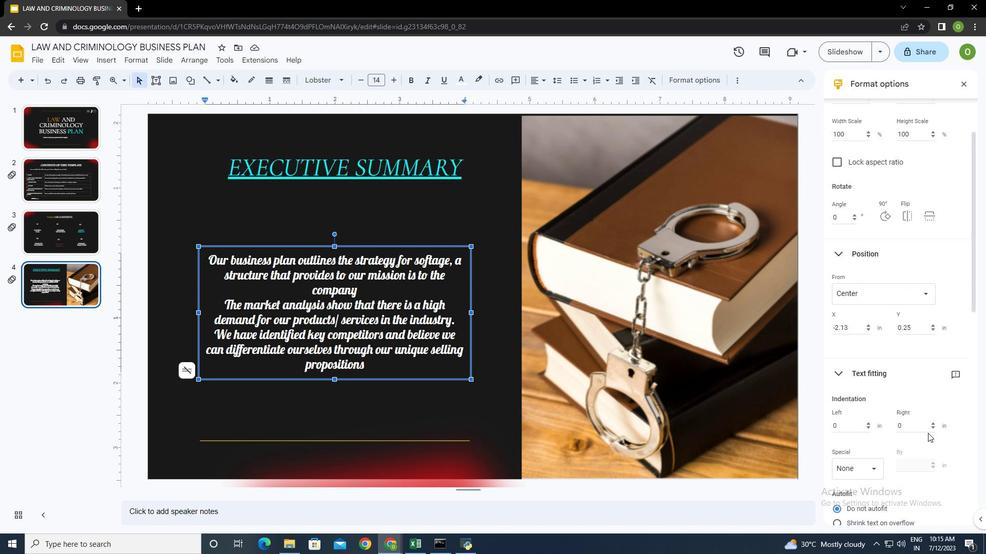 
Action: Mouse scrolled (928, 433) with delta (0, 0)
Screenshot: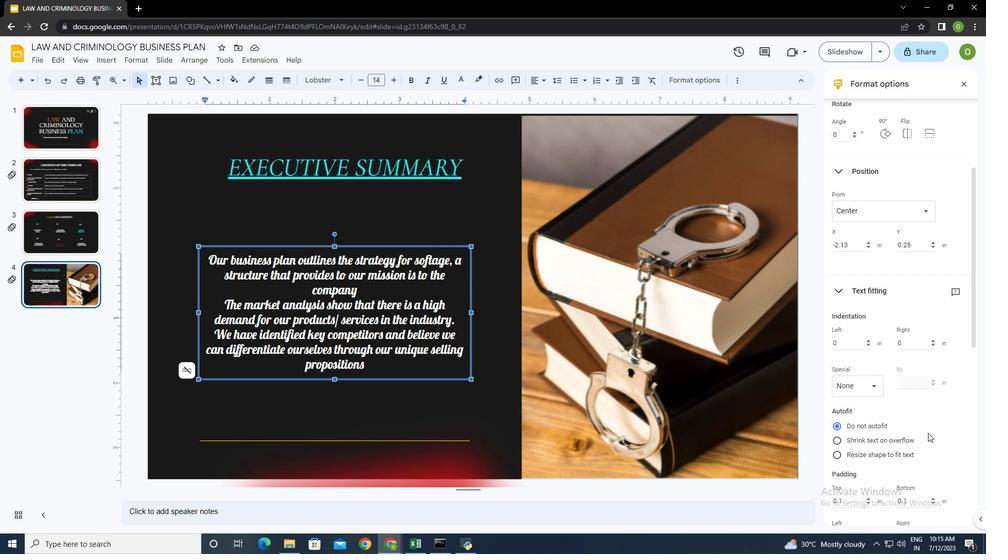 
Action: Mouse moved to (921, 416)
Screenshot: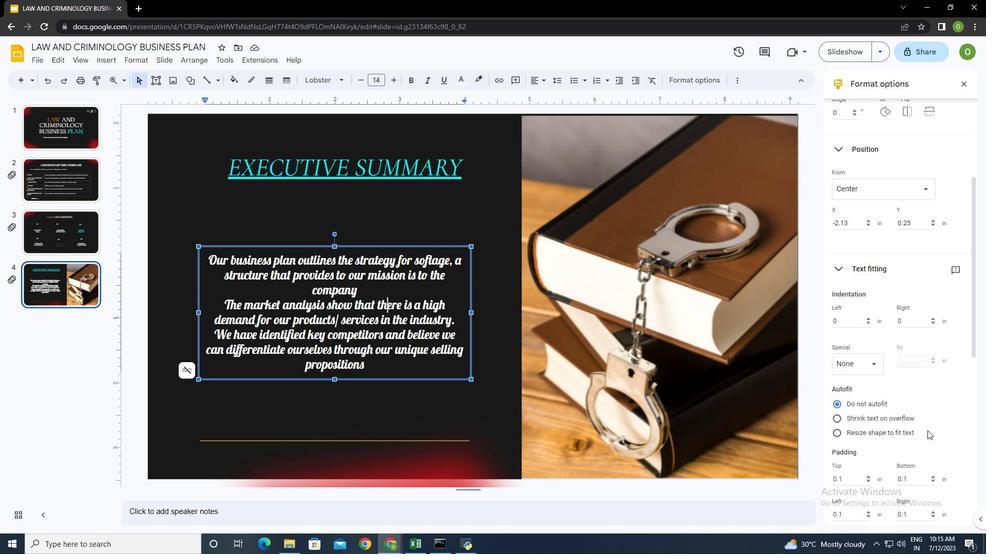 
Action: Mouse scrolled (924, 421) with delta (0, 0)
Screenshot: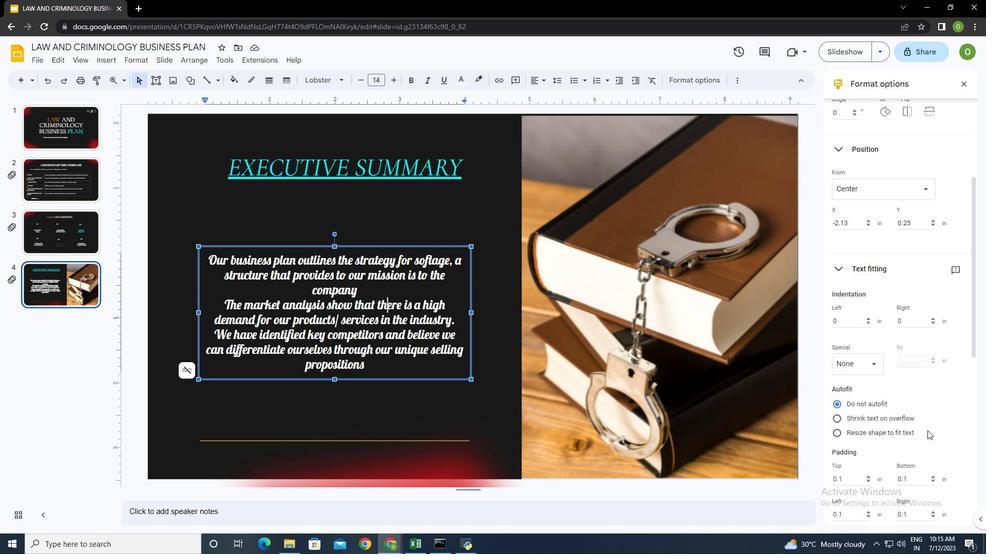 
Action: Mouse moved to (921, 415)
Screenshot: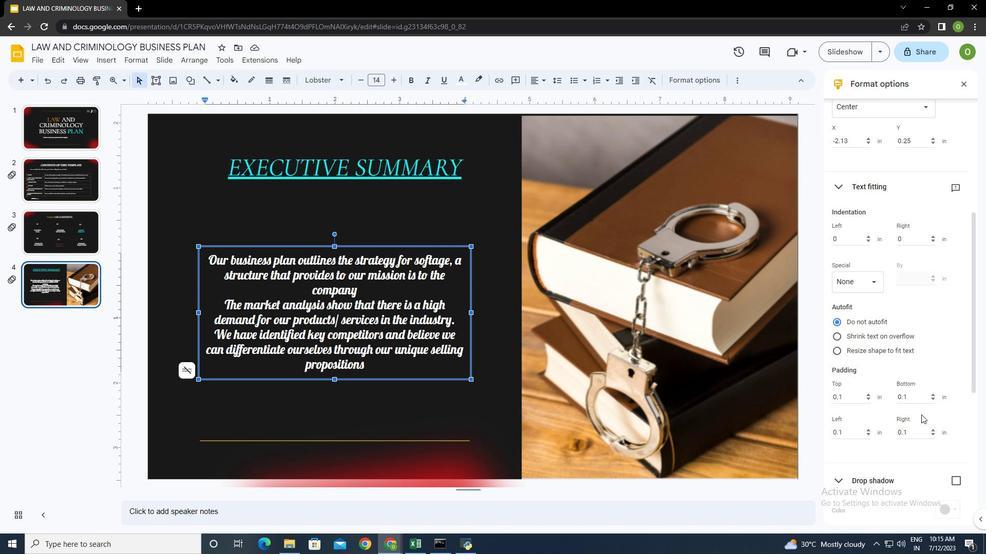 
Action: Mouse scrolled (921, 414) with delta (0, 0)
Screenshot: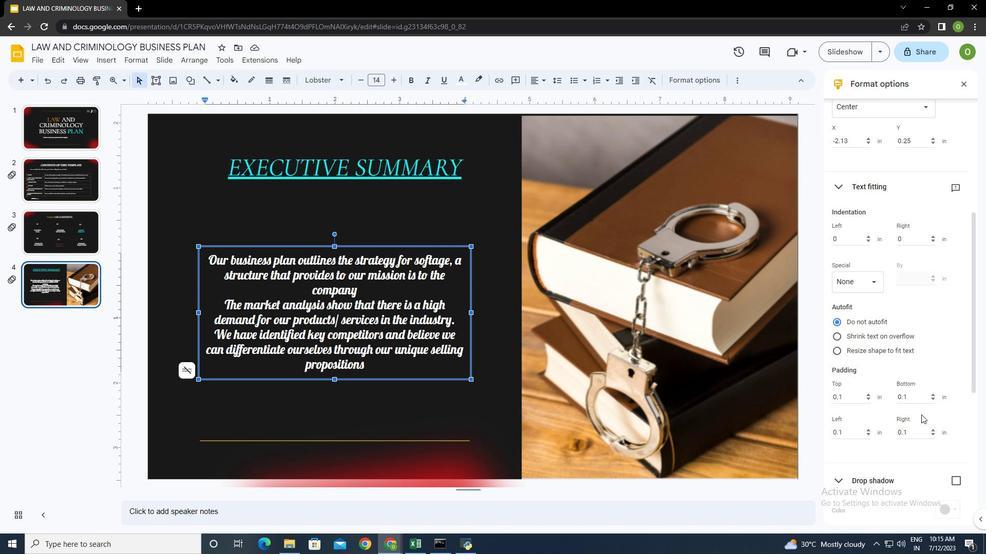 
Action: Mouse scrolled (921, 414) with delta (0, 0)
Screenshot: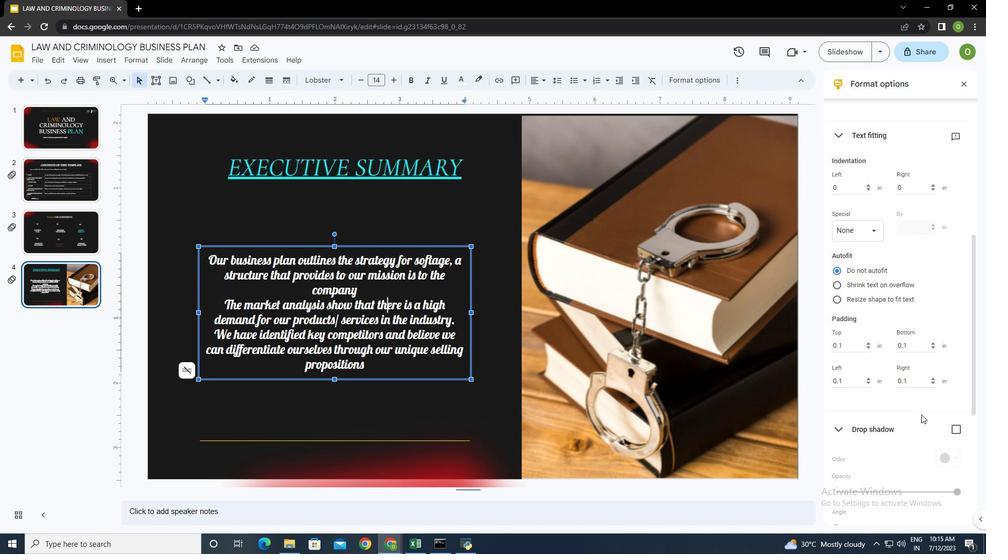 
Action: Mouse scrolled (921, 414) with delta (0, 0)
Screenshot: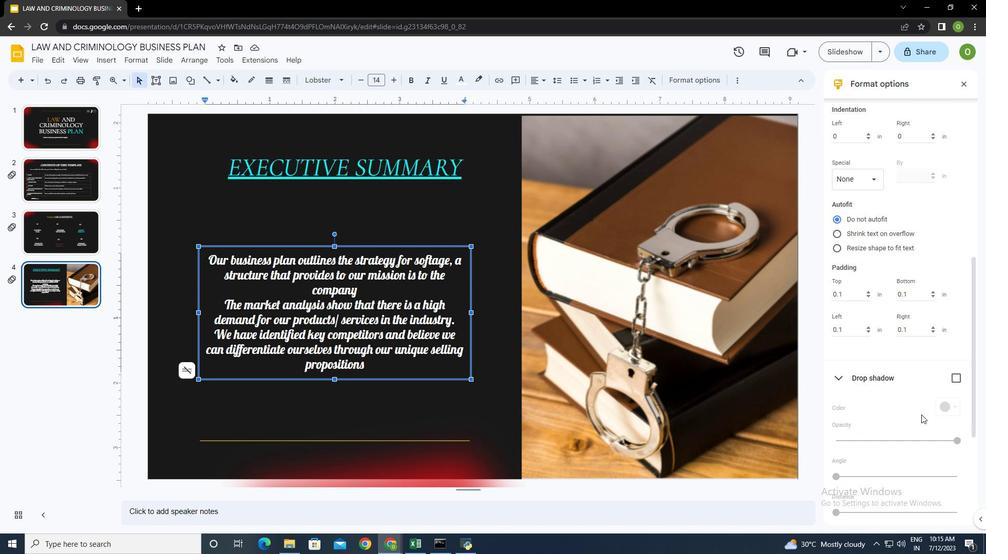 
Action: Mouse scrolled (921, 414) with delta (0, 0)
Screenshot: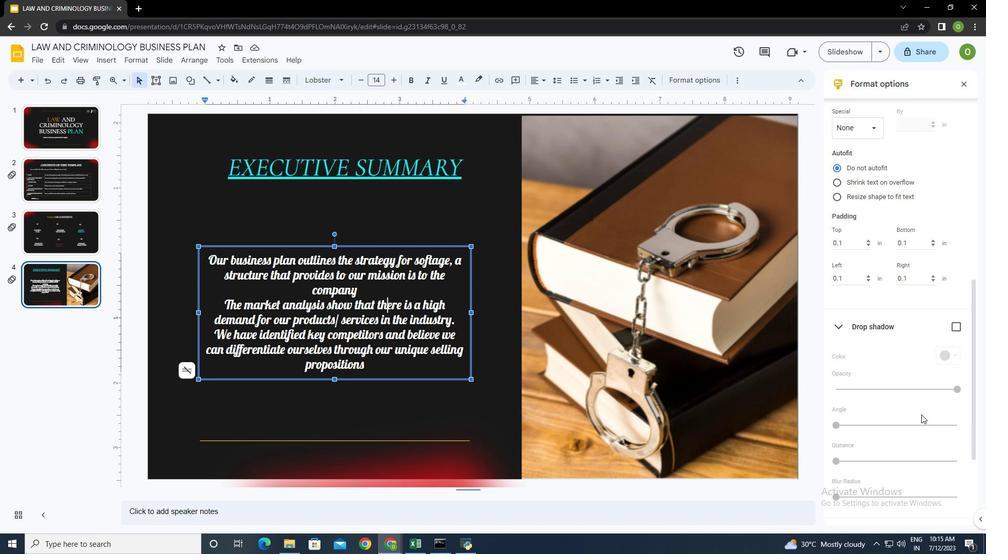 
Action: Mouse scrolled (921, 414) with delta (0, 0)
Screenshot: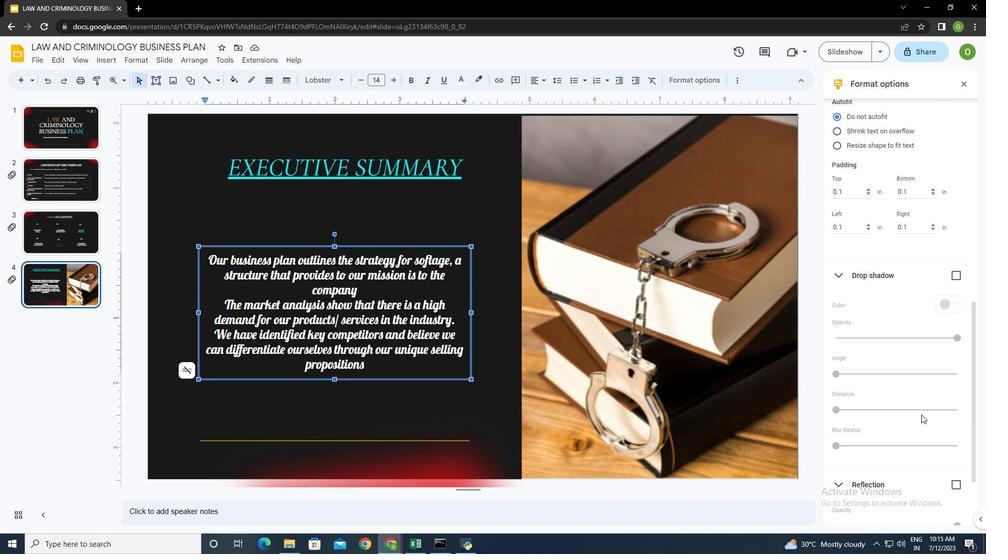 
Action: Mouse moved to (921, 415)
Screenshot: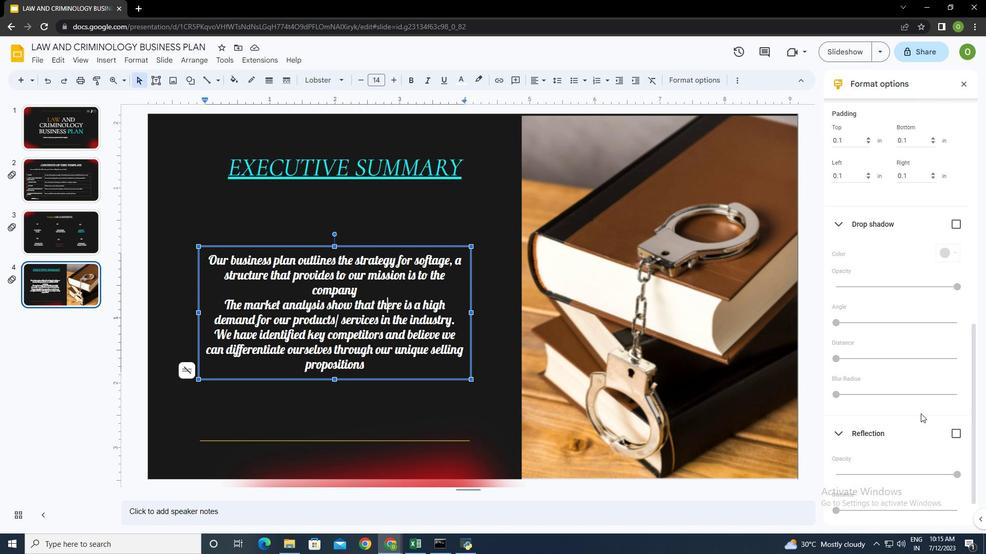 
Action: Mouse scrolled (921, 415) with delta (0, 0)
Screenshot: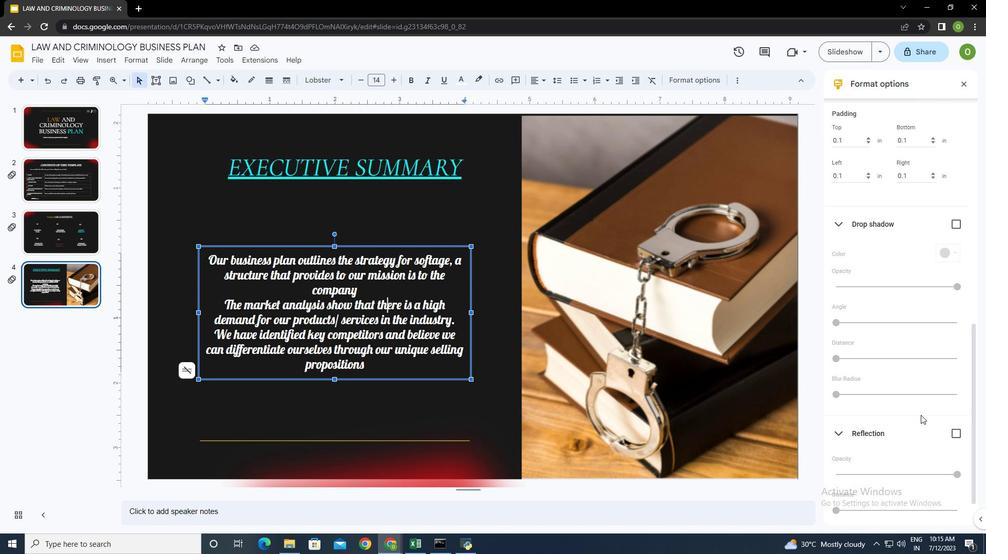 
Action: Mouse moved to (947, 212)
Screenshot: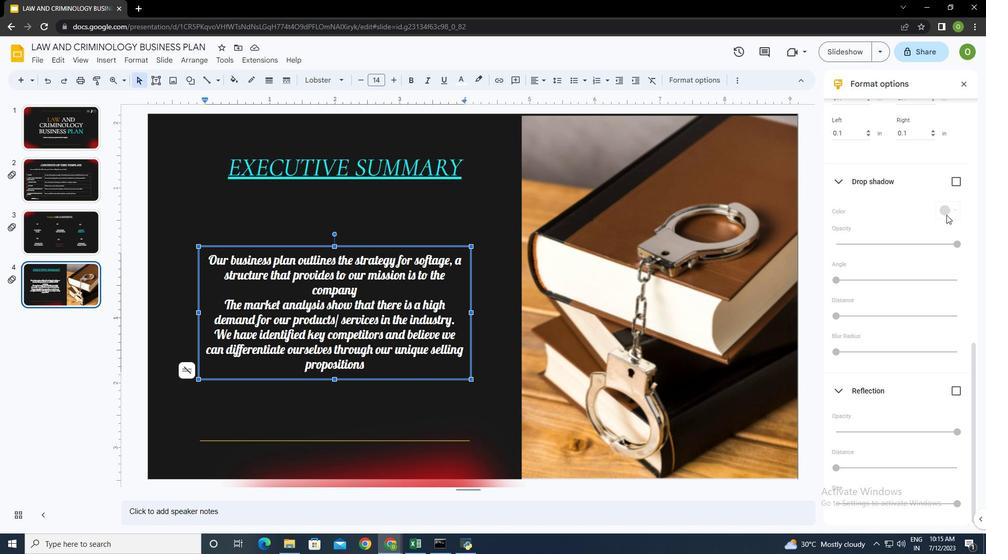 
Action: Mouse pressed left at (947, 212)
Screenshot: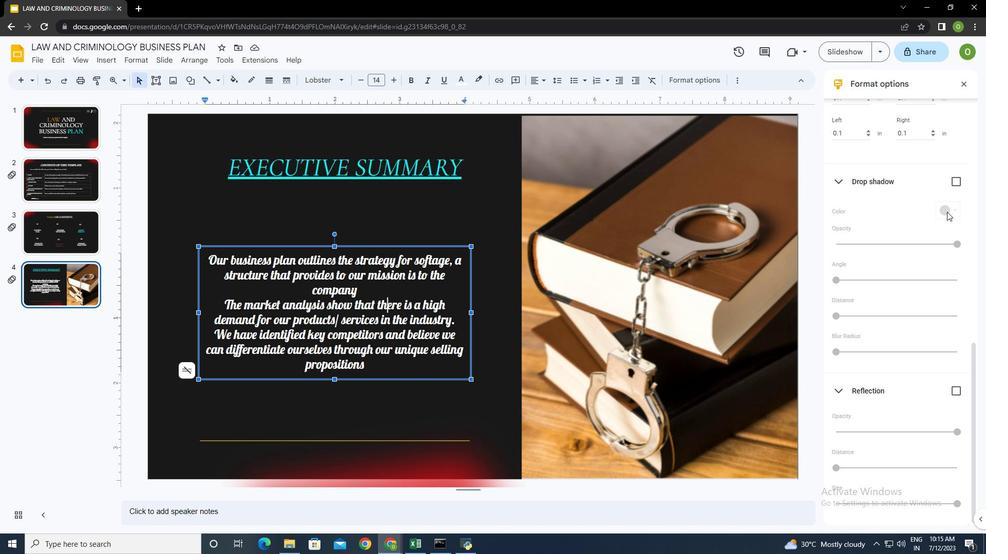 
Action: Mouse moved to (957, 184)
Screenshot: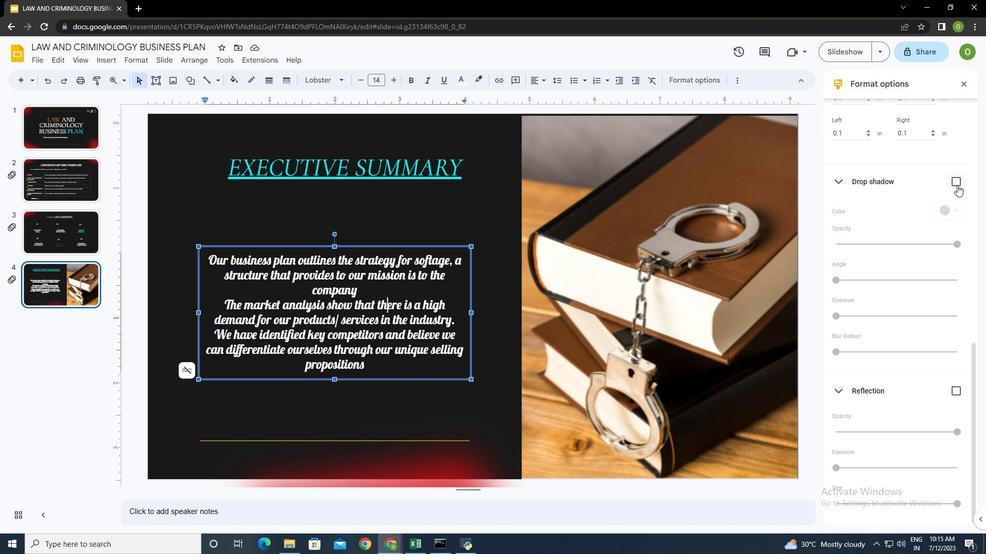 
Action: Mouse pressed left at (957, 184)
Screenshot: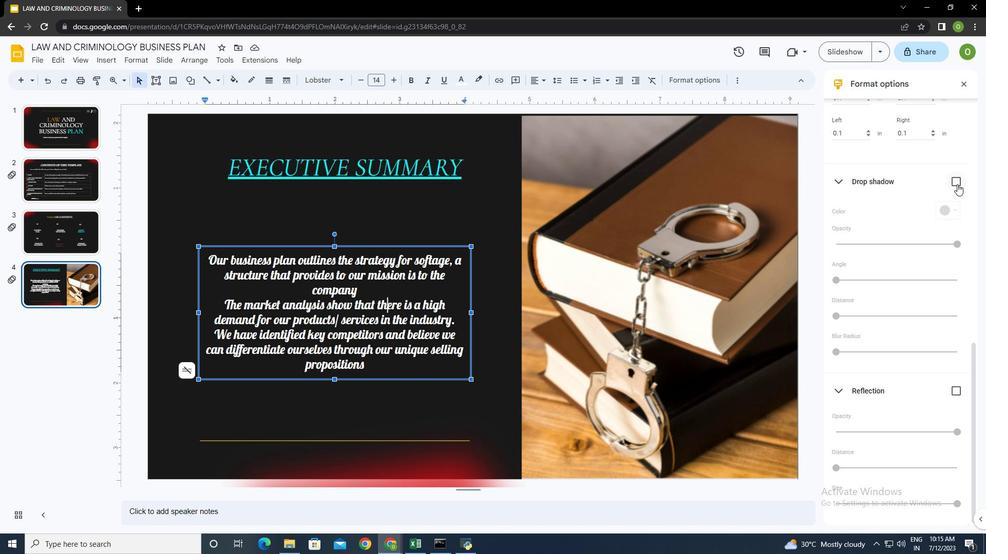 
Action: Mouse moved to (952, 207)
Screenshot: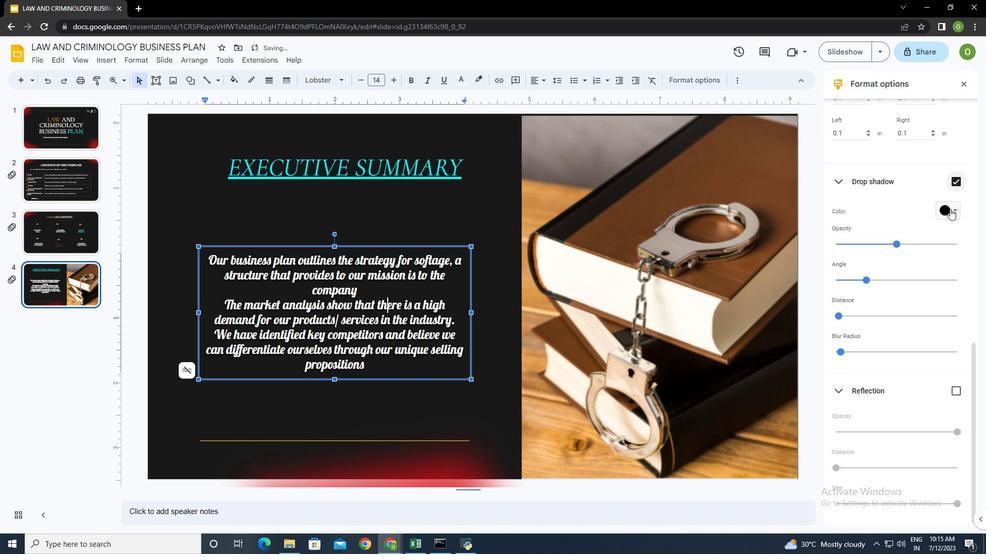 
Action: Mouse pressed left at (952, 207)
Screenshot: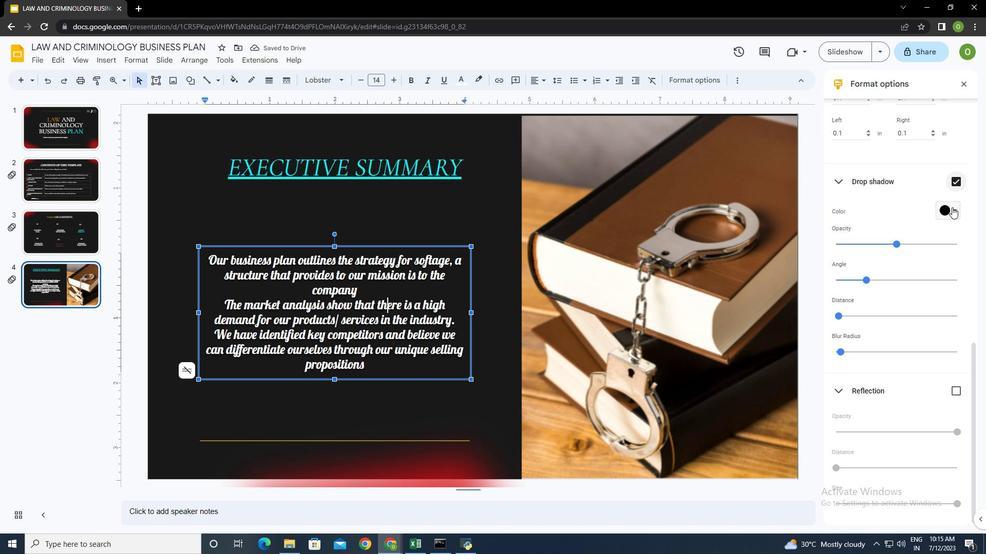 
Action: Mouse moved to (847, 244)
Screenshot: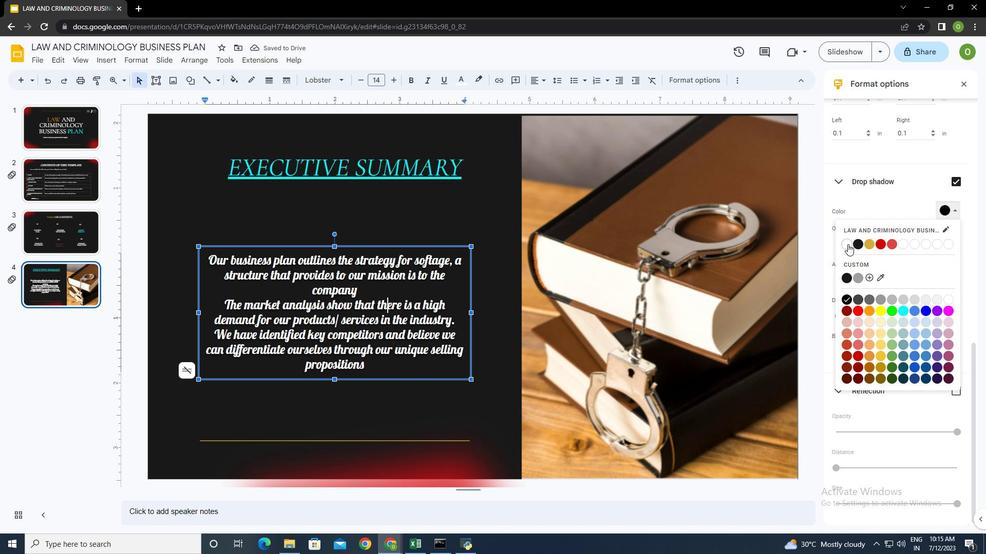 
Action: Mouse pressed left at (847, 244)
Screenshot: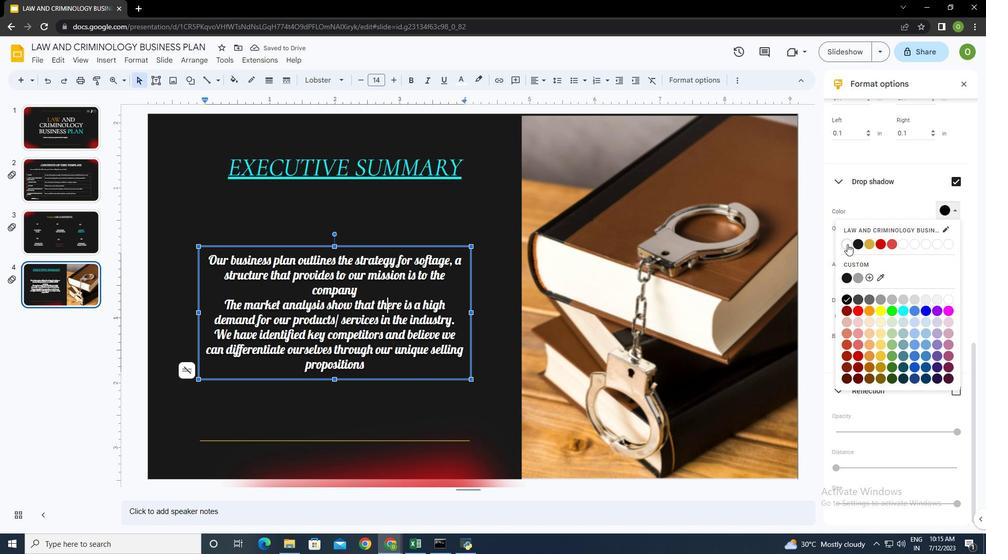 
Action: Mouse moved to (840, 316)
Screenshot: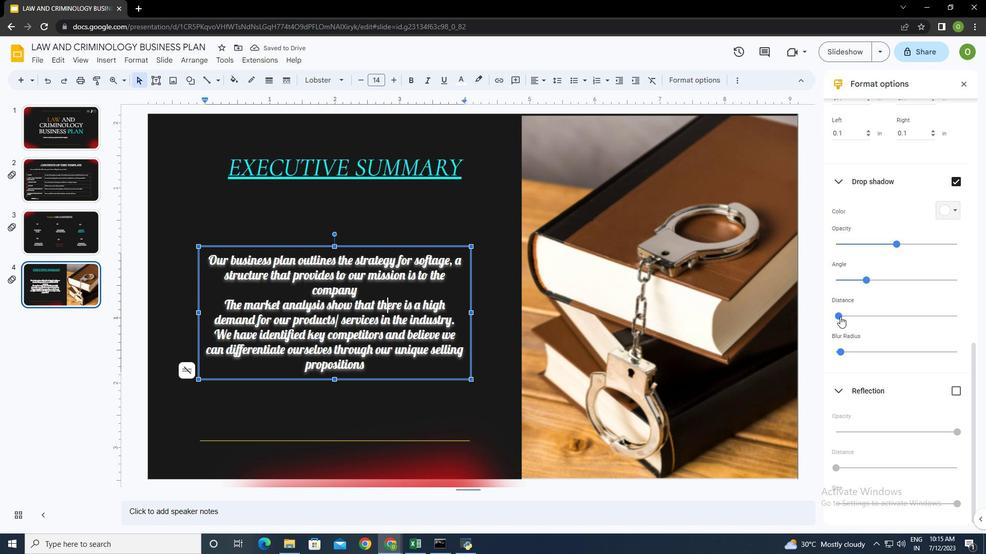 
Action: Mouse pressed left at (840, 316)
Screenshot: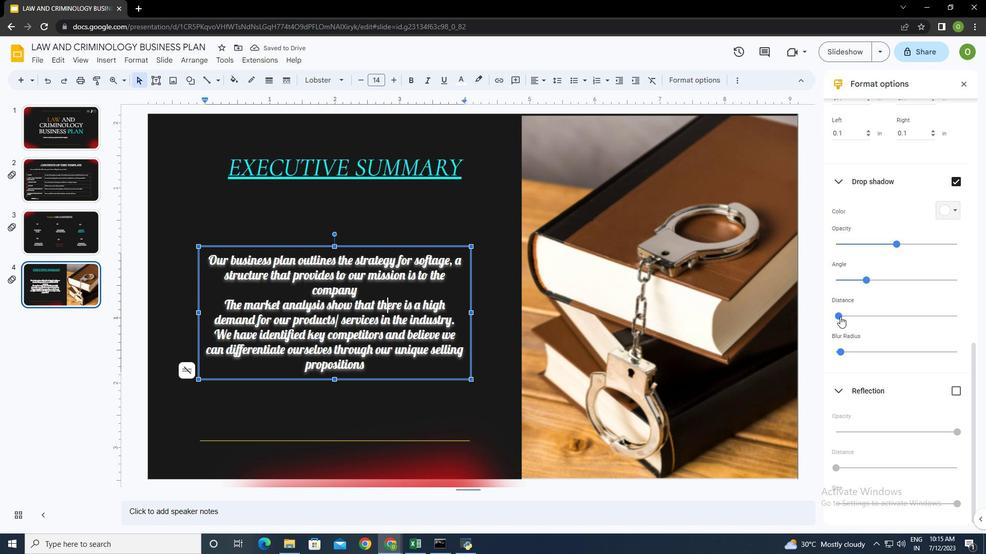 
Action: Mouse moved to (906, 328)
Screenshot: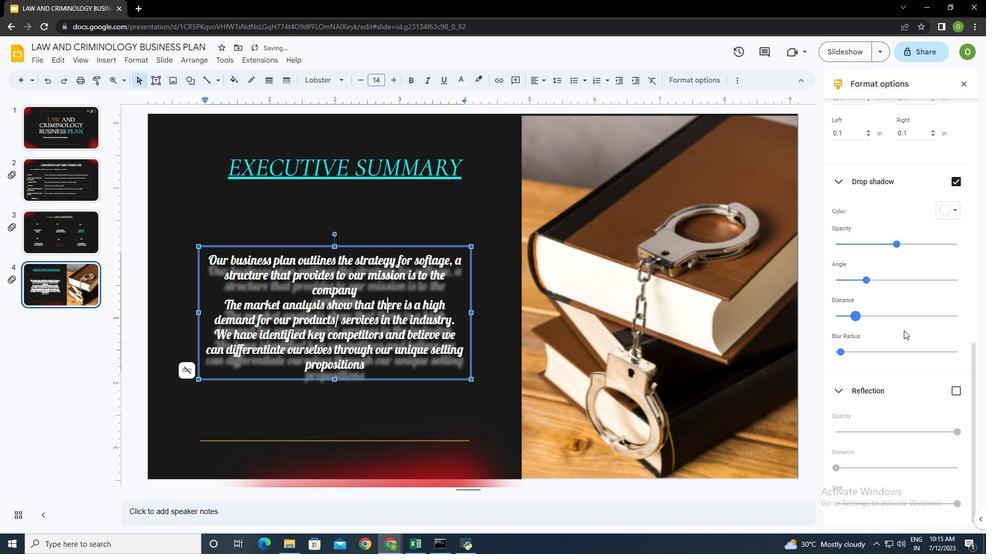 
Action: Mouse pressed left at (906, 328)
Screenshot: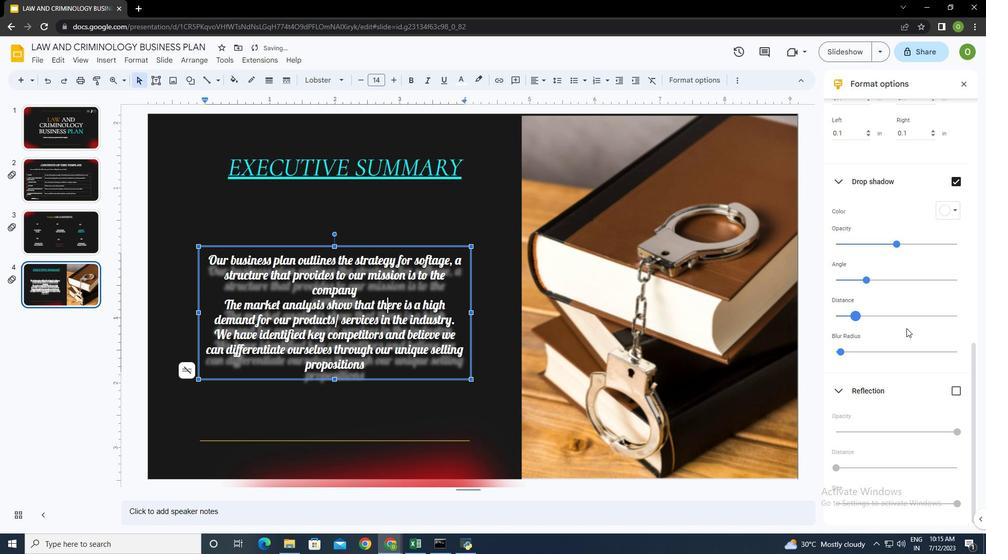 
Action: Mouse moved to (959, 181)
Screenshot: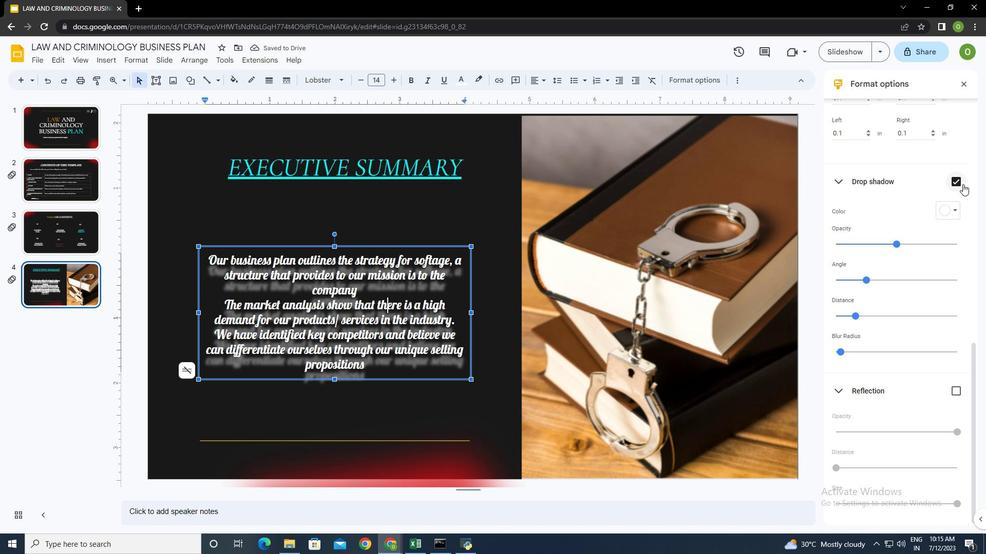 
Action: Mouse pressed left at (959, 181)
Screenshot: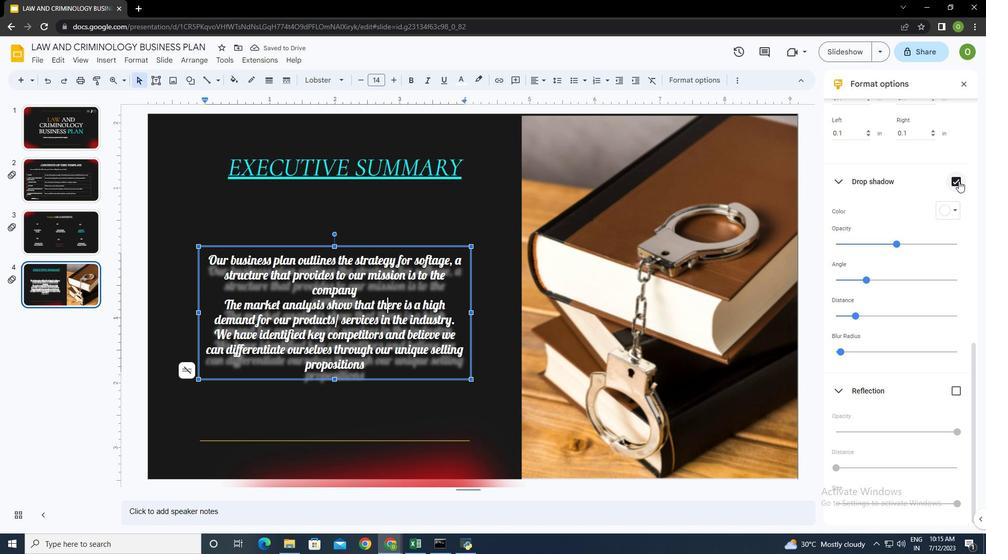 
Action: Mouse moved to (957, 390)
Screenshot: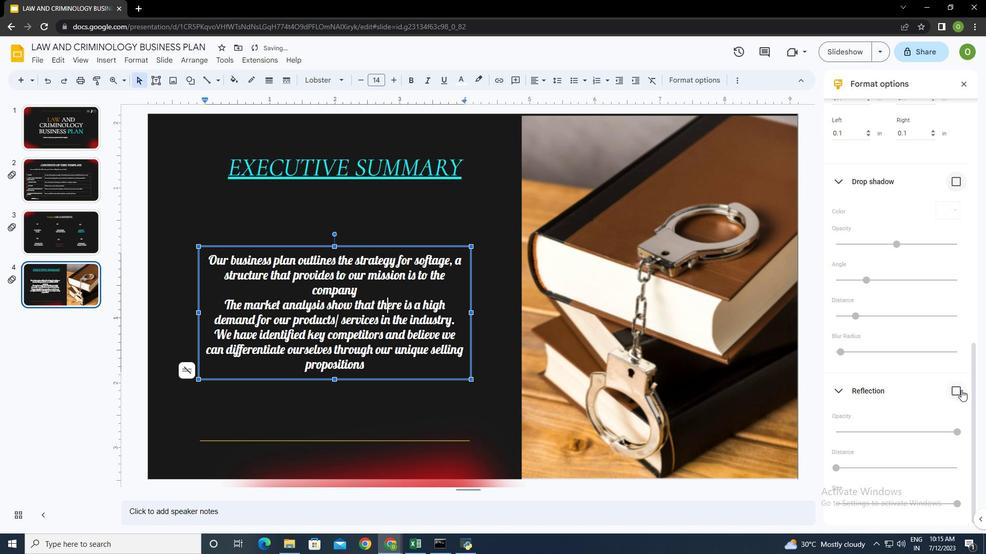 
Action: Mouse pressed left at (957, 390)
Screenshot: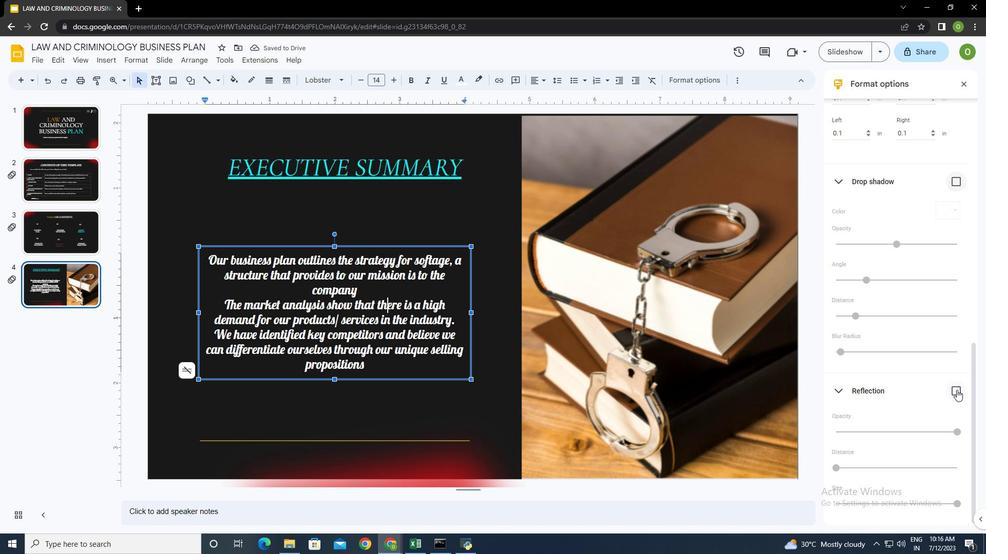 
Action: Mouse moved to (911, 351)
Screenshot: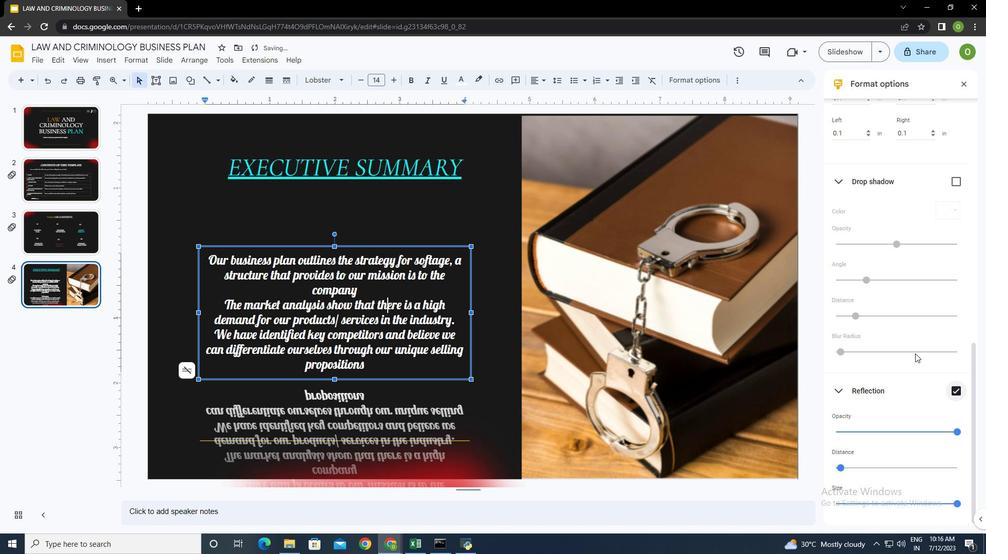 
Action: Mouse scrolled (911, 351) with delta (0, 0)
Screenshot: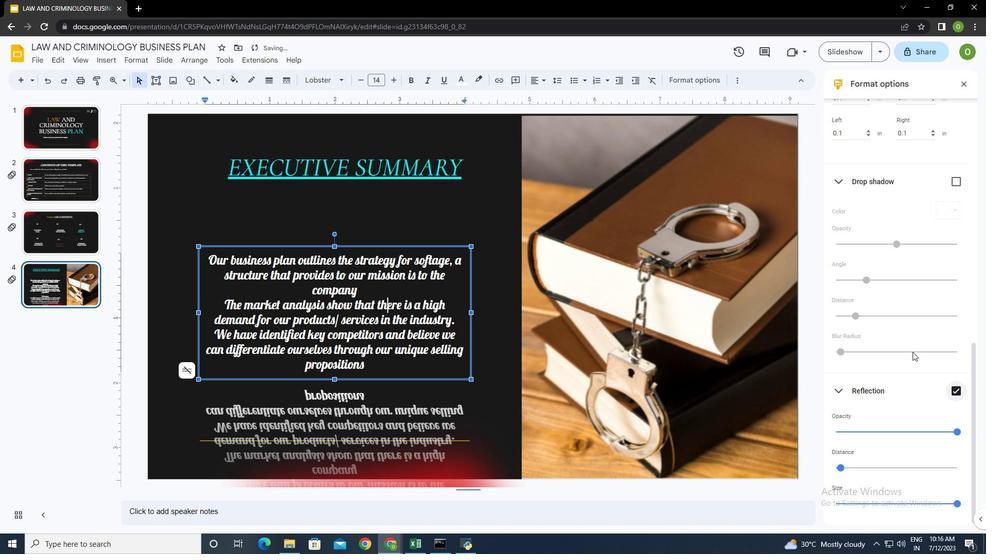 
Action: Mouse moved to (911, 351)
Screenshot: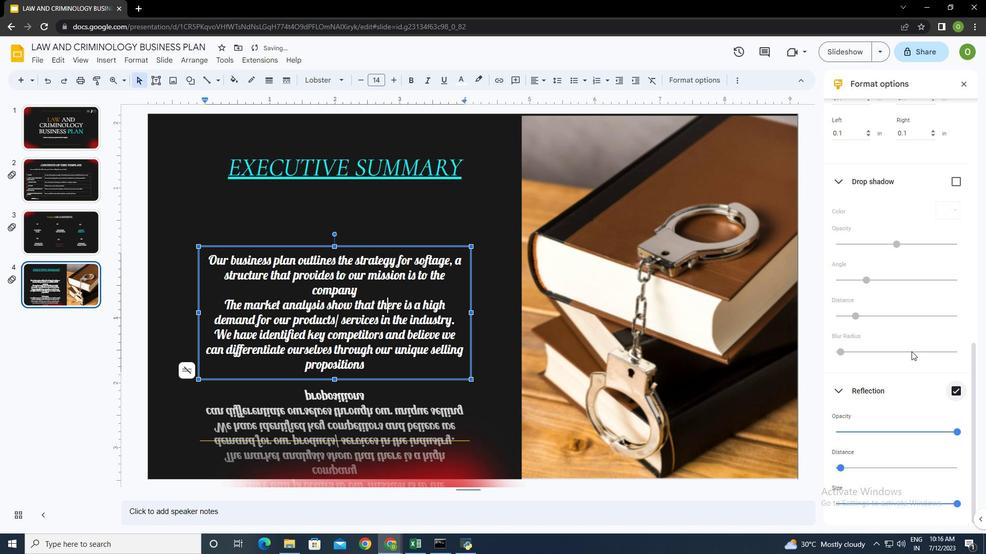 
Action: Mouse scrolled (911, 350) with delta (0, 0)
Screenshot: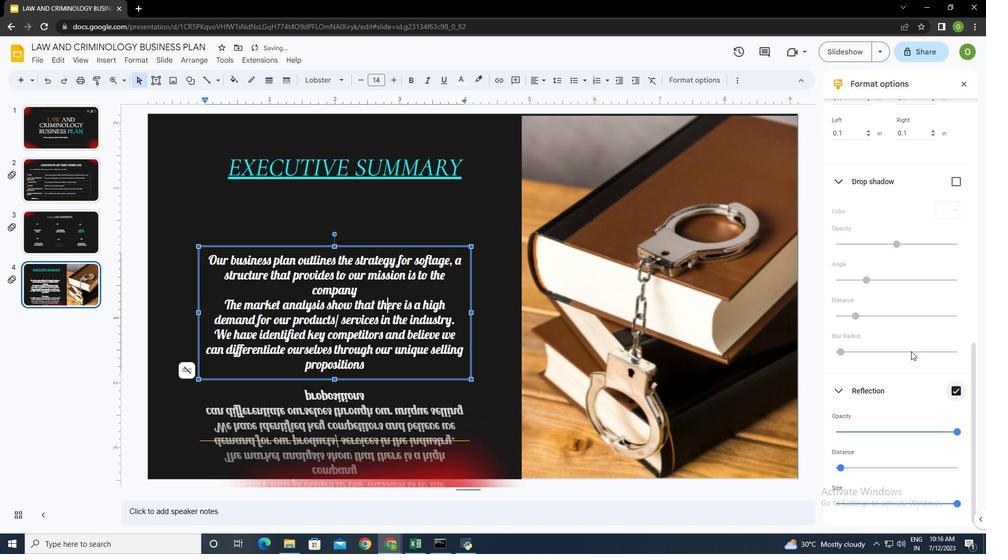 
Action: Mouse moved to (956, 503)
Screenshot: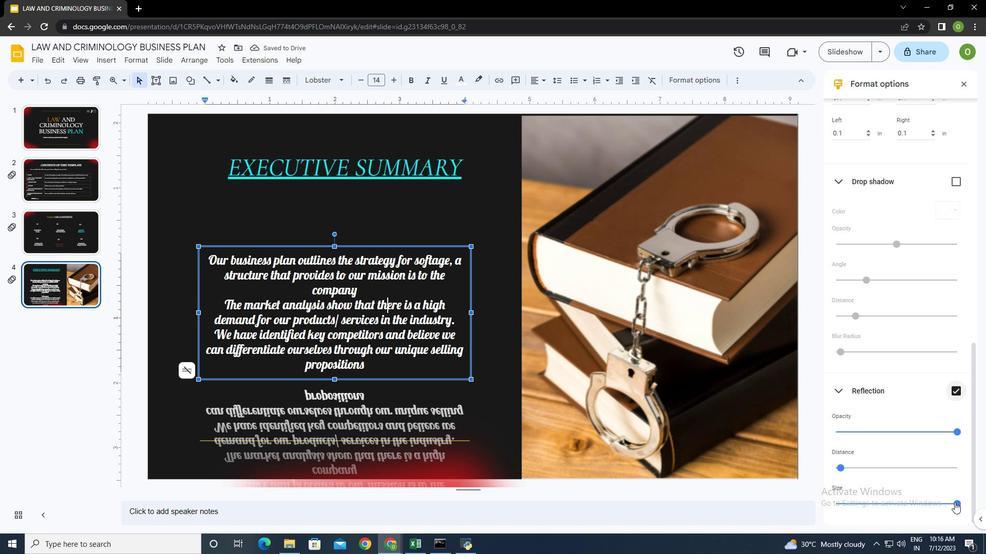 
Action: Mouse pressed left at (956, 503)
Screenshot: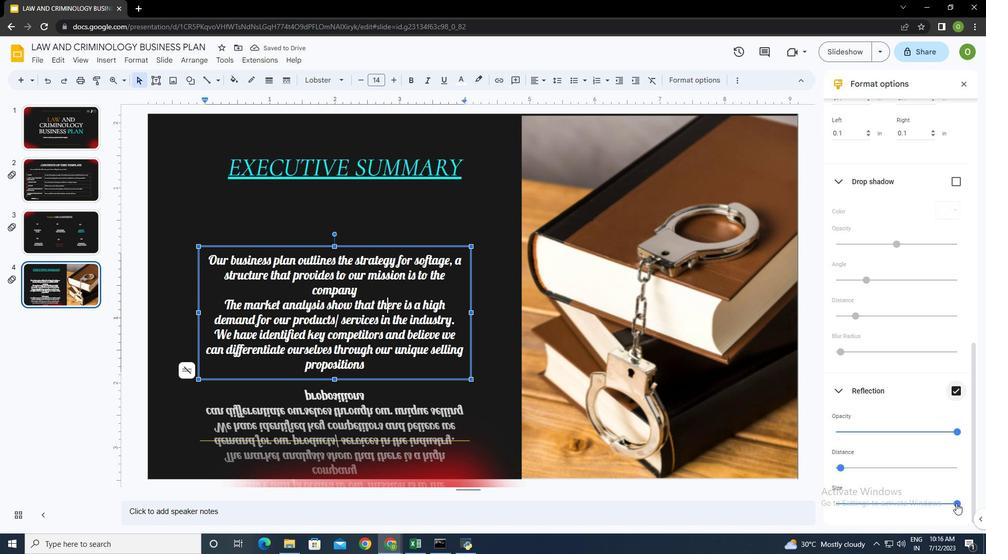 
Action: Mouse moved to (901, 501)
Screenshot: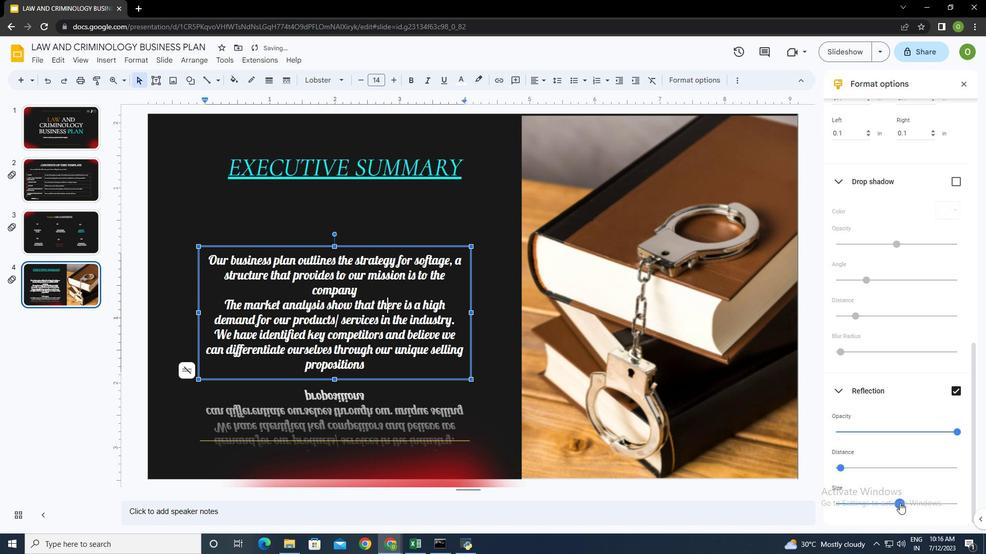 
Action: Mouse pressed left at (901, 501)
Screenshot: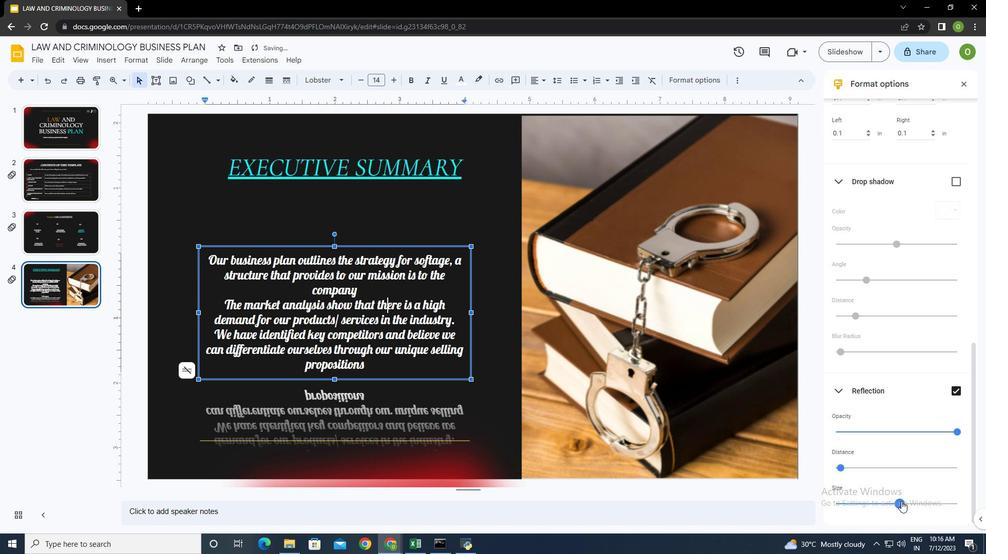 
Action: Mouse moved to (975, 393)
Screenshot: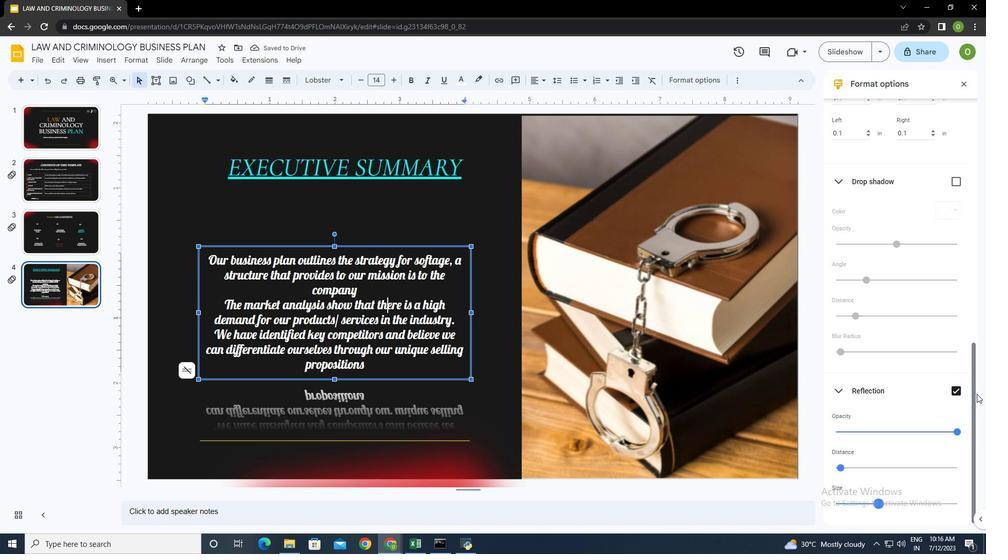 
Action: Mouse pressed left at (975, 393)
Screenshot: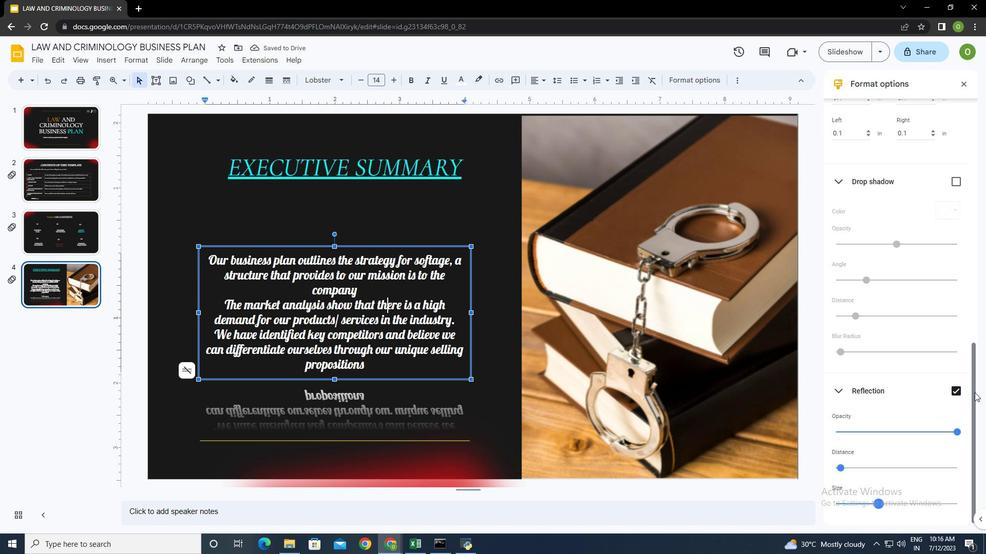 
Action: Mouse moved to (844, 467)
Screenshot: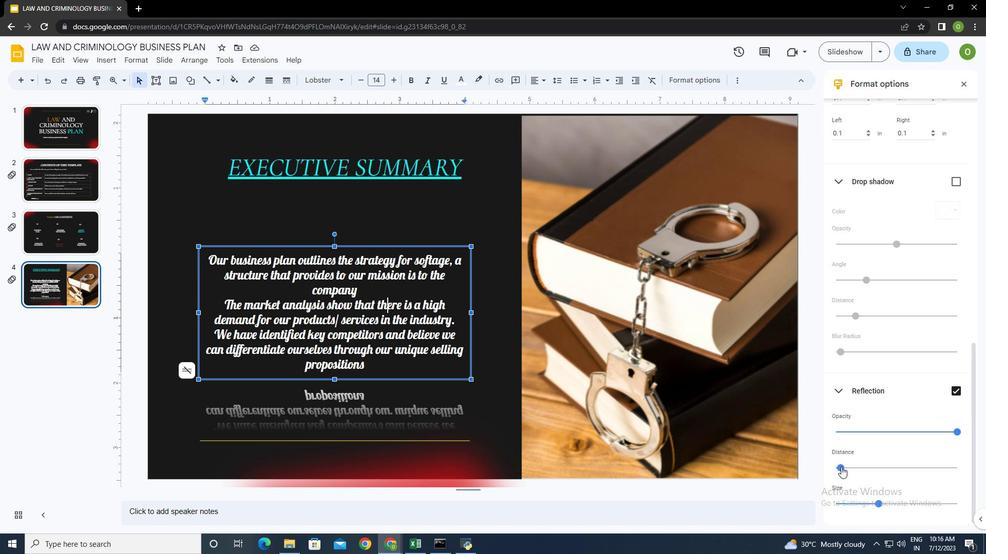 
Action: Mouse pressed left at (843, 467)
Screenshot: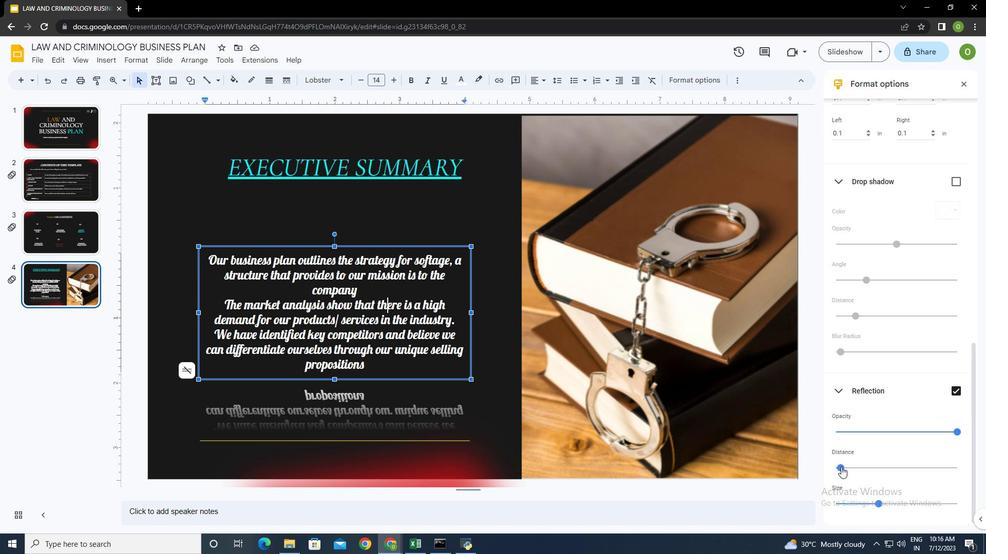 
Action: Mouse moved to (974, 403)
Screenshot: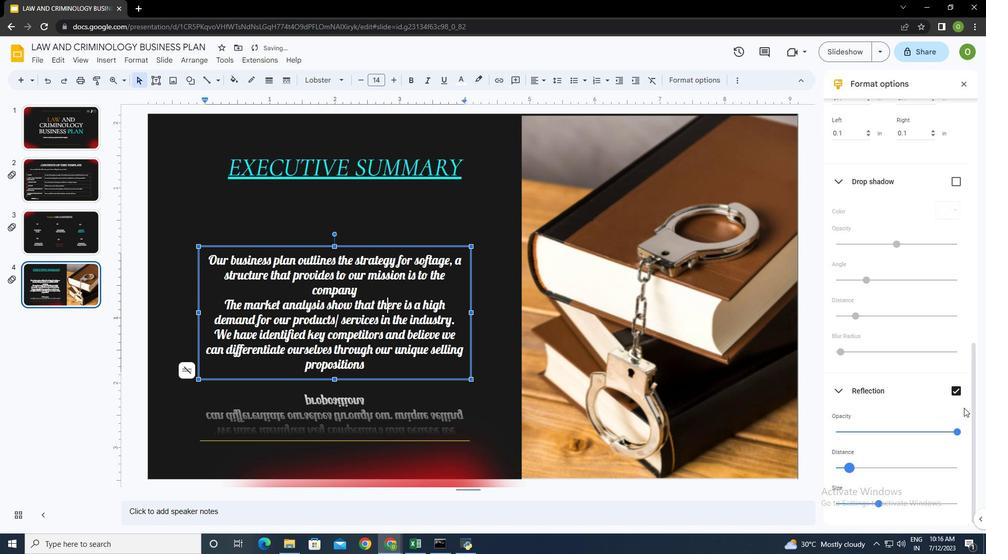 
Action: Mouse pressed left at (974, 403)
Screenshot: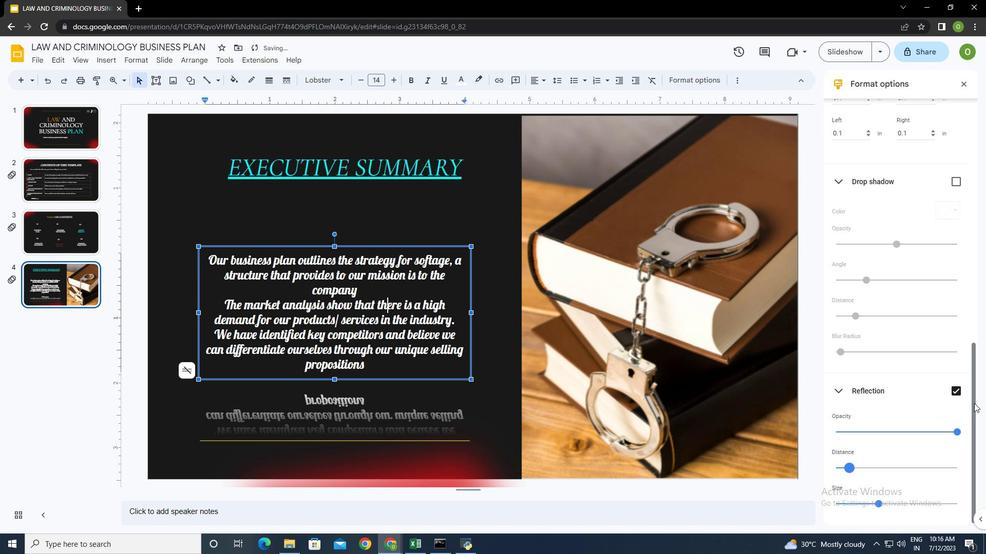 
Action: Mouse moved to (488, 188)
Screenshot: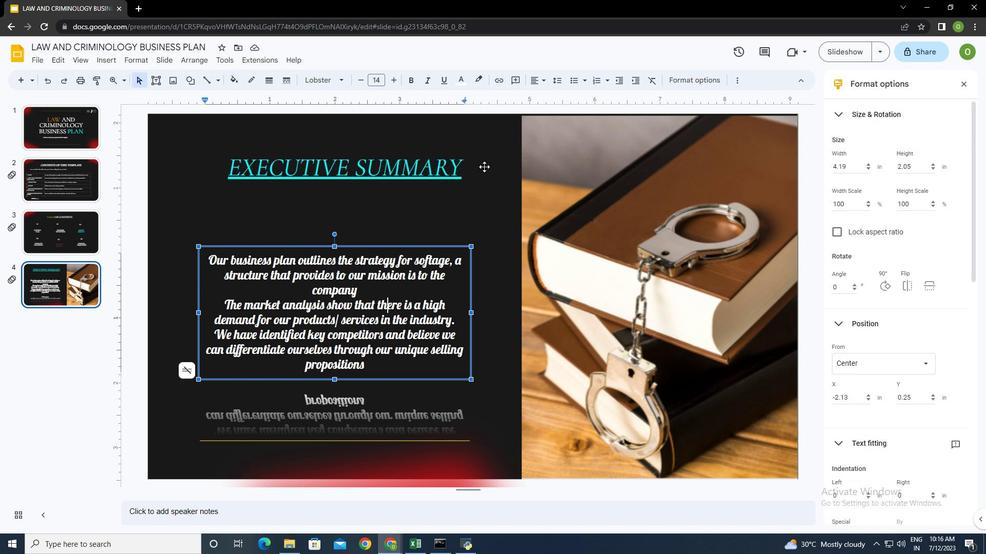 
Action: Mouse pressed left at (488, 188)
Screenshot: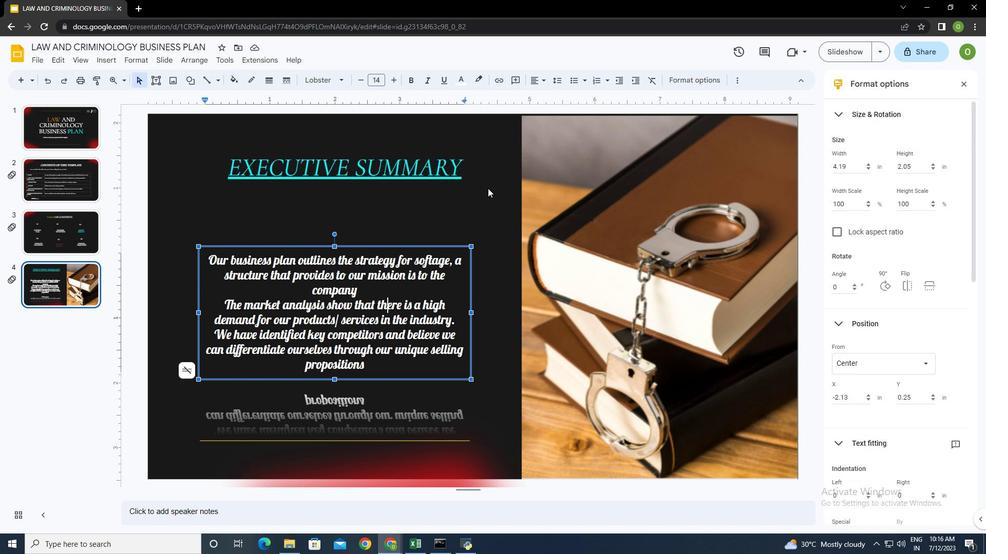 
Action: Mouse moved to (963, 85)
Screenshot: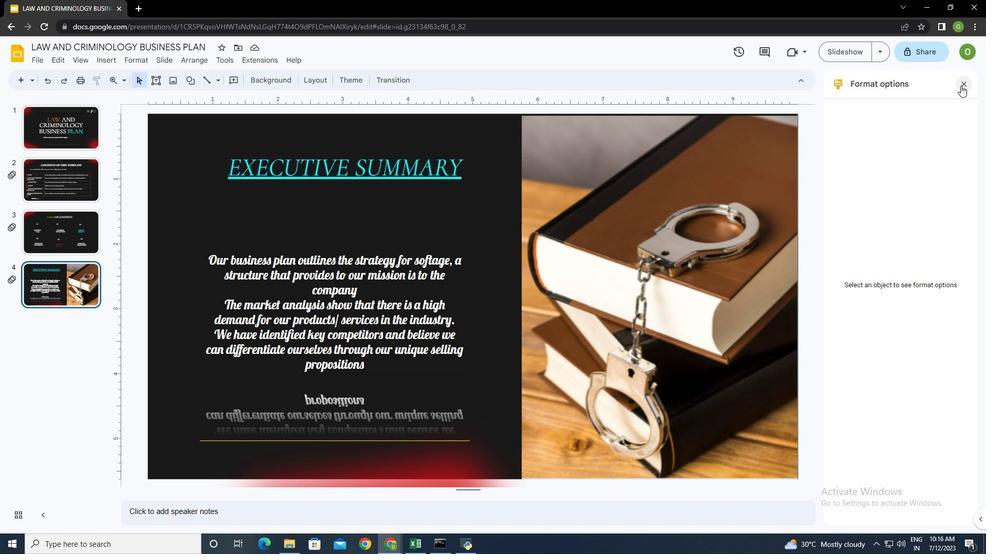 
Action: Mouse pressed left at (963, 85)
Screenshot: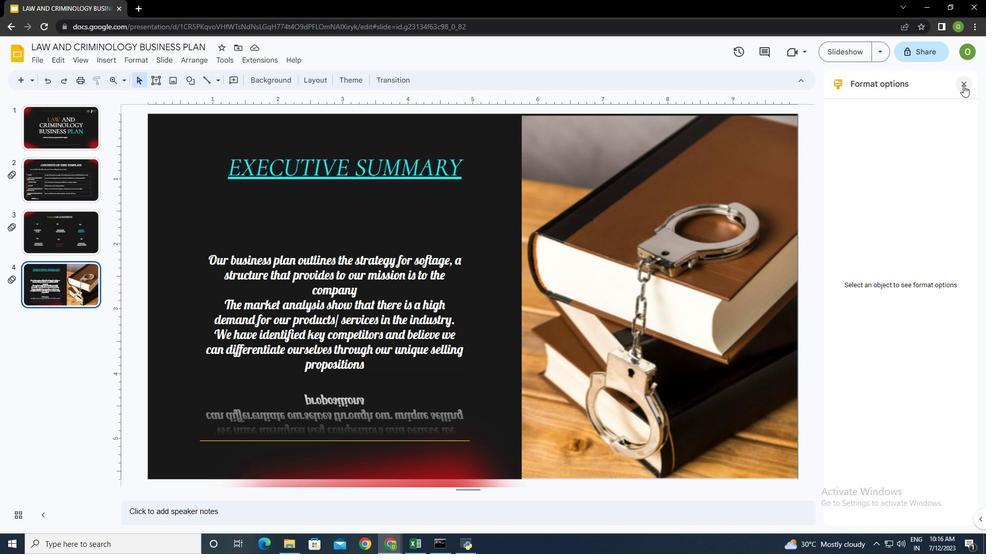 
Action: Mouse moved to (432, 346)
Screenshot: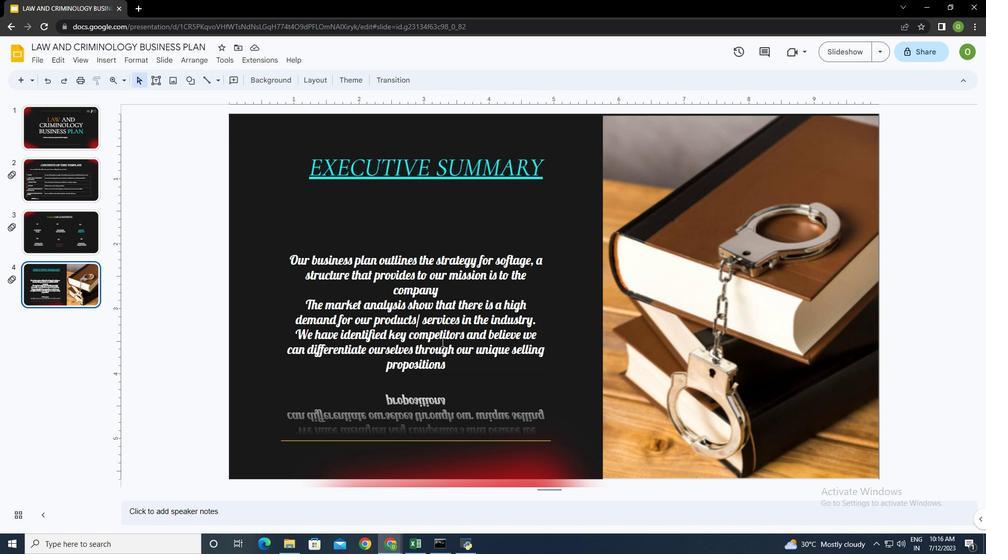 
Action: Mouse pressed left at (432, 346)
Screenshot: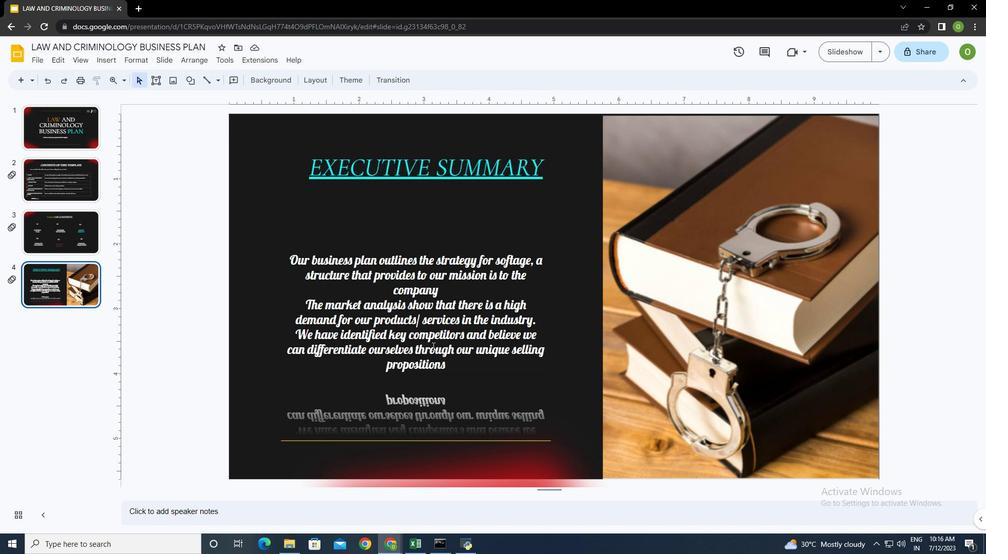 
Action: Mouse moved to (451, 367)
Screenshot: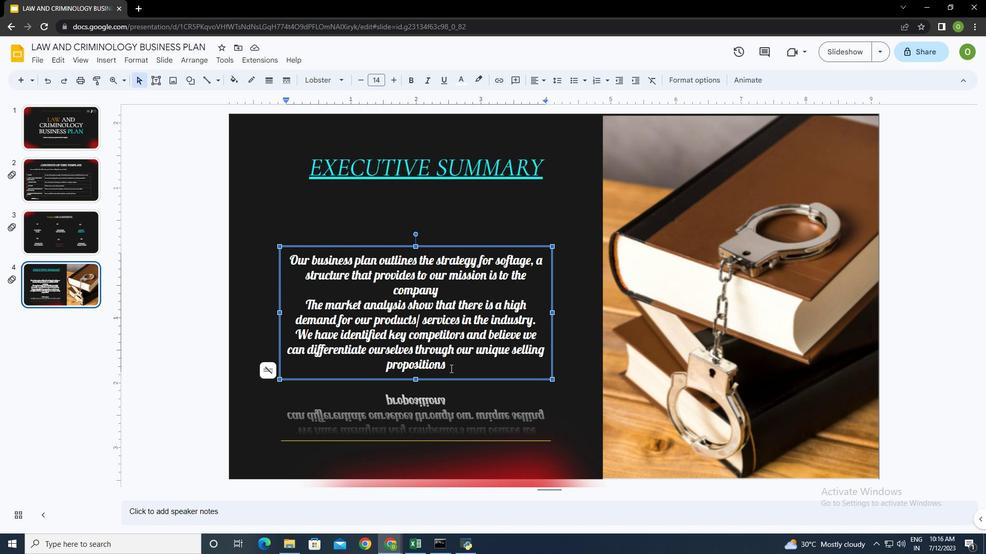 
Action: Mouse pressed left at (451, 367)
Screenshot: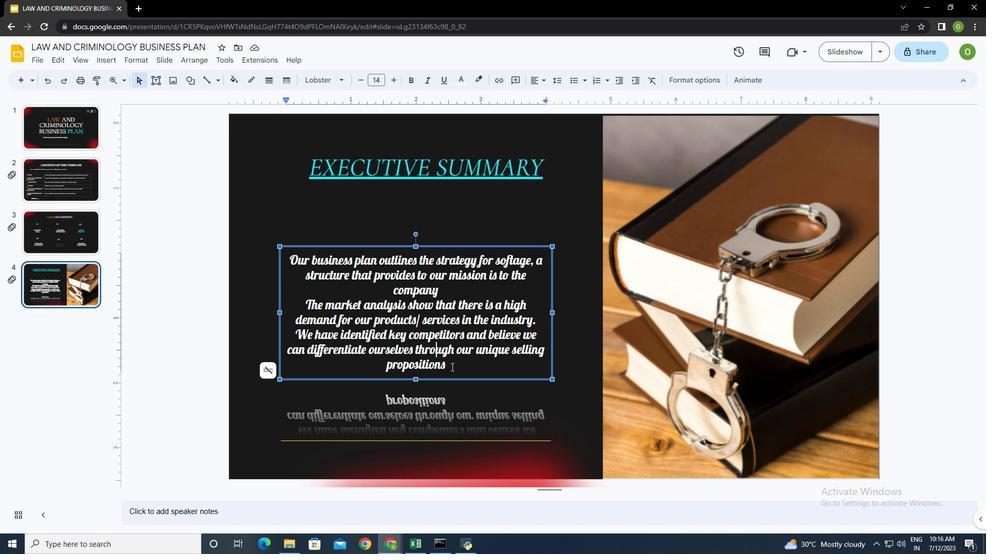 
Action: Mouse pressed left at (451, 367)
Screenshot: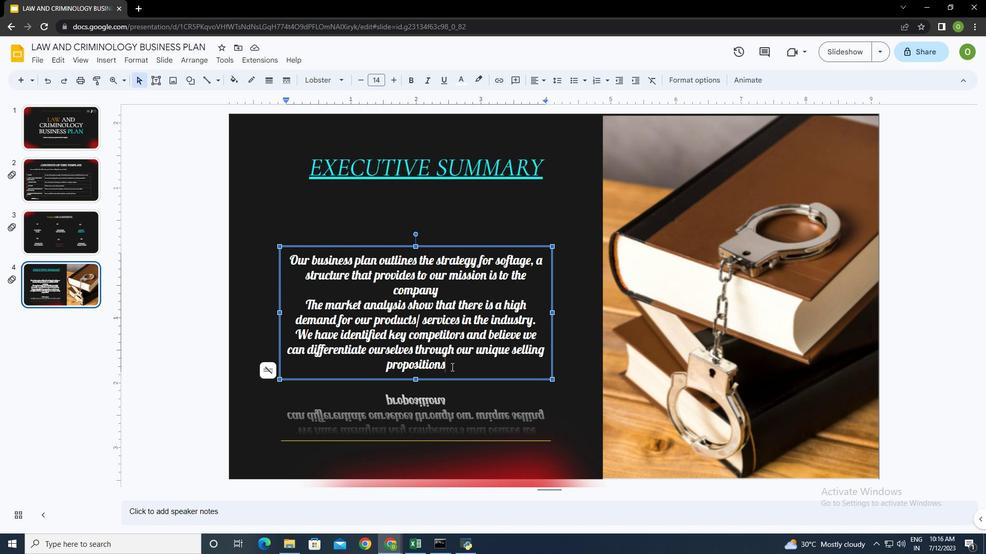 
Action: Mouse moved to (459, 80)
Screenshot: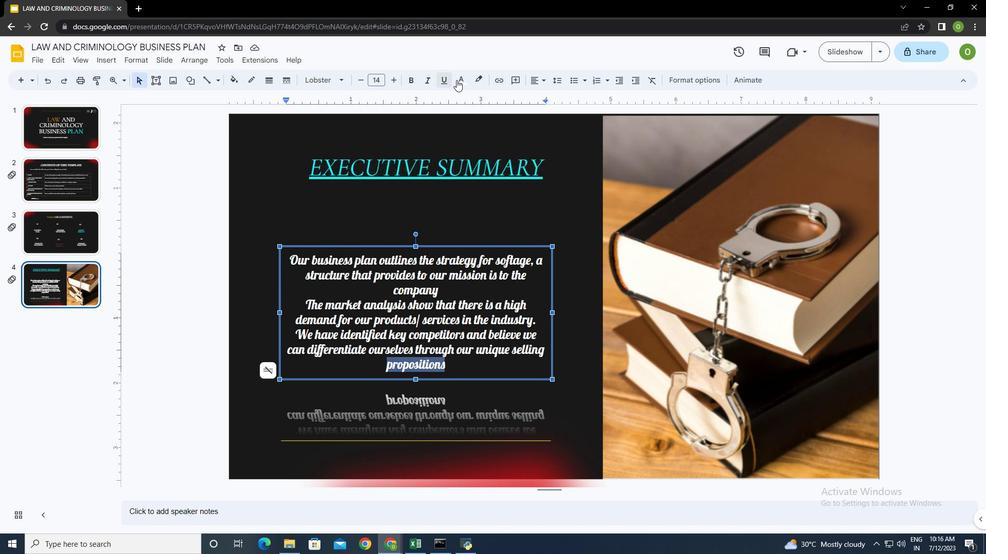 
Action: Mouse pressed left at (459, 80)
Screenshot: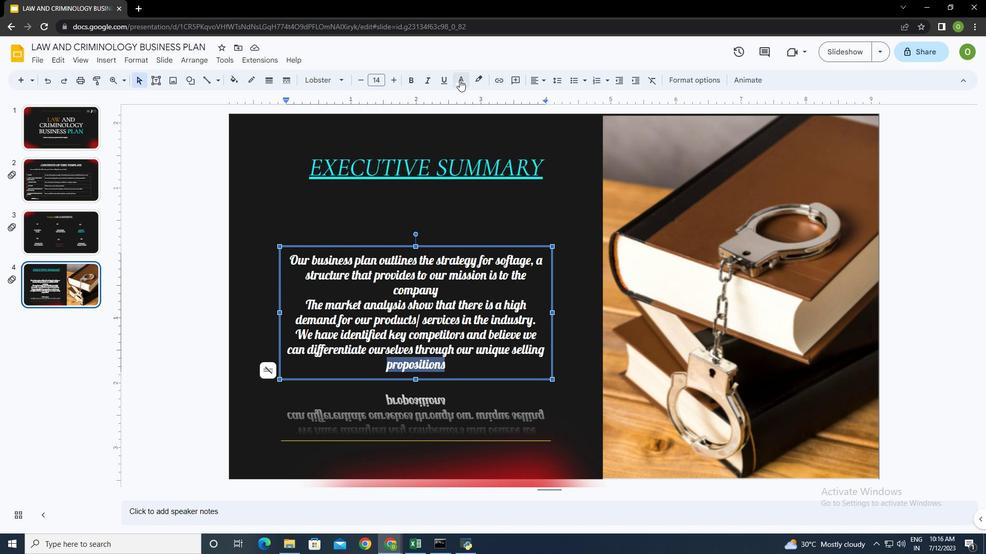 
Action: Mouse moved to (520, 180)
Screenshot: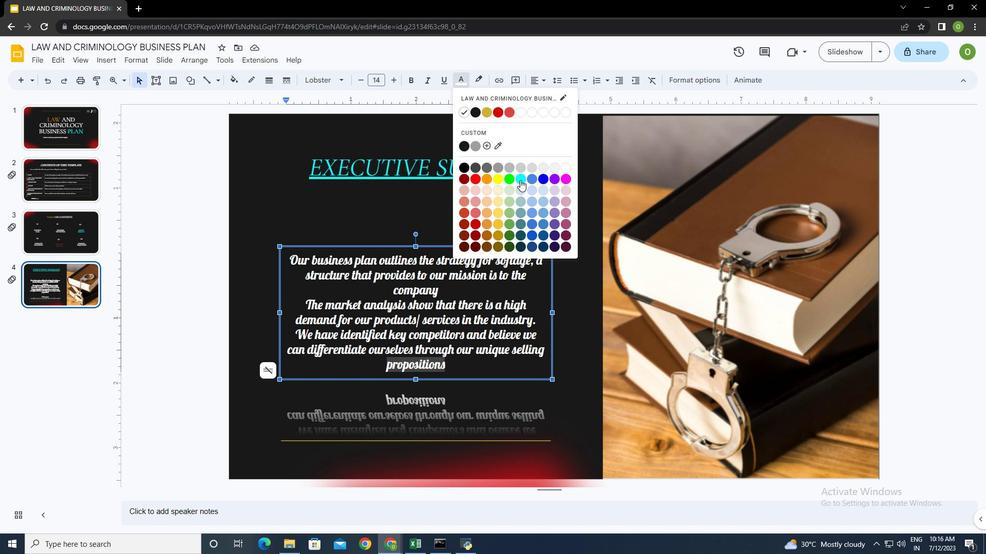 
Action: Mouse pressed left at (520, 180)
Screenshot: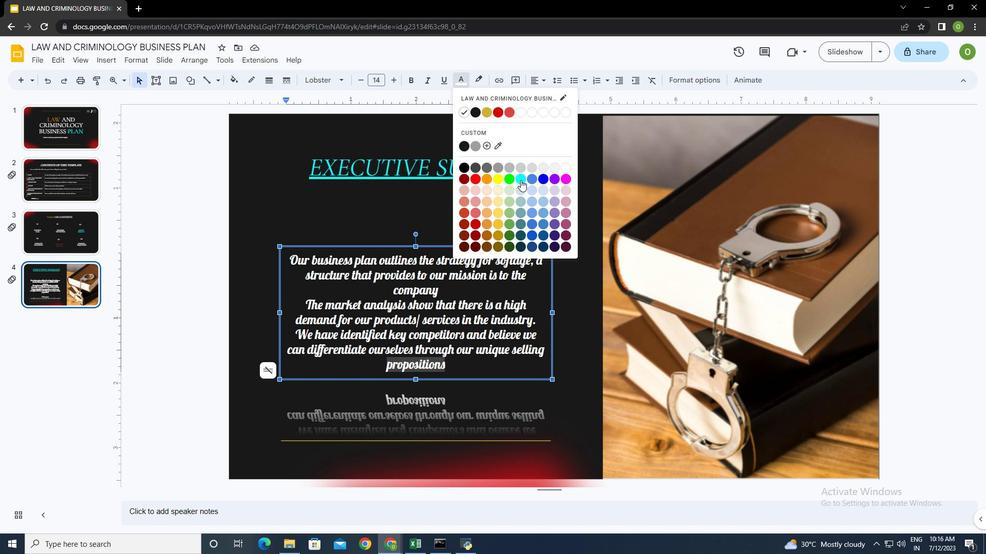 
Action: Mouse moved to (475, 366)
Screenshot: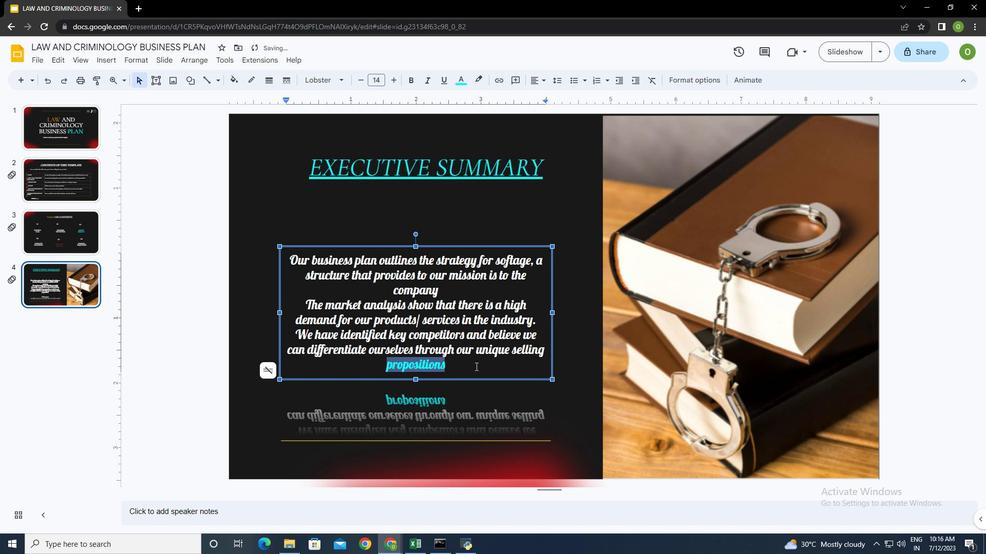 
Action: Mouse pressed left at (475, 366)
Screenshot: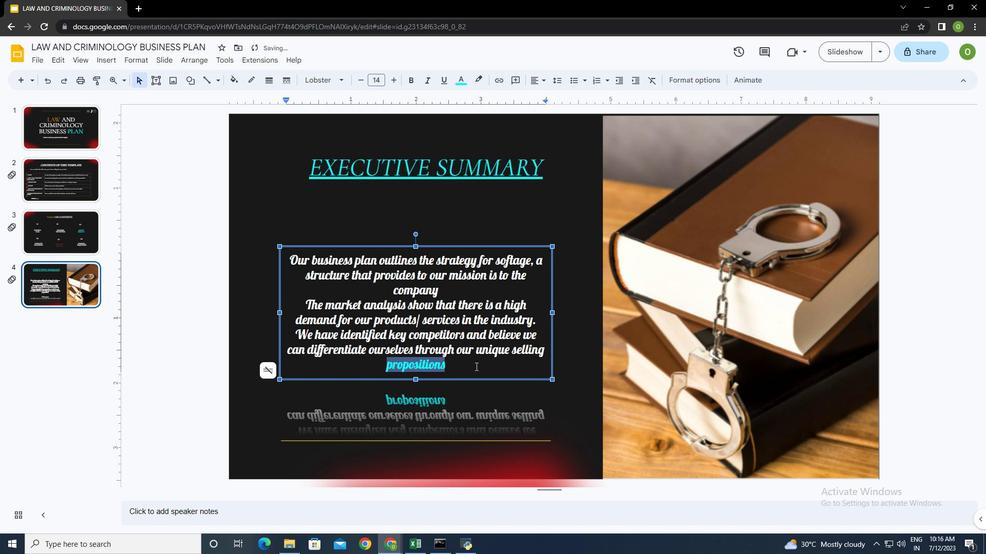 
Action: Mouse moved to (312, 259)
Screenshot: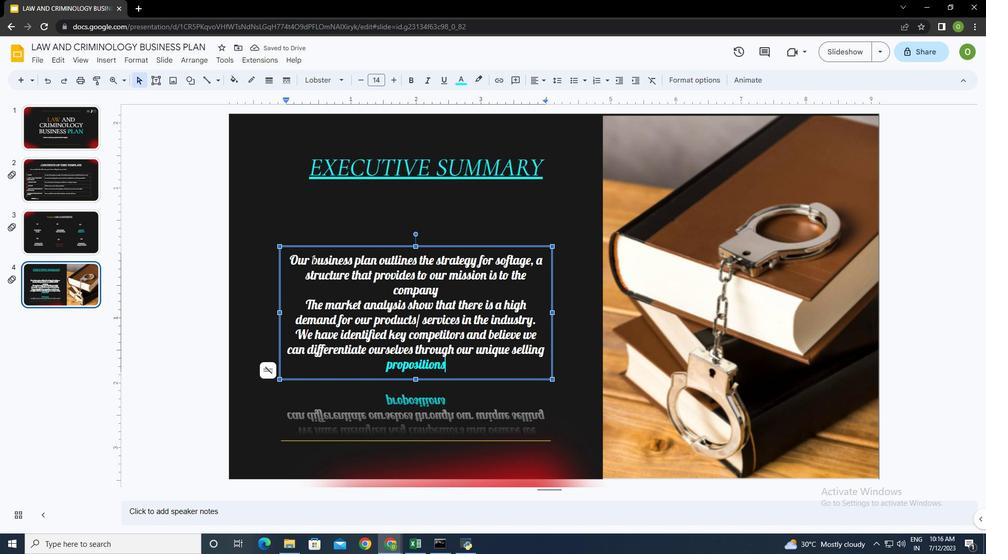 
Action: Mouse pressed left at (312, 259)
Screenshot: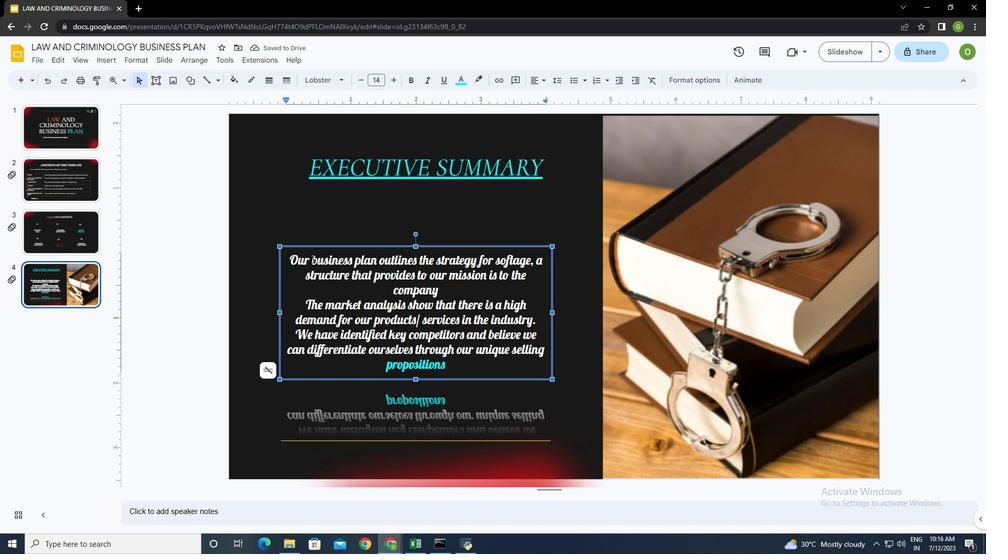 
Action: Mouse moved to (463, 81)
Screenshot: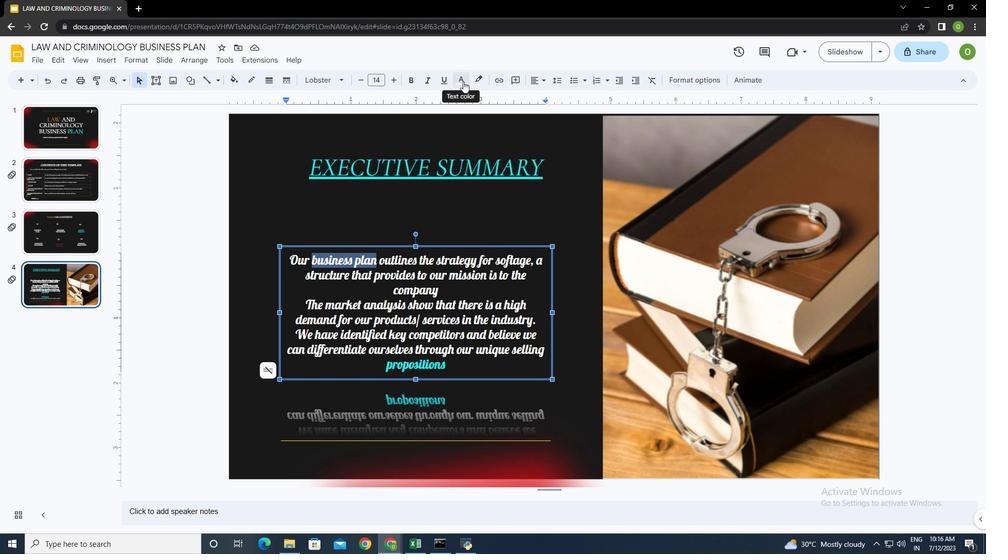 
Action: Mouse pressed left at (463, 81)
Screenshot: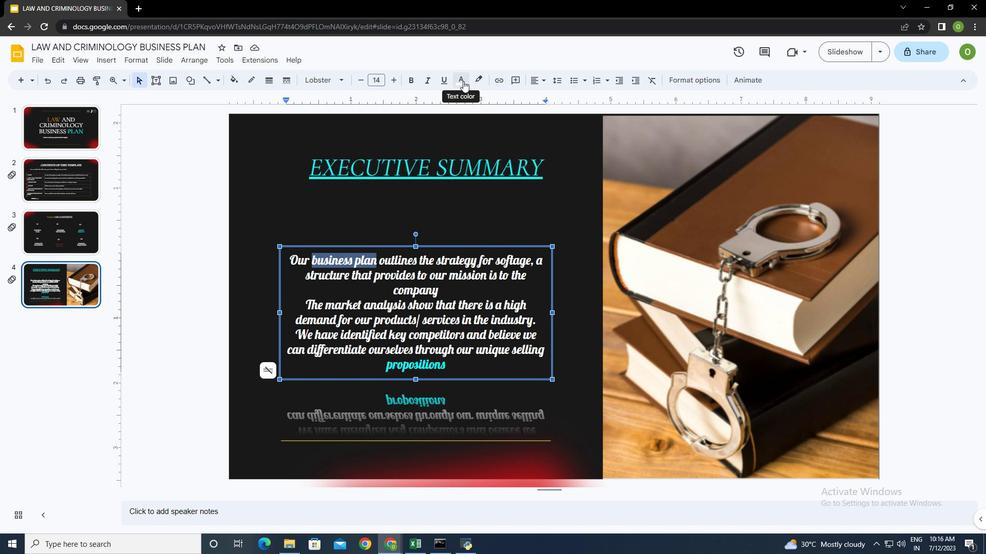 
Action: Mouse moved to (567, 177)
Screenshot: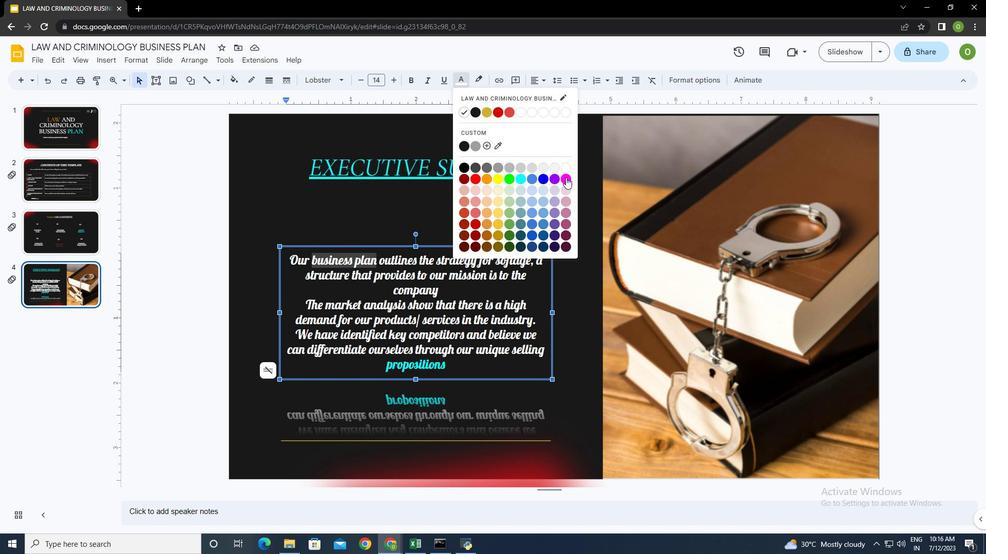 
Action: Mouse pressed left at (567, 177)
Screenshot: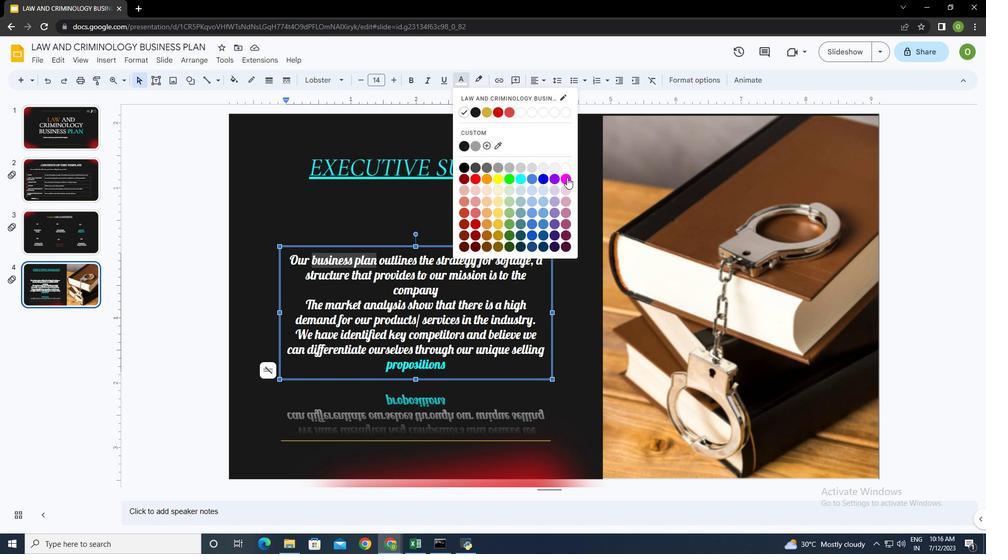 
Action: Mouse moved to (451, 301)
Screenshot: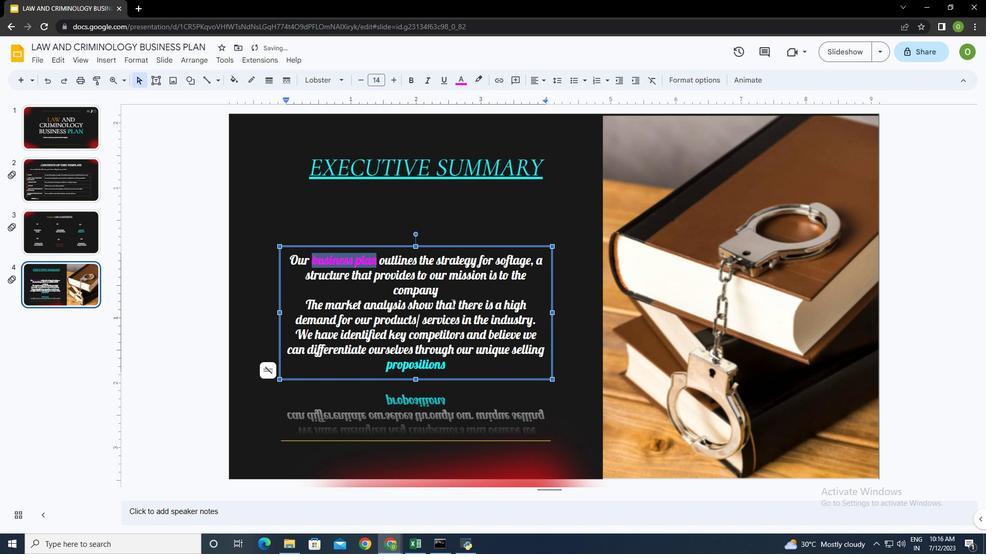 
Action: Mouse pressed left at (451, 301)
Screenshot: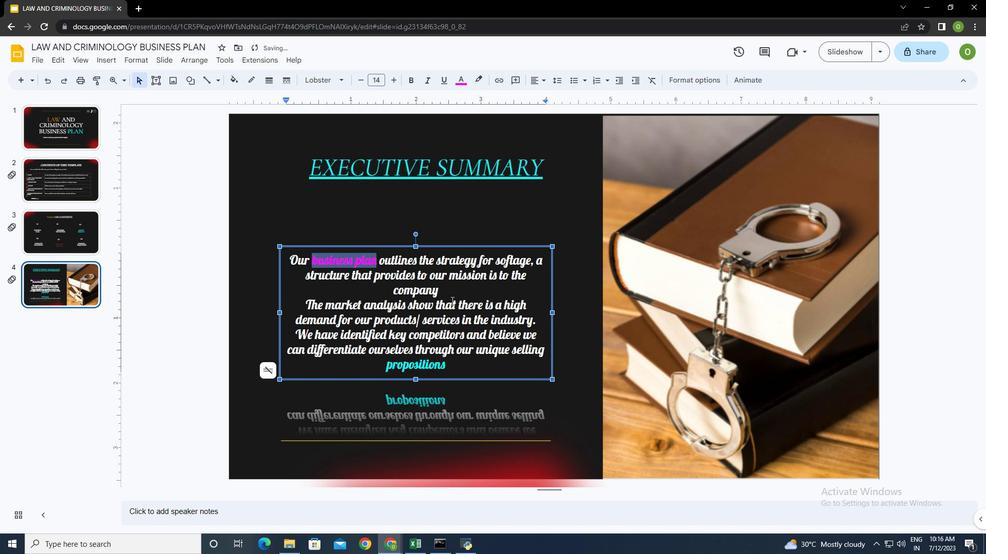 
Action: Mouse moved to (444, 289)
Screenshot: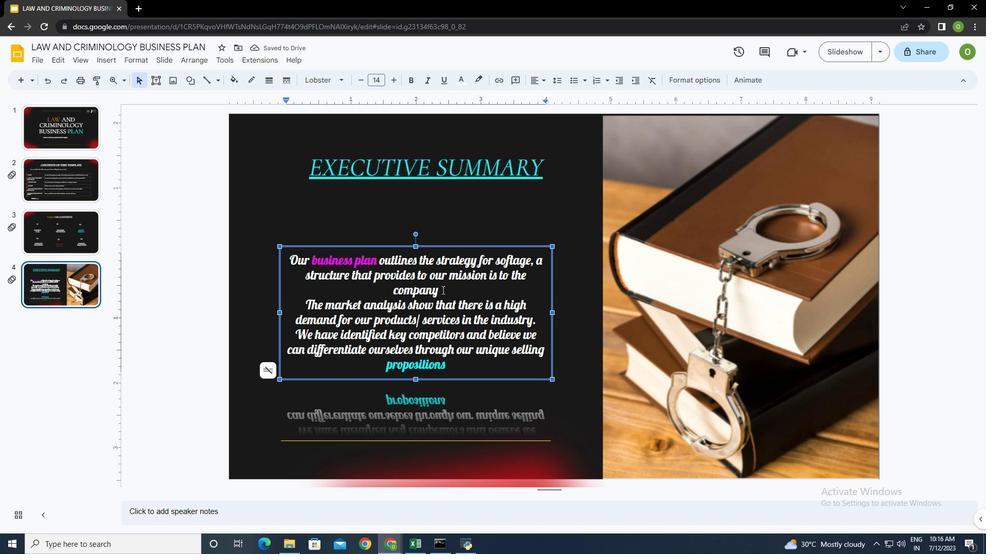 
Action: Mouse pressed left at (444, 289)
Screenshot: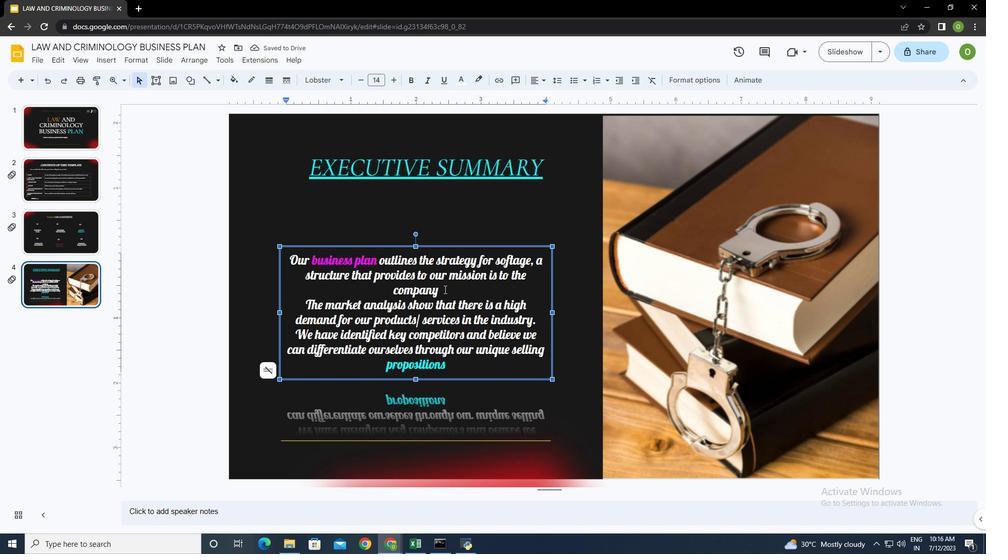 
Action: Mouse moved to (458, 83)
Screenshot: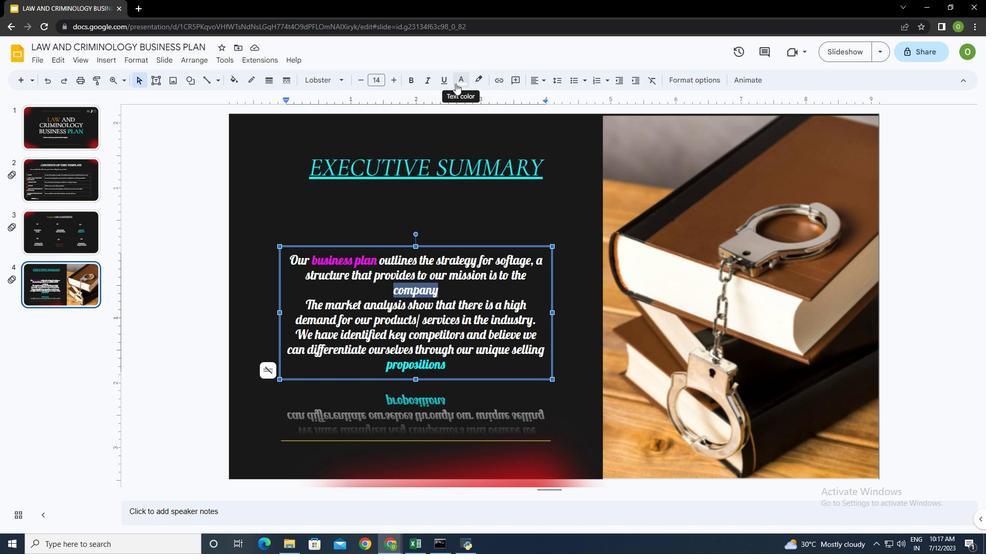 
Action: Mouse pressed left at (458, 83)
Screenshot: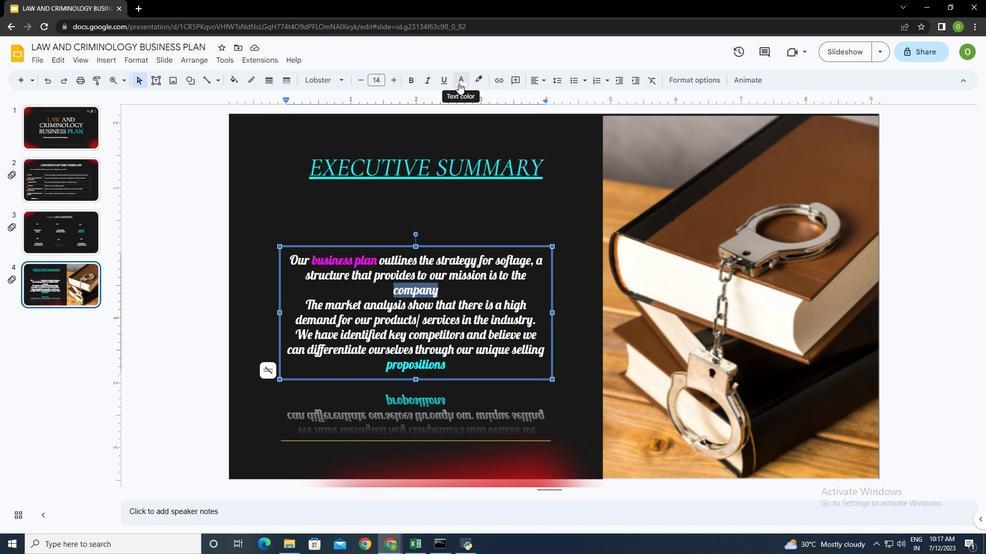 
Action: Mouse moved to (543, 178)
Screenshot: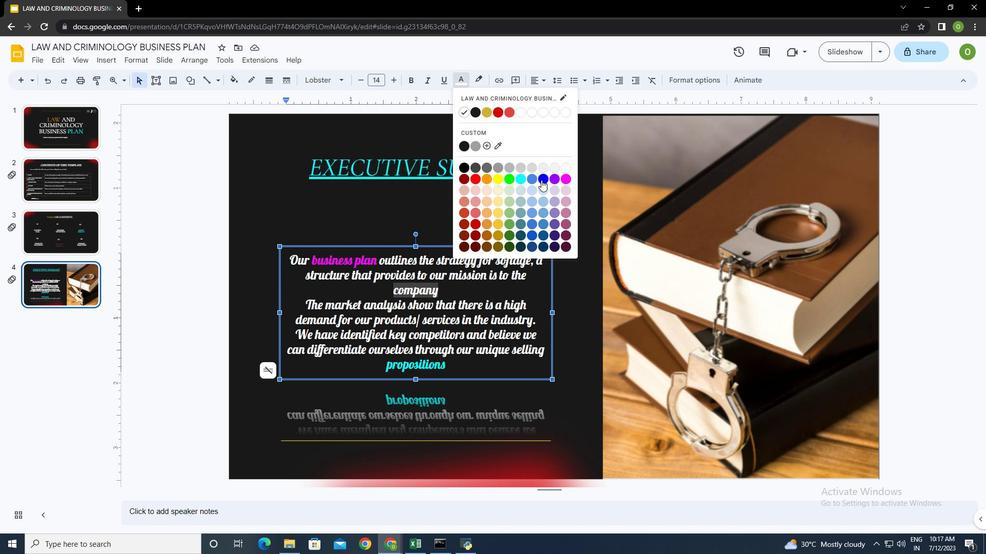 
Action: Mouse pressed left at (543, 178)
Screenshot: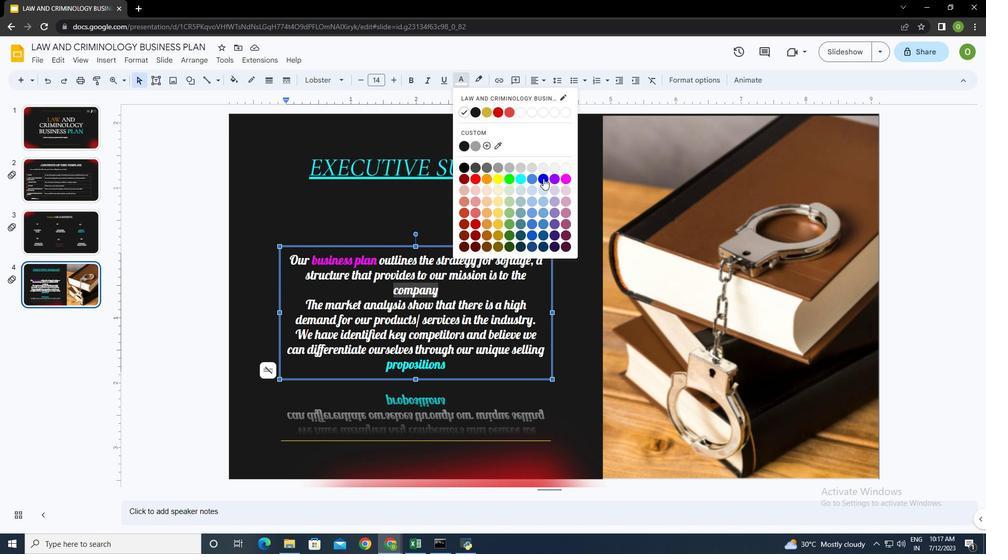 
Action: Mouse moved to (466, 304)
Screenshot: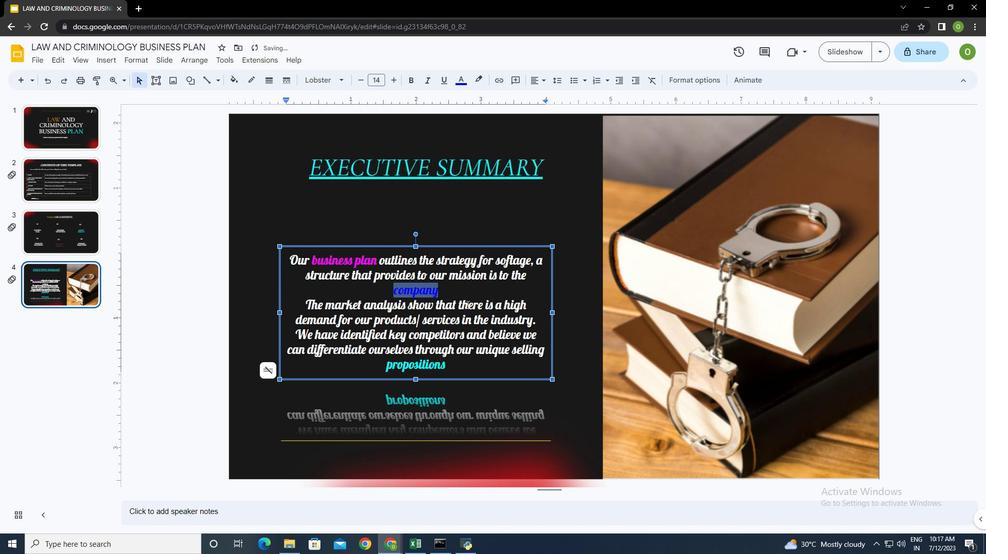 
Action: Mouse pressed left at (466, 304)
Screenshot: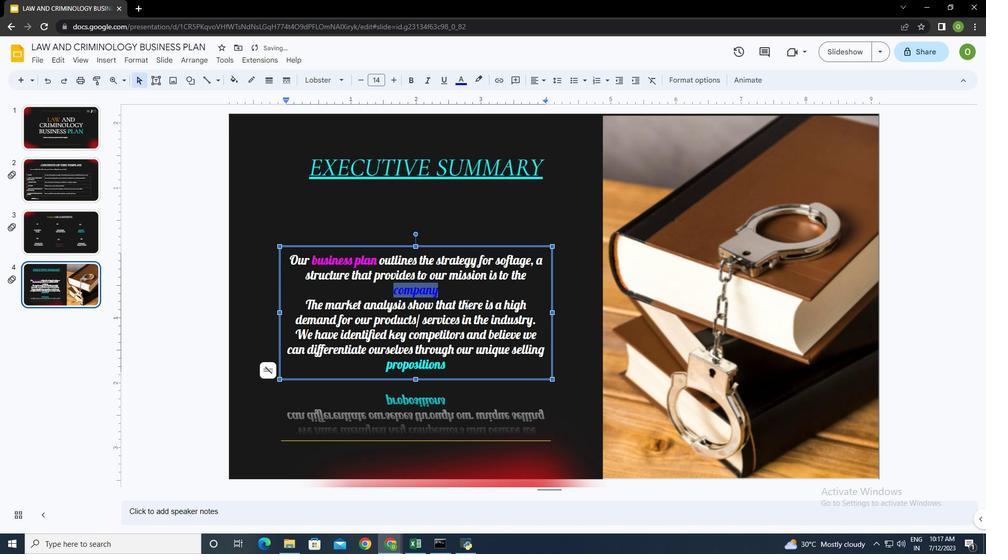 
Action: Mouse moved to (387, 332)
Screenshot: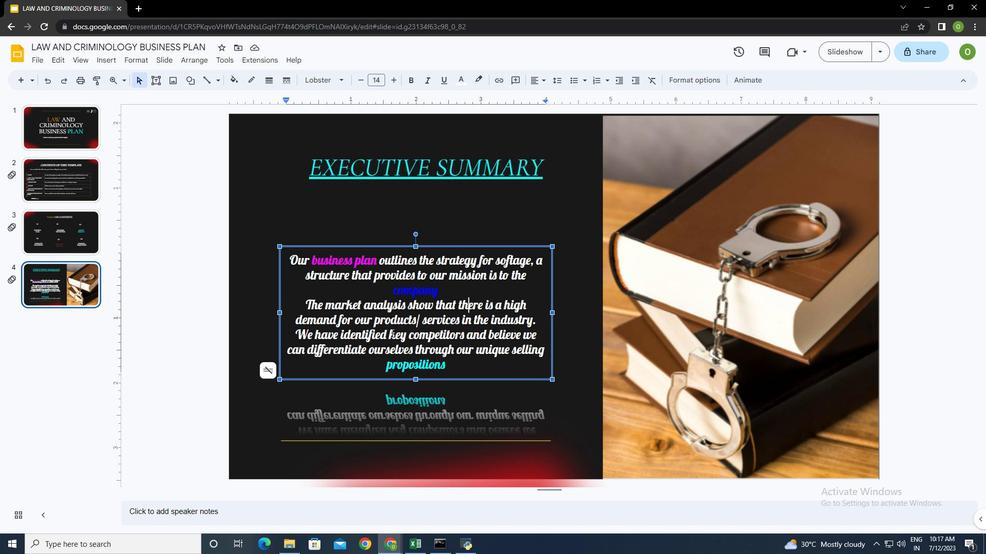 
Action: Mouse pressed left at (387, 332)
Screenshot: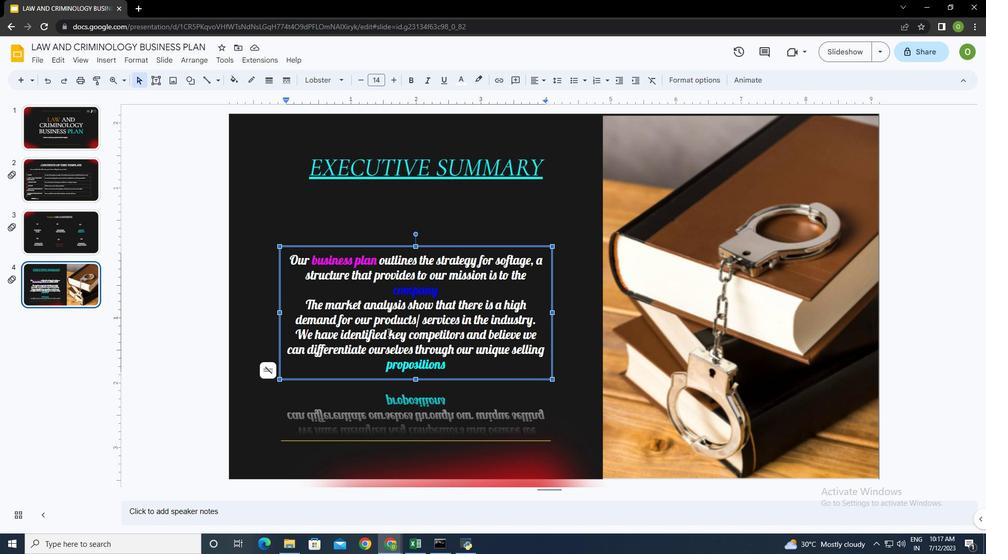 
Action: Mouse moved to (461, 81)
Screenshot: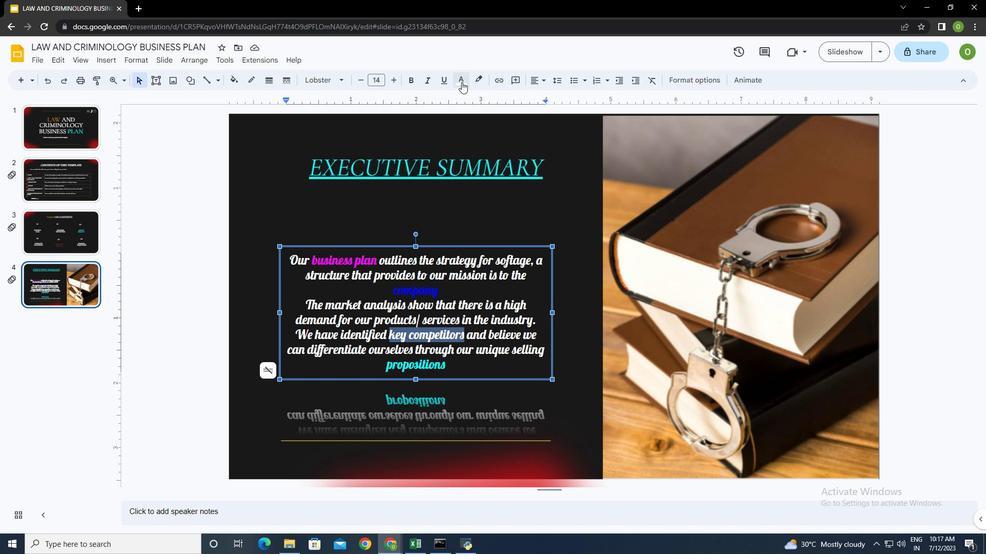 
Action: Mouse pressed left at (461, 81)
Screenshot: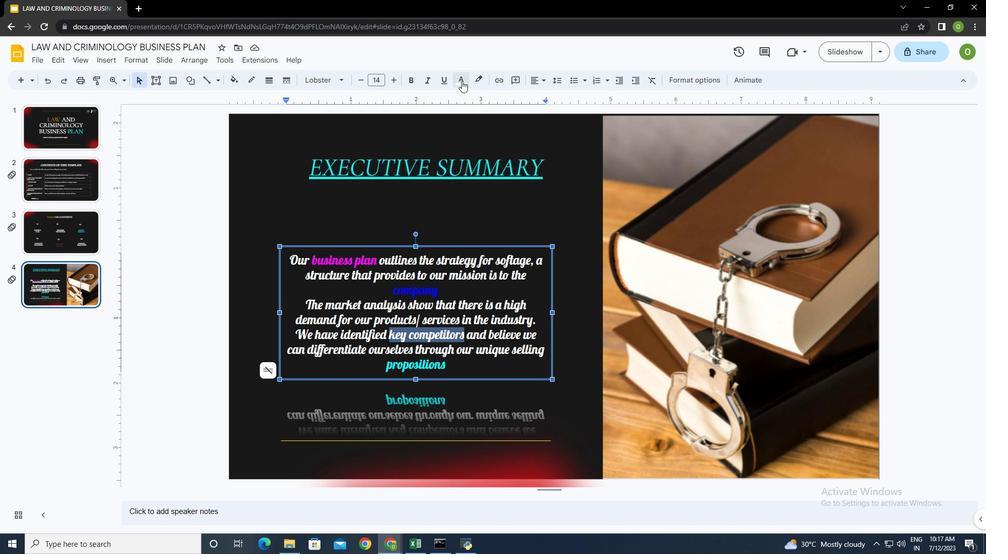 
Action: Mouse moved to (509, 180)
Screenshot: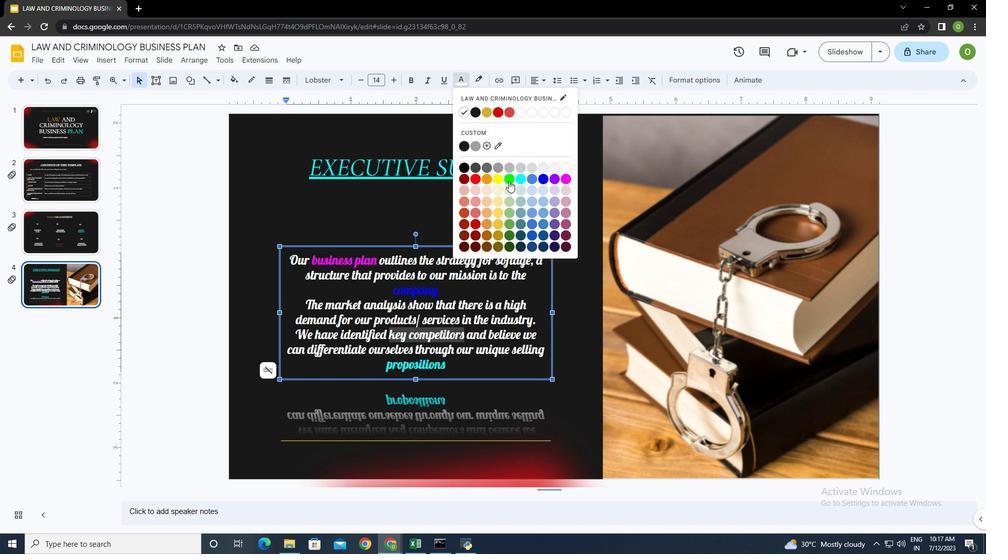 
Action: Mouse pressed left at (509, 180)
Screenshot: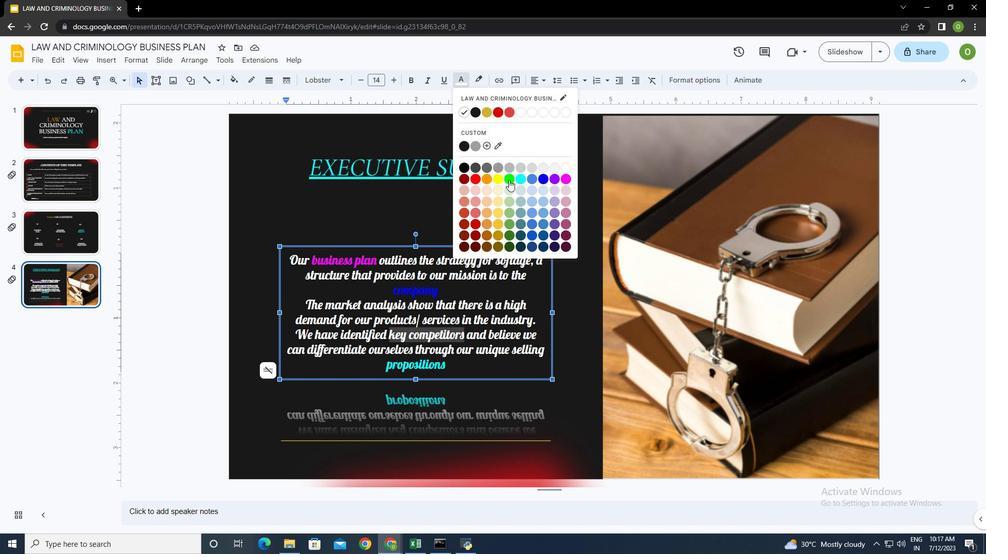
Action: Mouse moved to (518, 338)
Screenshot: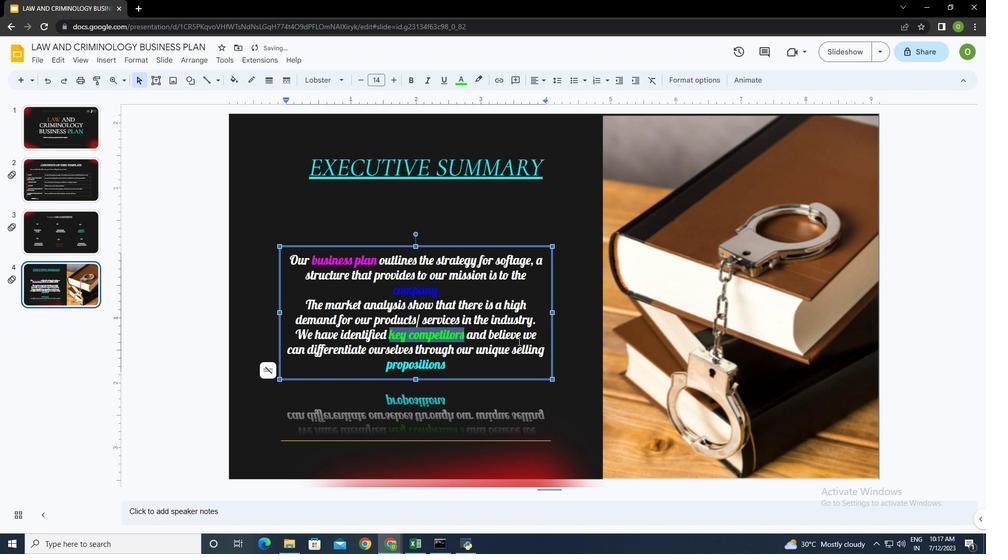 
Action: Mouse pressed left at (518, 338)
Screenshot: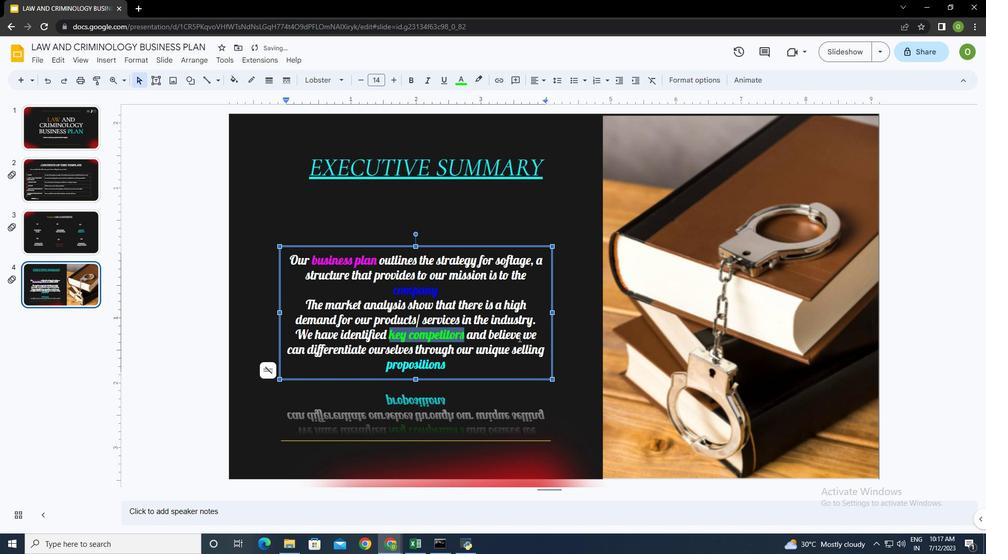 
